 Task: Find a flat in Wroclaw, Poland for 6 guests from June 2 to June 9, with 3 bedrooms, 3 beds, 3 bathrooms, a price range of ₹6000 to ₹12000, and self check-in option.
Action: Mouse moved to (545, 91)
Screenshot: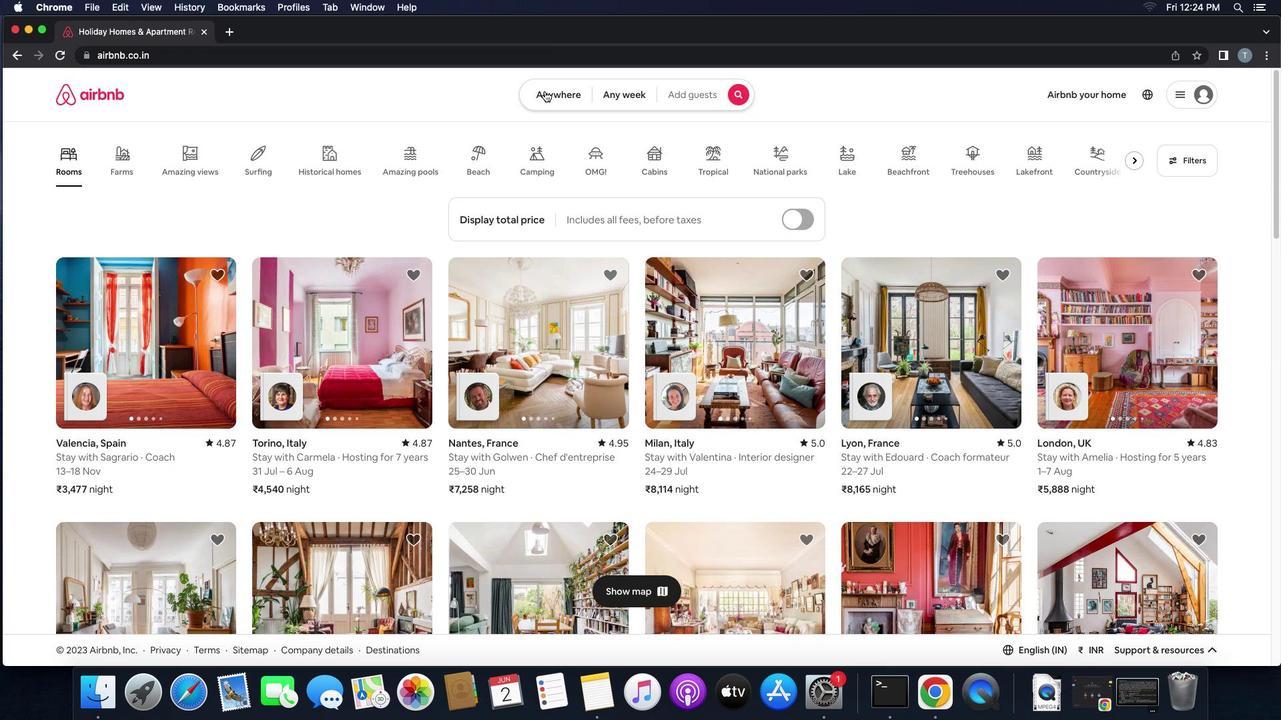 
Action: Mouse pressed left at (545, 91)
Screenshot: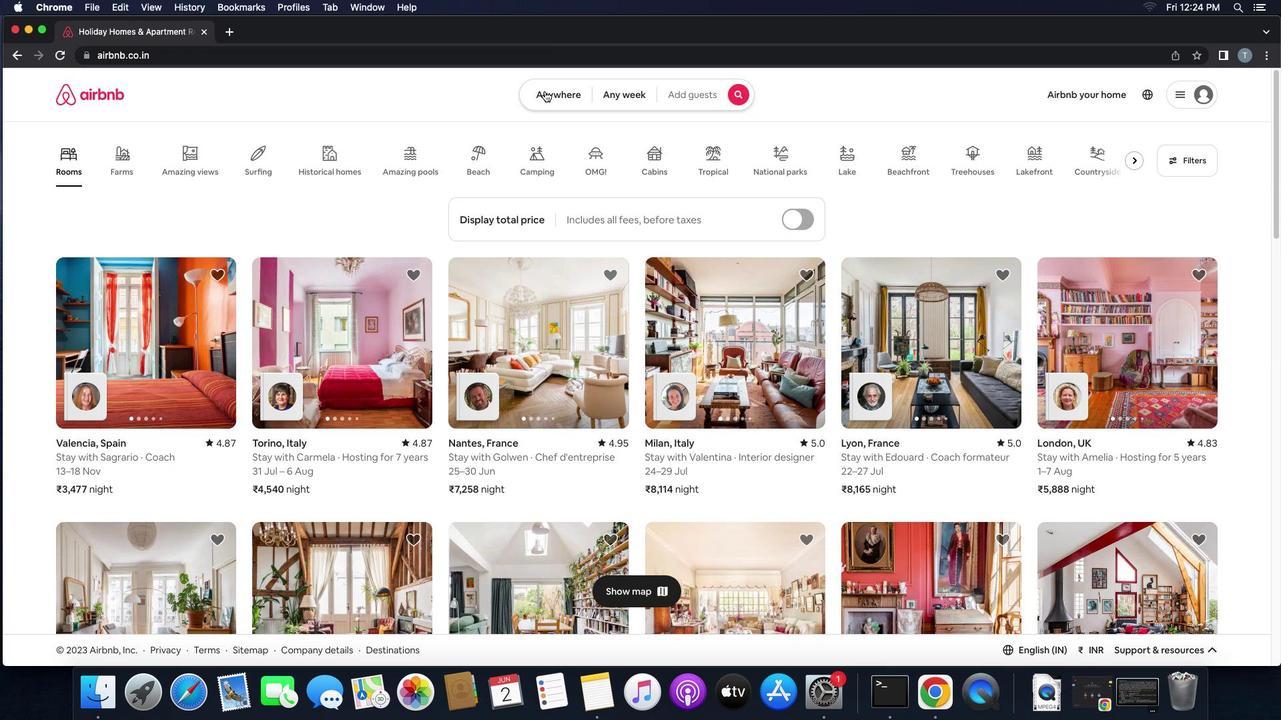 
Action: Mouse pressed left at (545, 91)
Screenshot: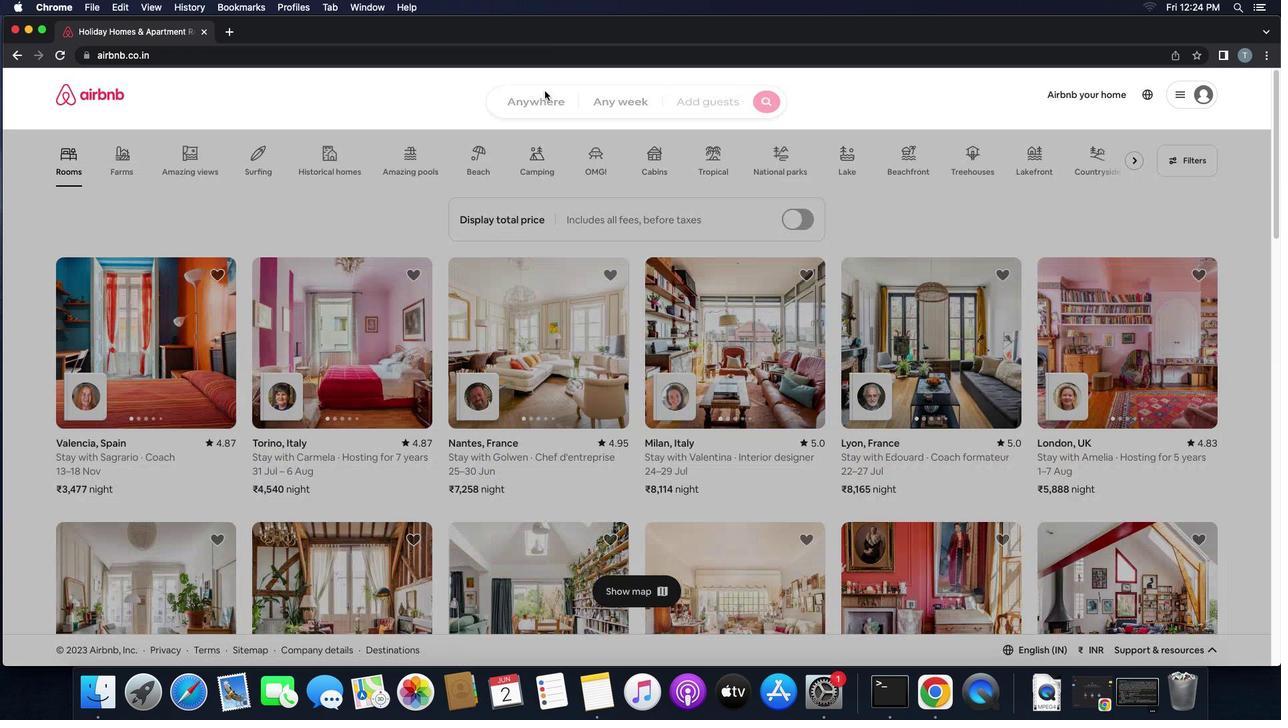 
Action: Mouse moved to (469, 142)
Screenshot: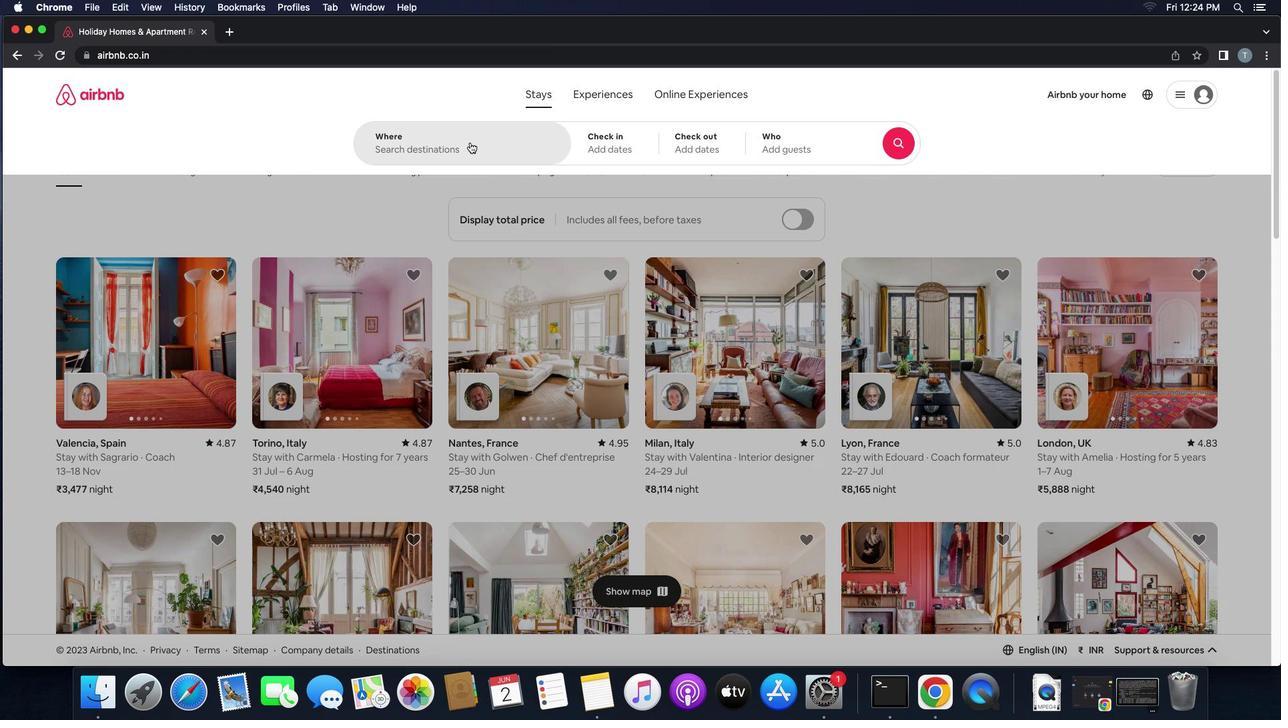 
Action: Mouse pressed left at (469, 142)
Screenshot: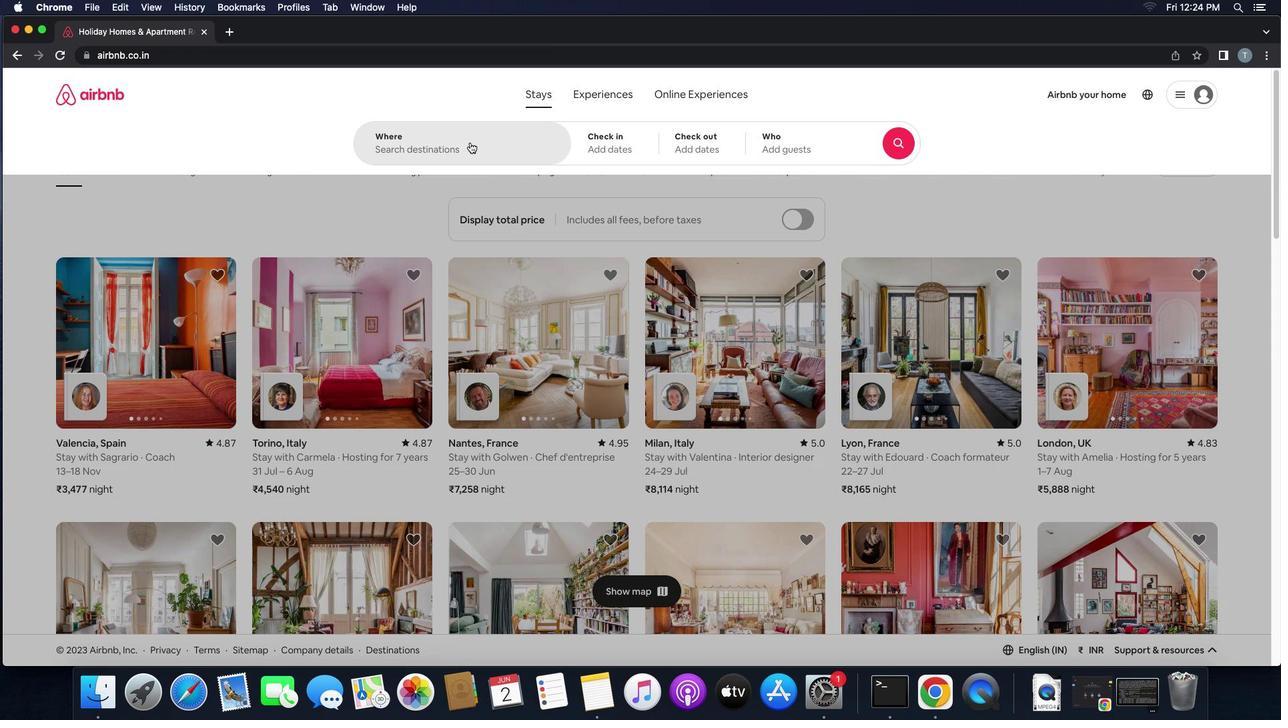 
Action: Key pressed 'w''r''o''c''t''o''w'',''p''o''l''a''n''d'
Screenshot: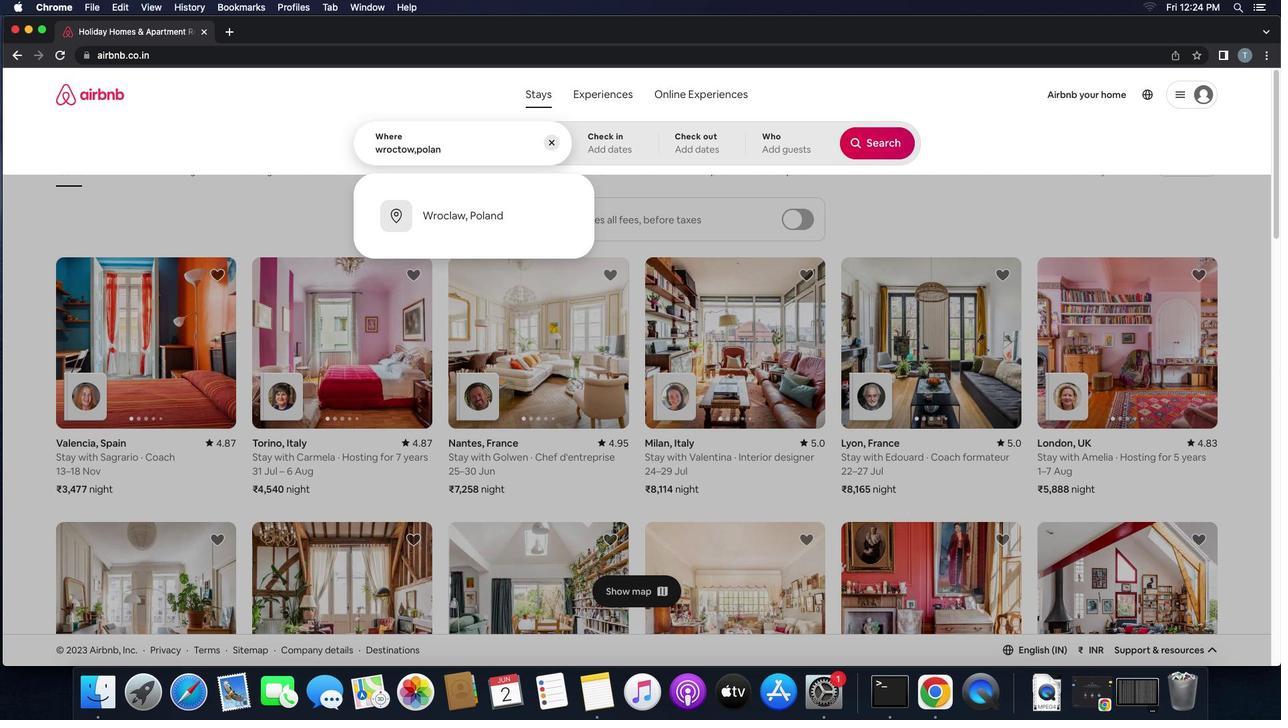 
Action: Mouse moved to (459, 227)
Screenshot: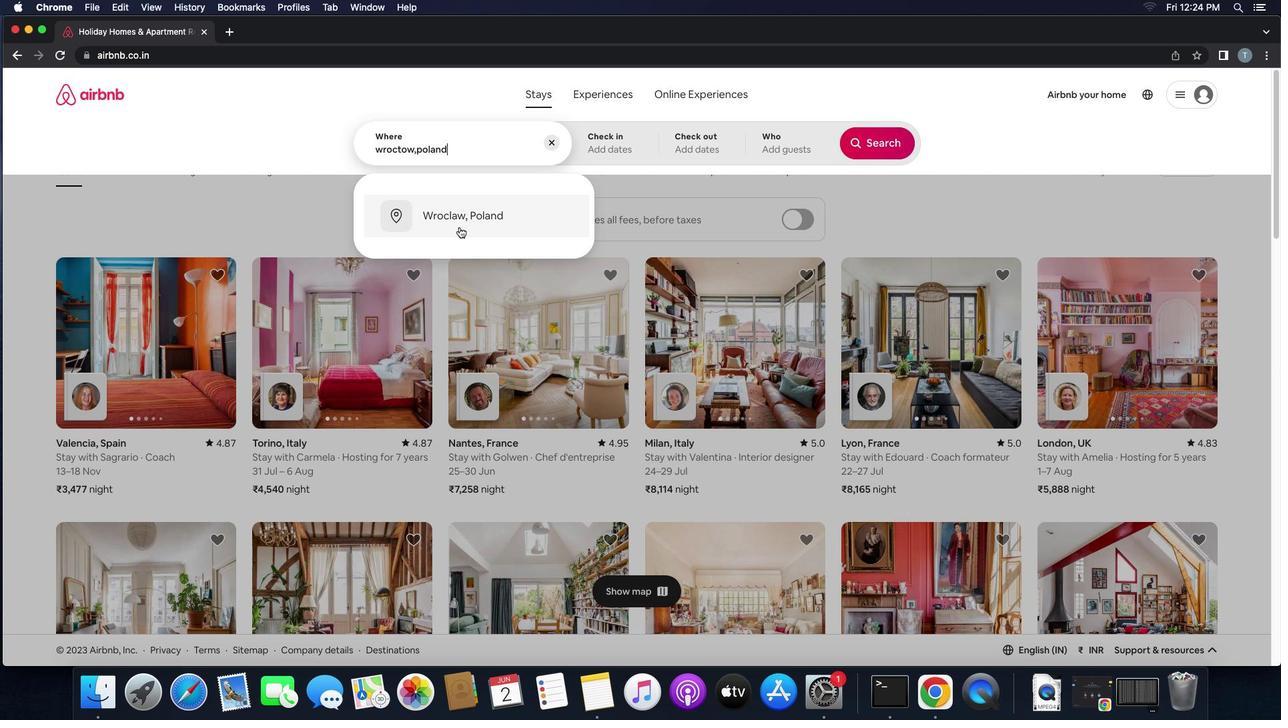 
Action: Mouse pressed left at (459, 227)
Screenshot: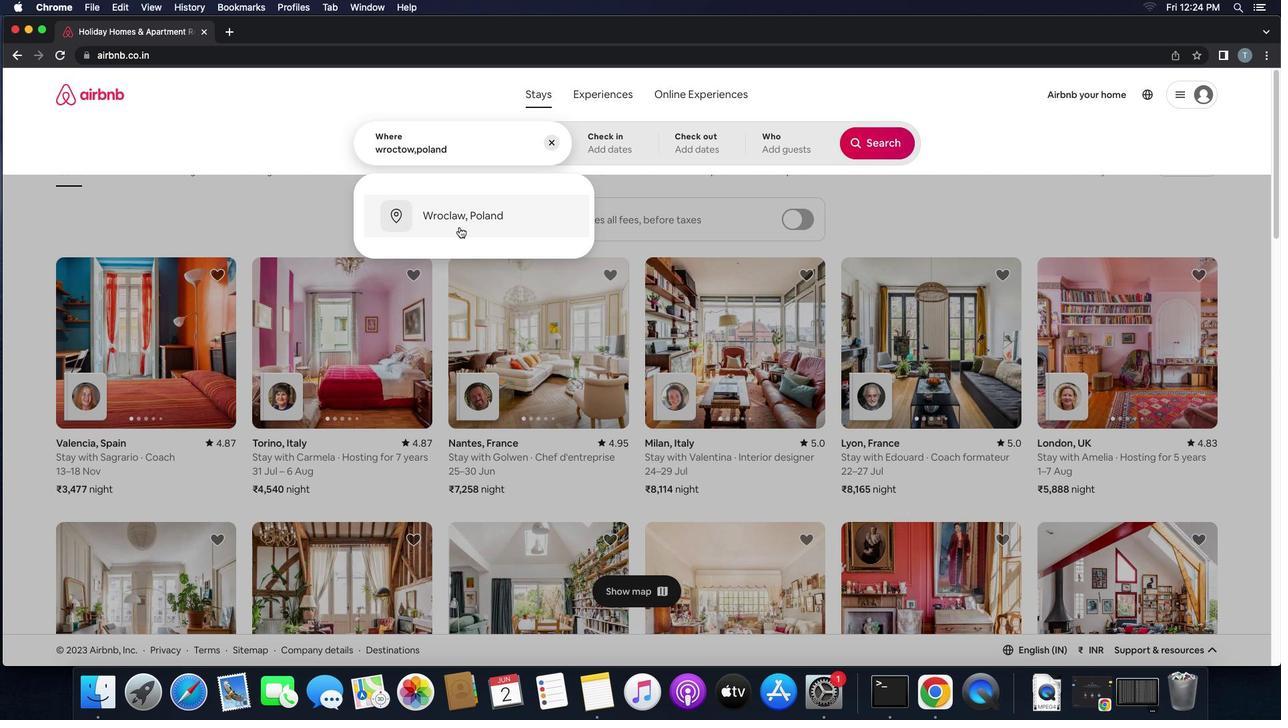 
Action: Mouse moved to (572, 304)
Screenshot: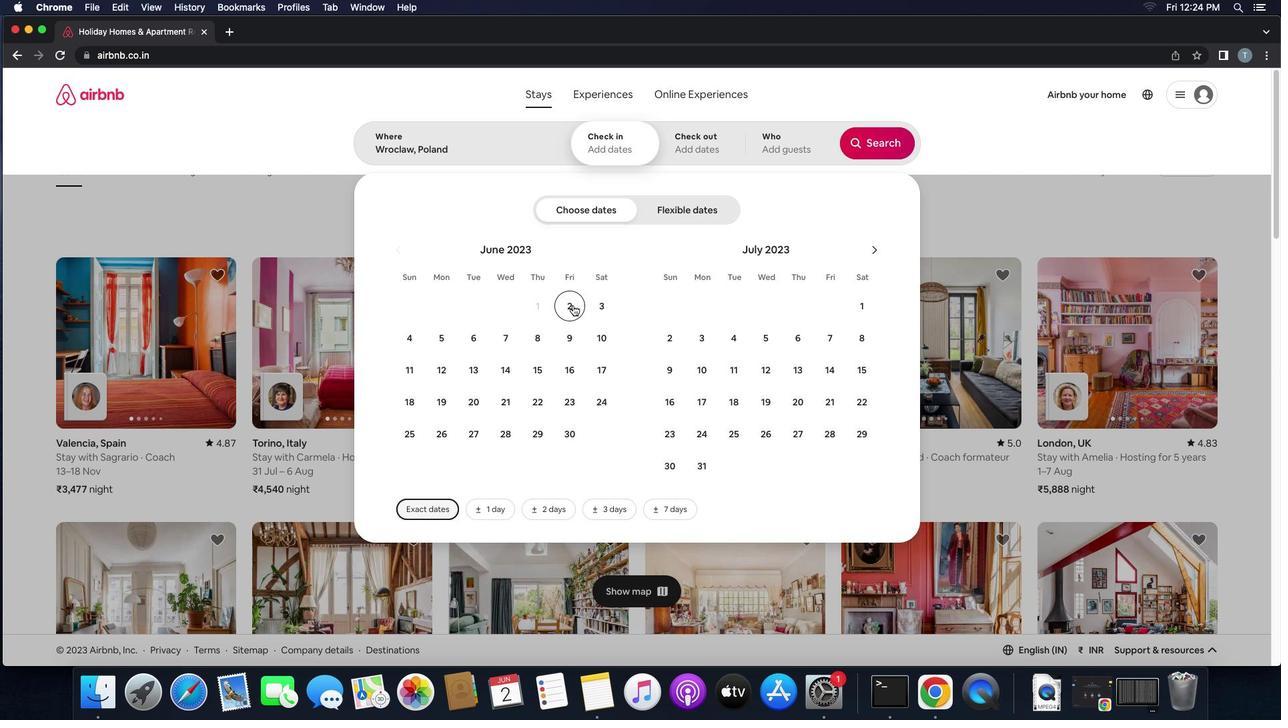 
Action: Mouse pressed left at (572, 304)
Screenshot: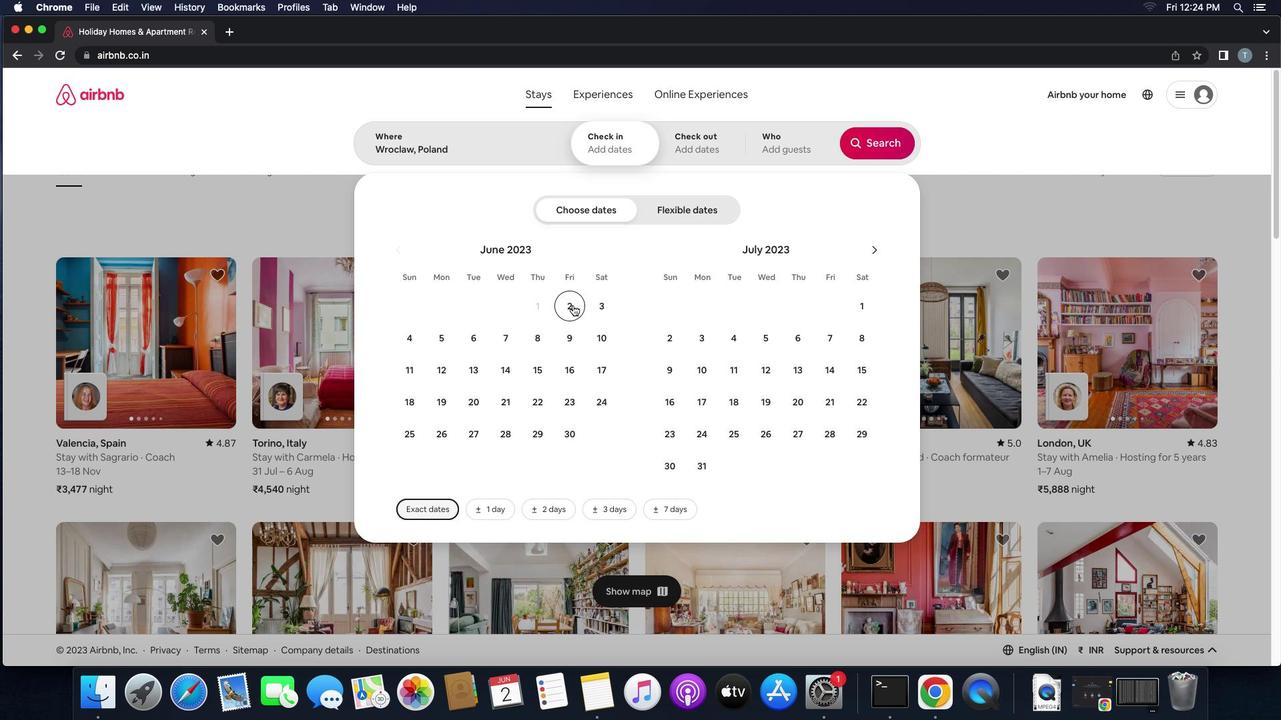 
Action: Mouse moved to (568, 341)
Screenshot: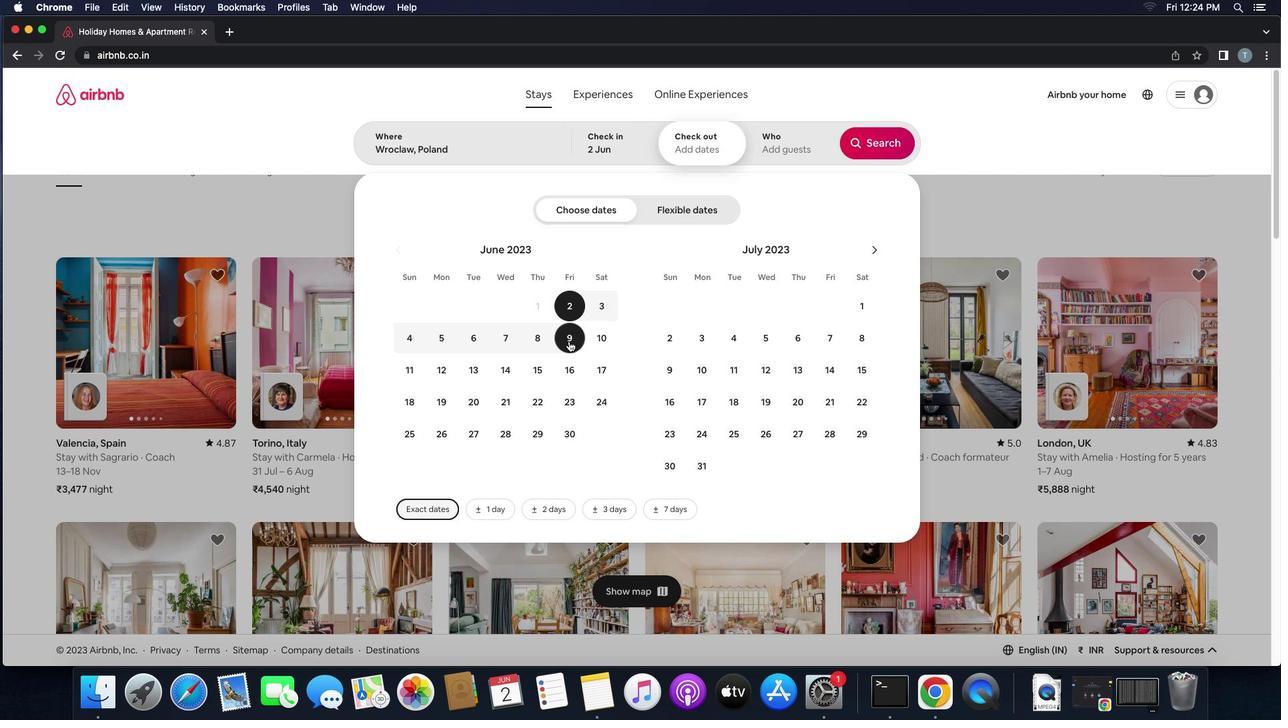
Action: Mouse pressed left at (568, 341)
Screenshot: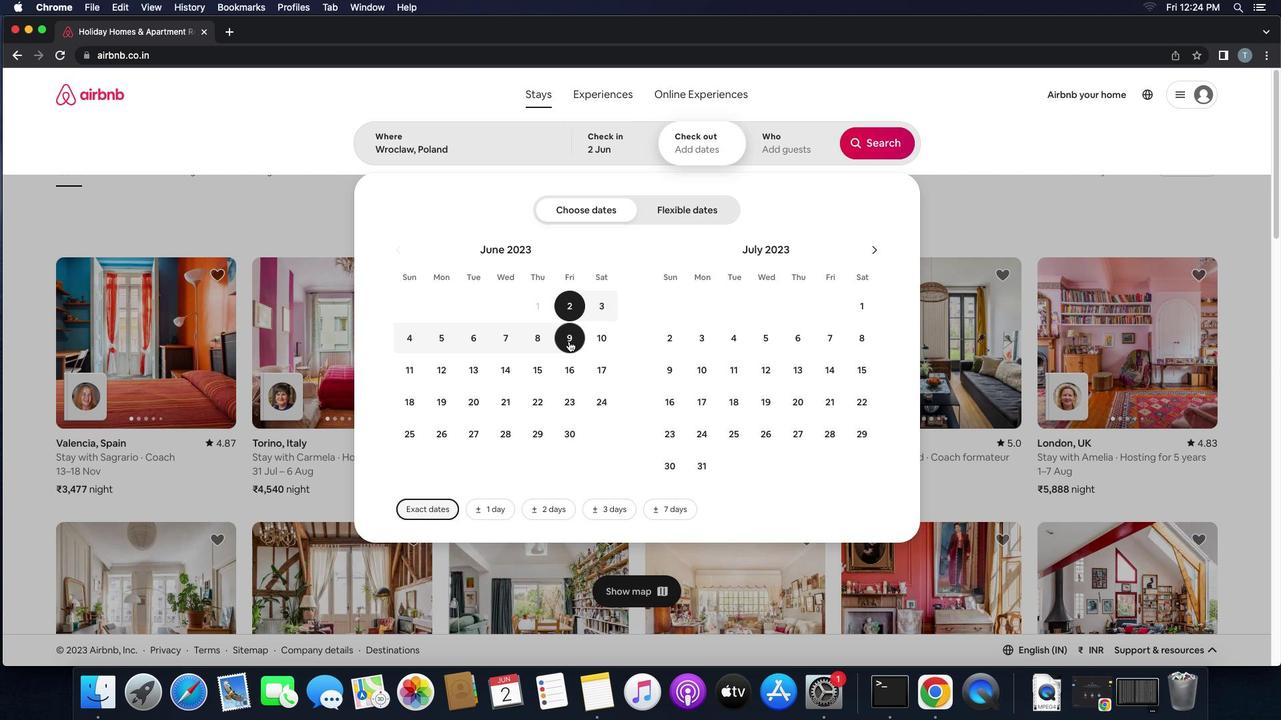 
Action: Mouse moved to (769, 145)
Screenshot: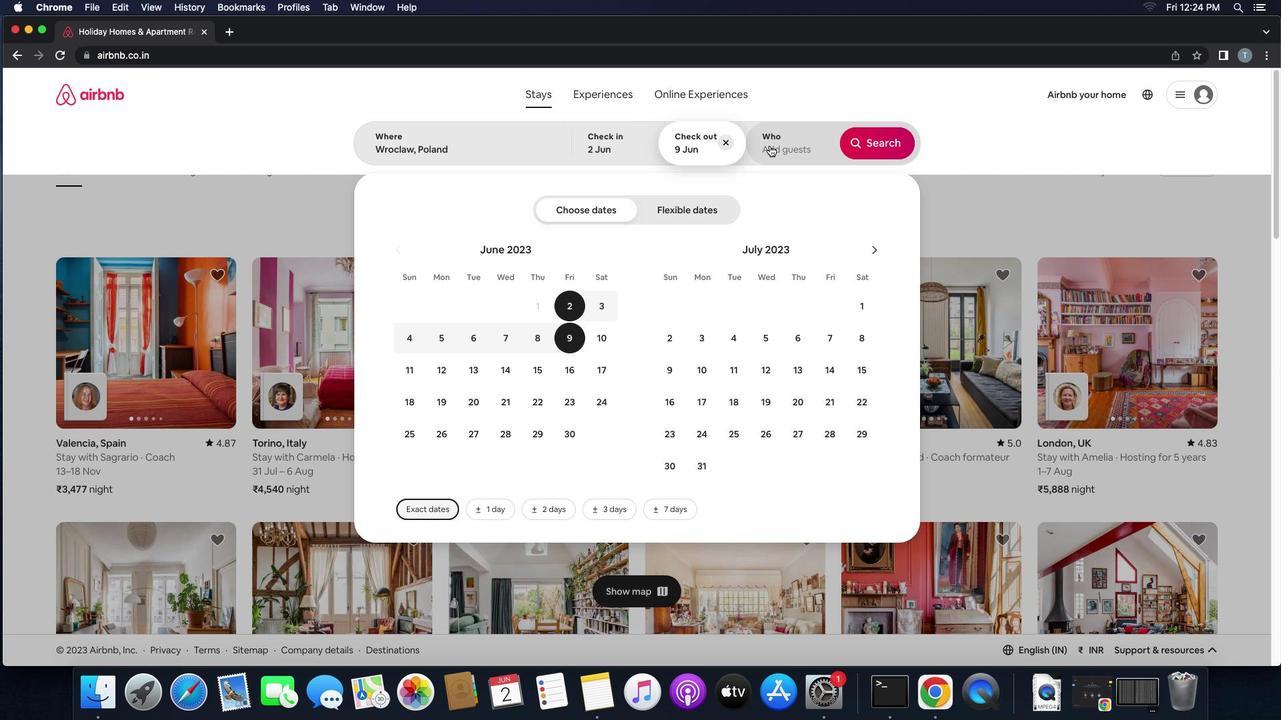 
Action: Mouse pressed left at (769, 145)
Screenshot: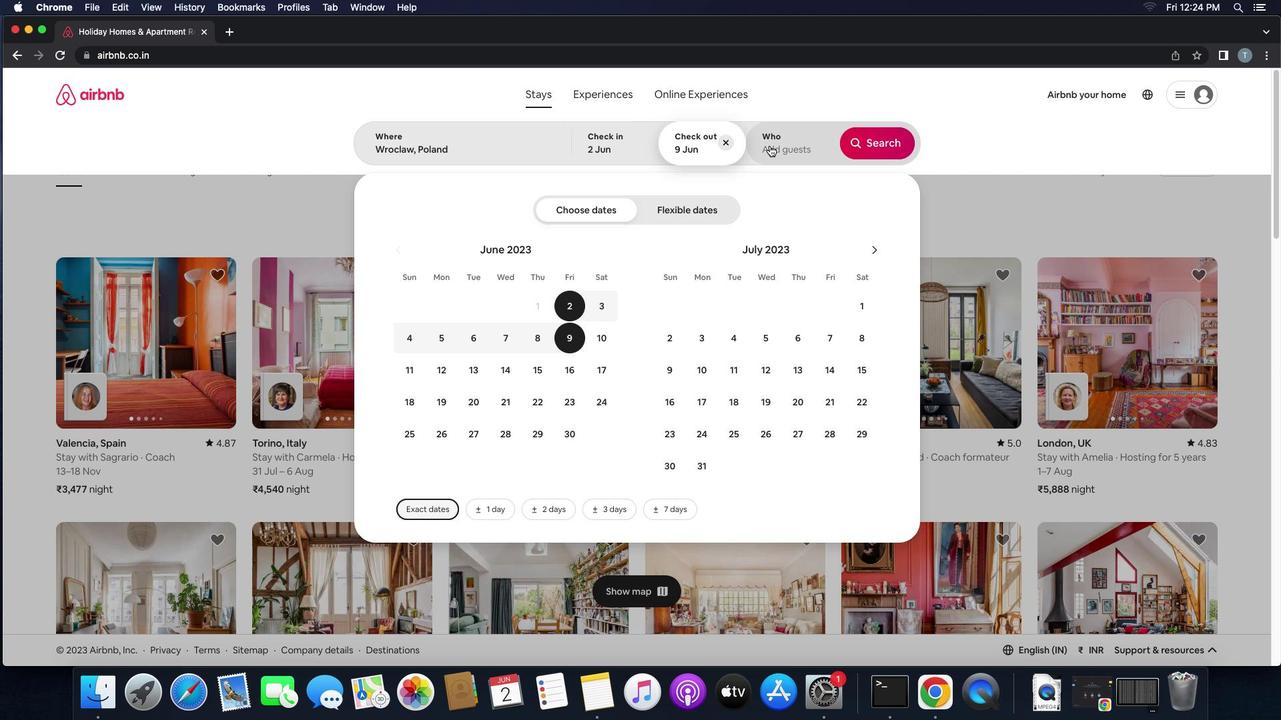 
Action: Mouse moved to (882, 215)
Screenshot: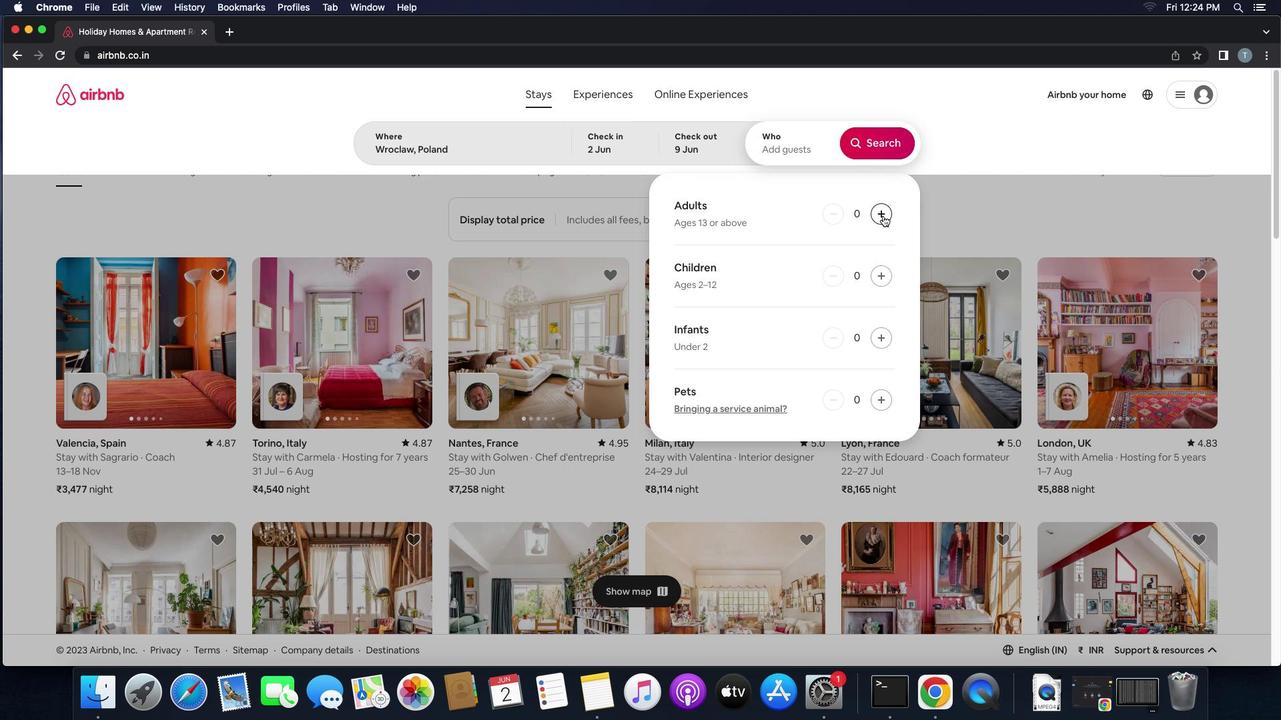 
Action: Mouse pressed left at (882, 215)
Screenshot: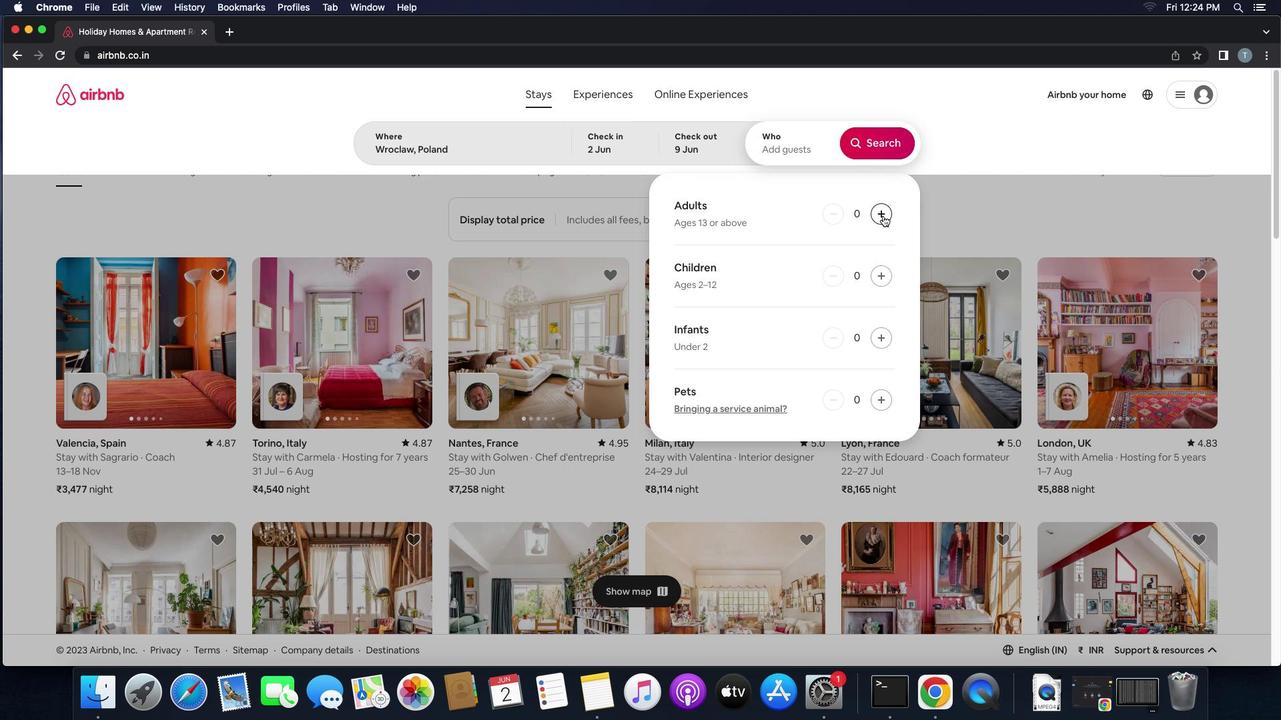 
Action: Mouse pressed left at (882, 215)
Screenshot: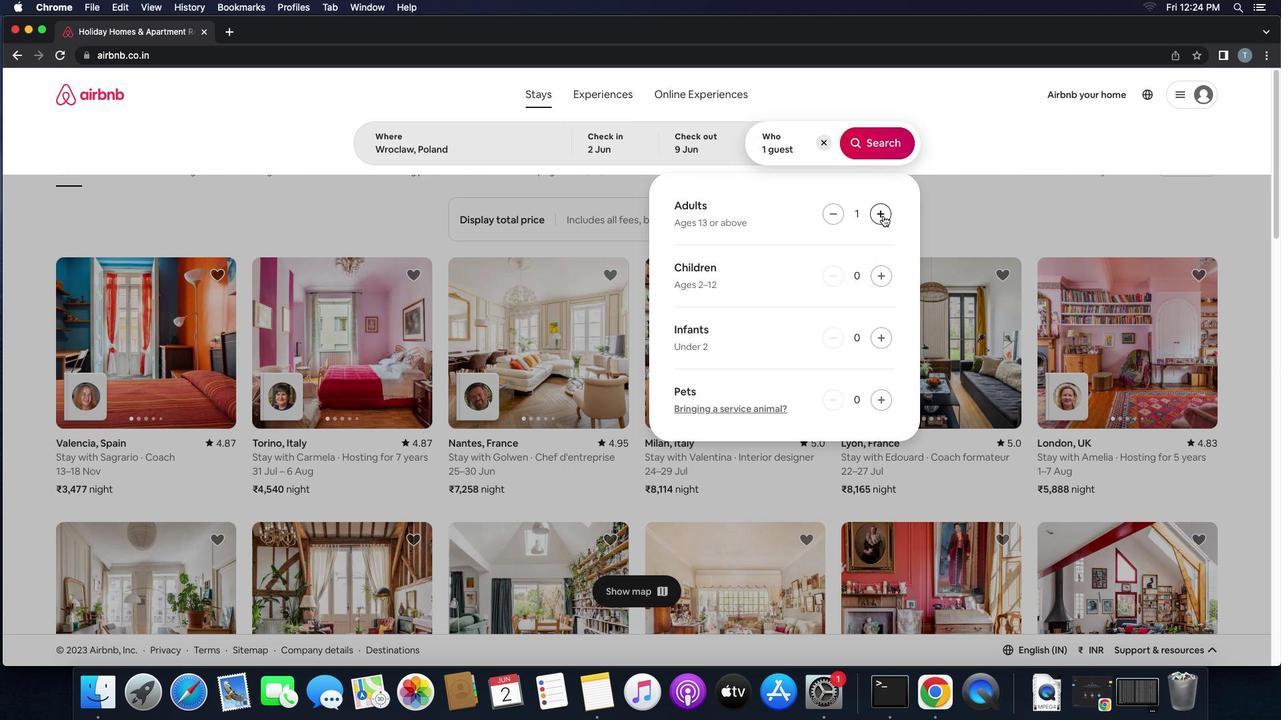 
Action: Mouse pressed left at (882, 215)
Screenshot: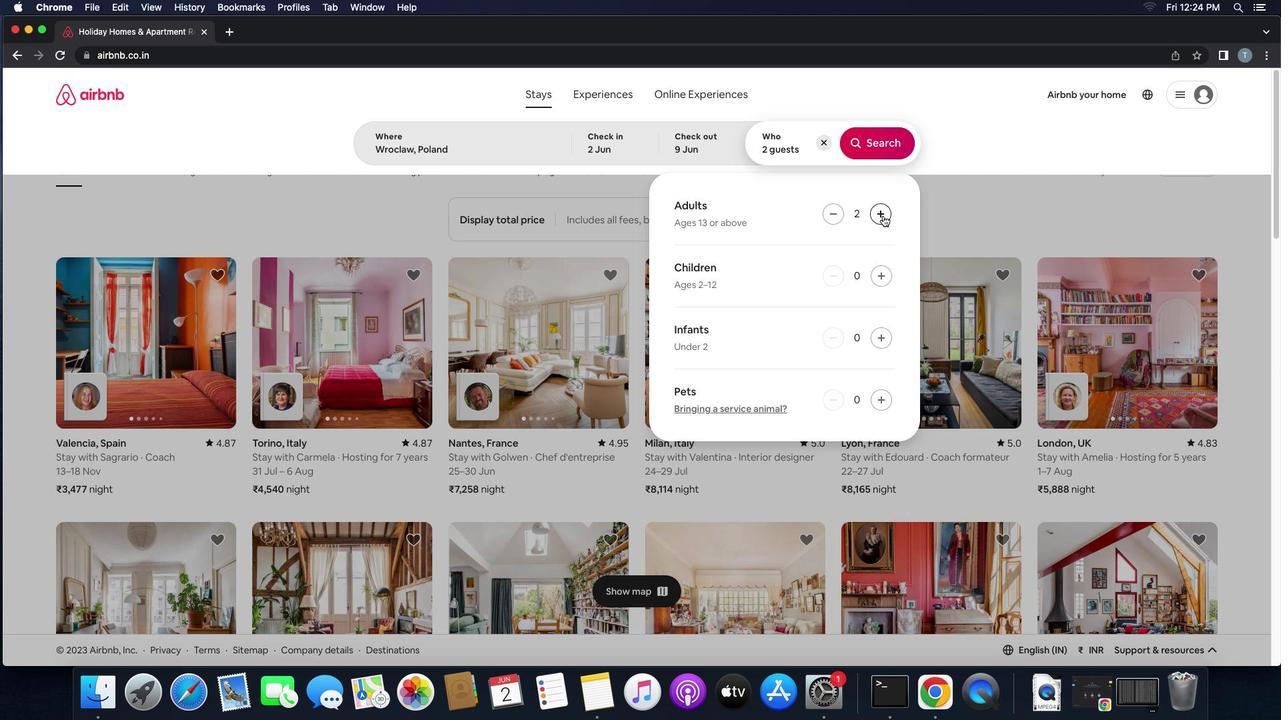 
Action: Mouse pressed left at (882, 215)
Screenshot: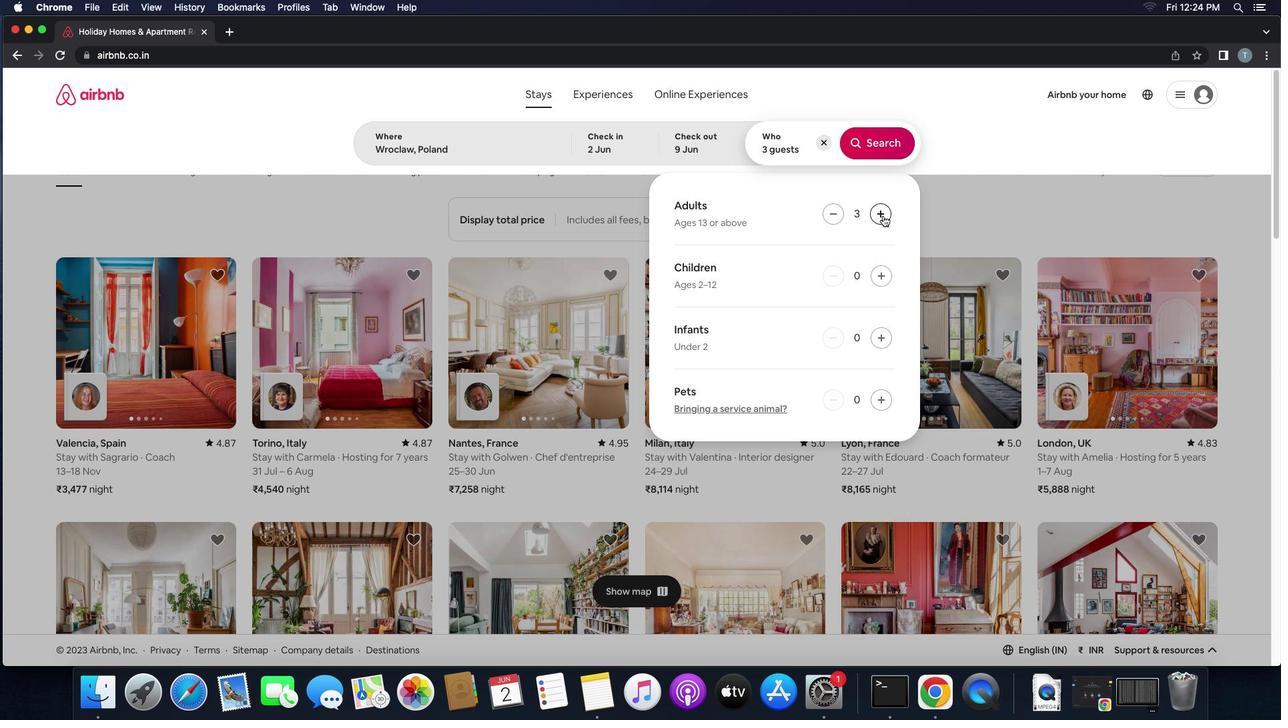 
Action: Mouse pressed left at (882, 215)
Screenshot: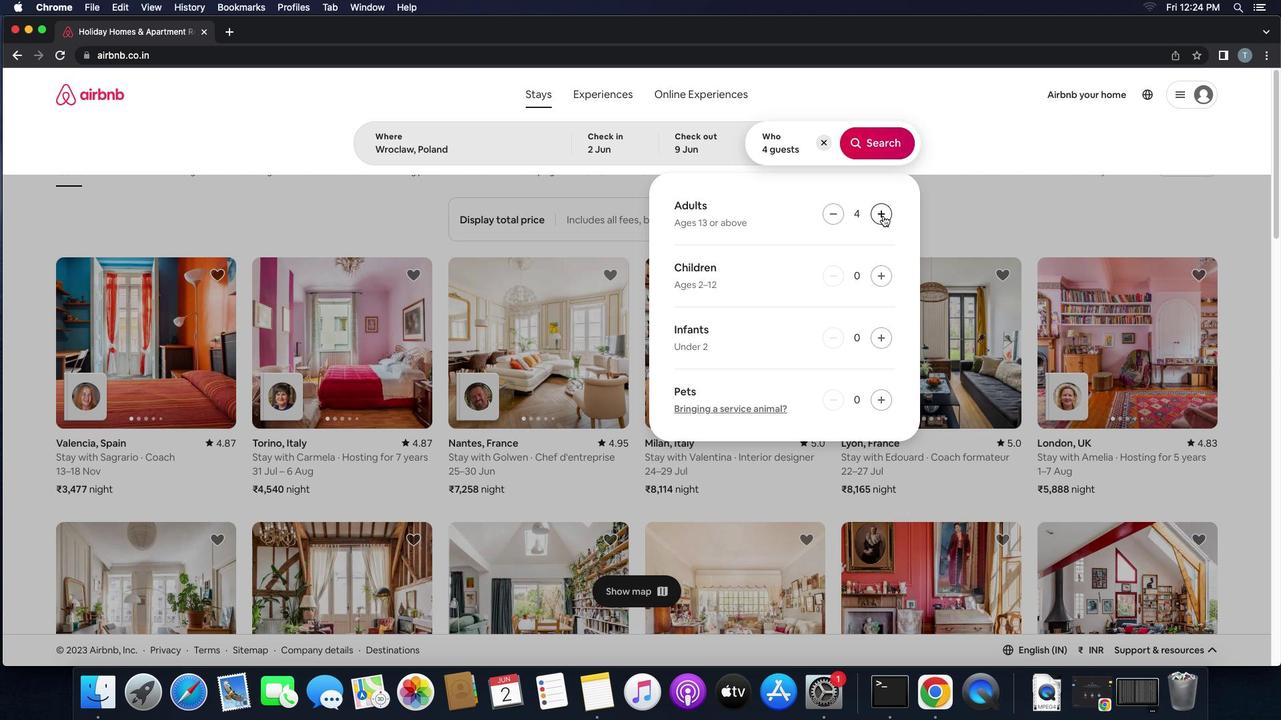 
Action: Mouse pressed left at (882, 215)
Screenshot: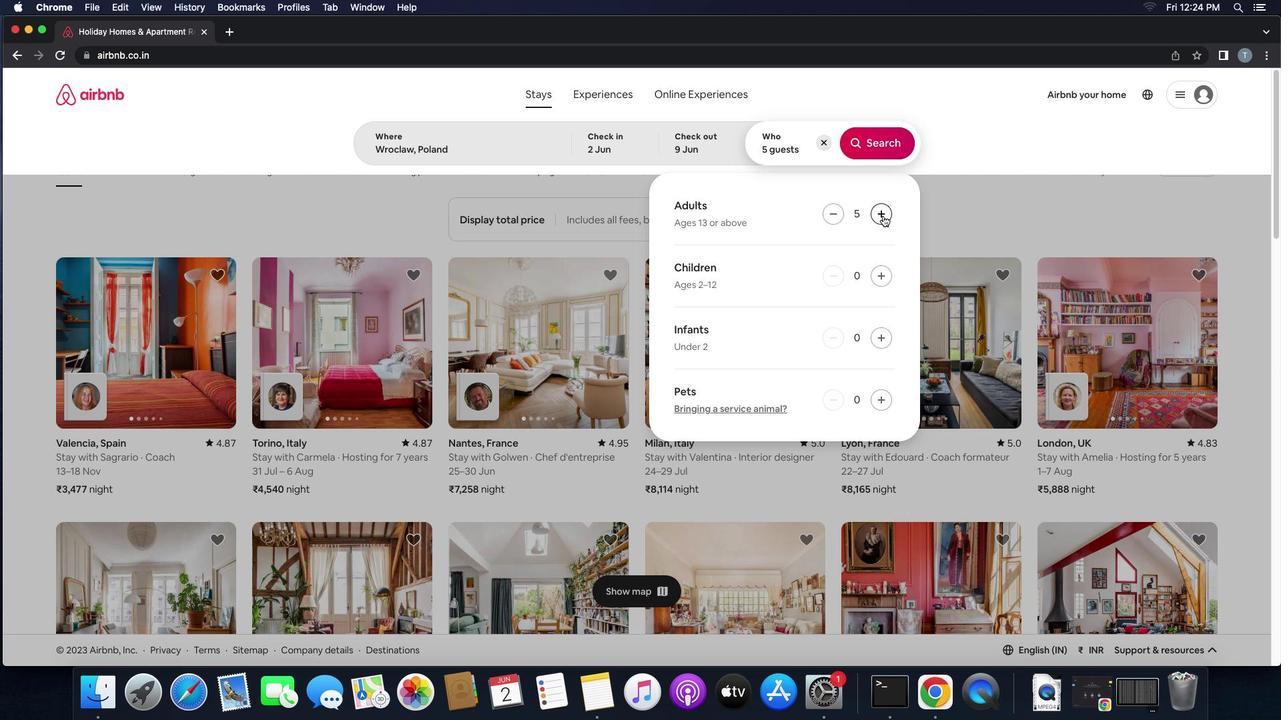 
Action: Mouse moved to (864, 142)
Screenshot: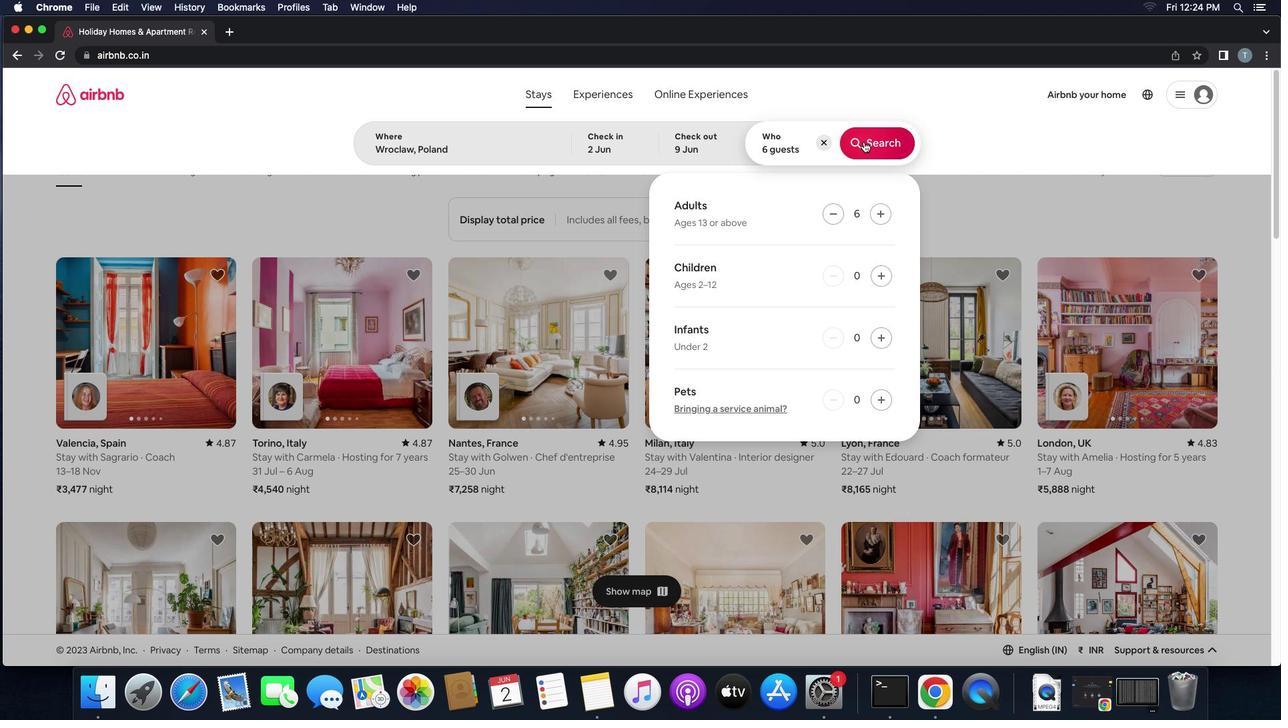 
Action: Mouse pressed left at (864, 142)
Screenshot: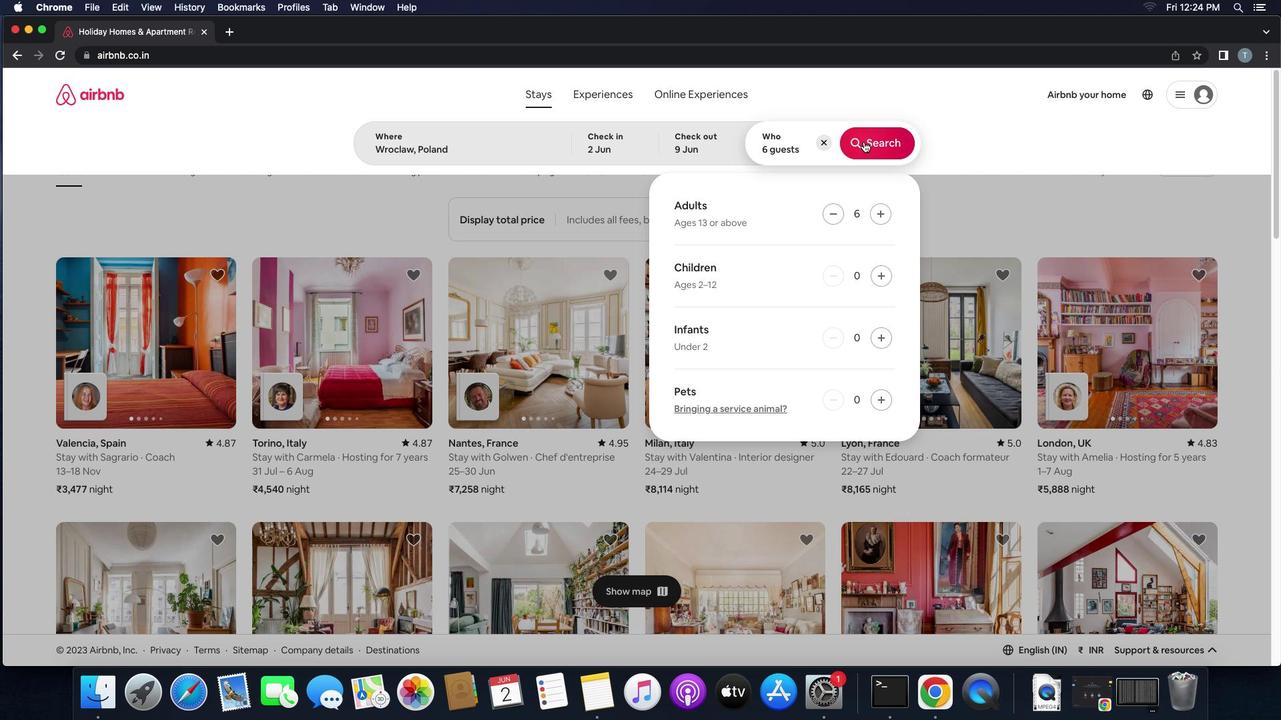 
Action: Mouse moved to (1229, 140)
Screenshot: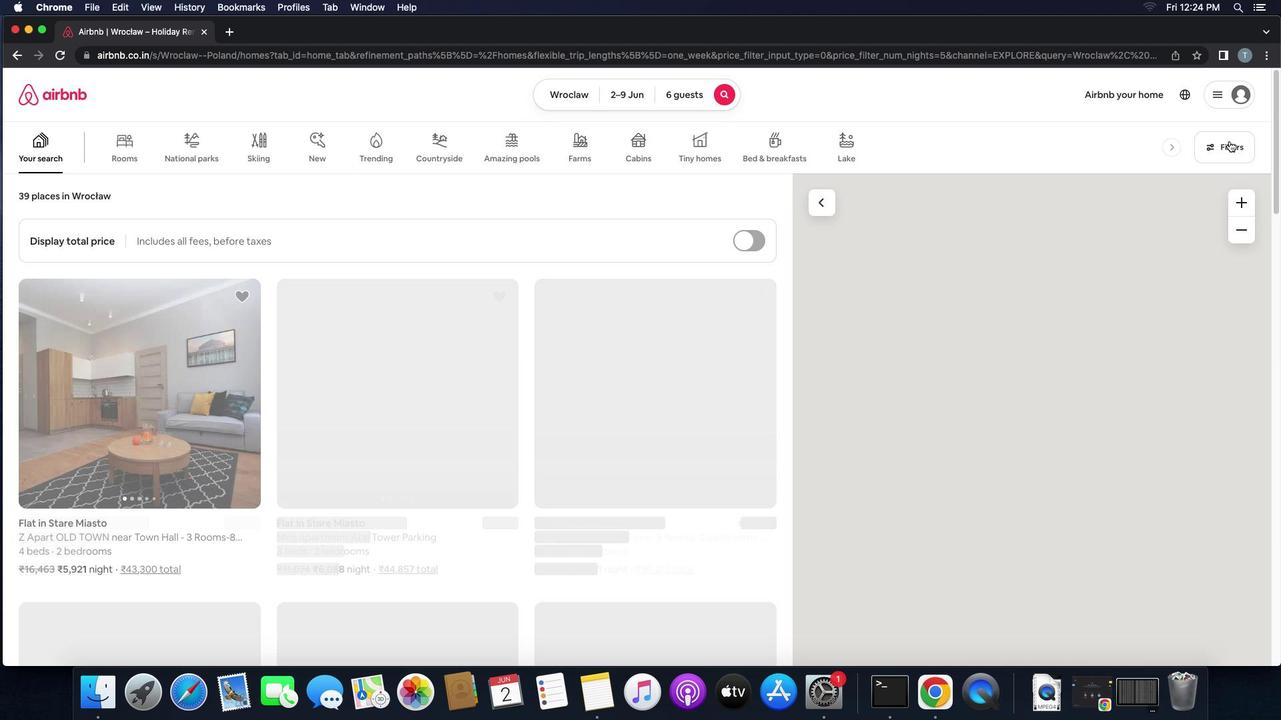 
Action: Mouse pressed left at (1229, 140)
Screenshot: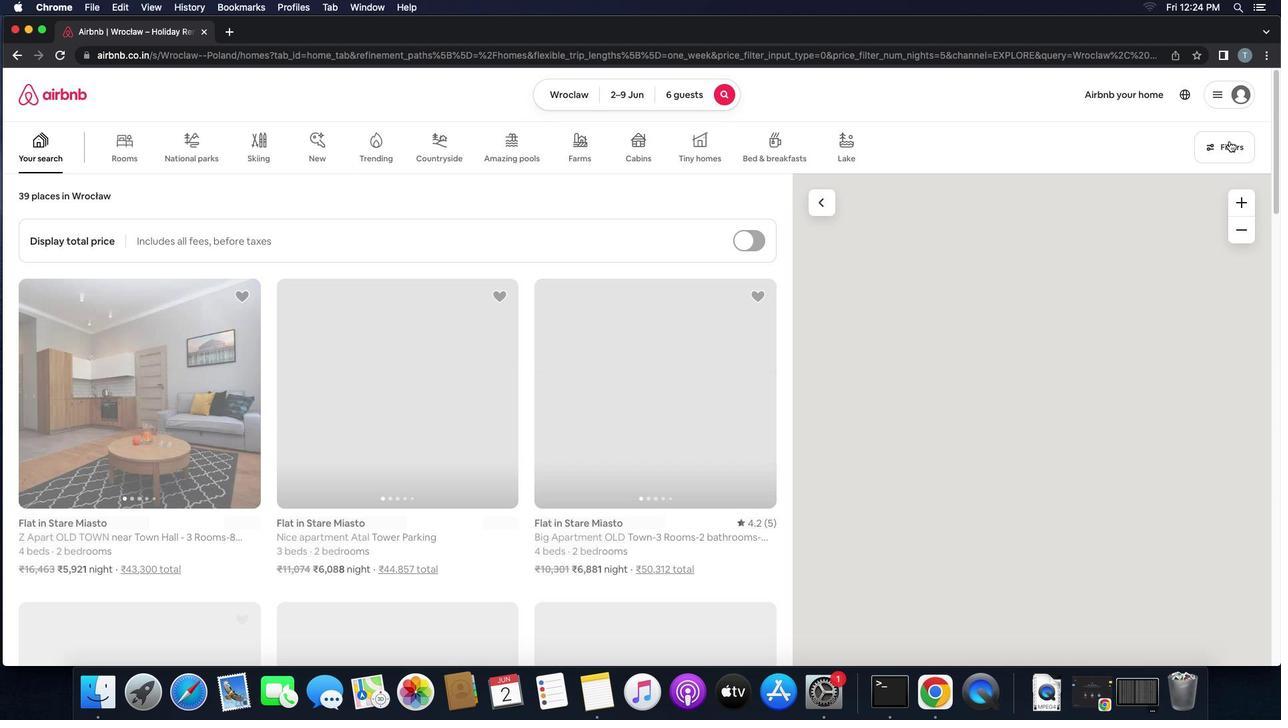 
Action: Mouse moved to (496, 475)
Screenshot: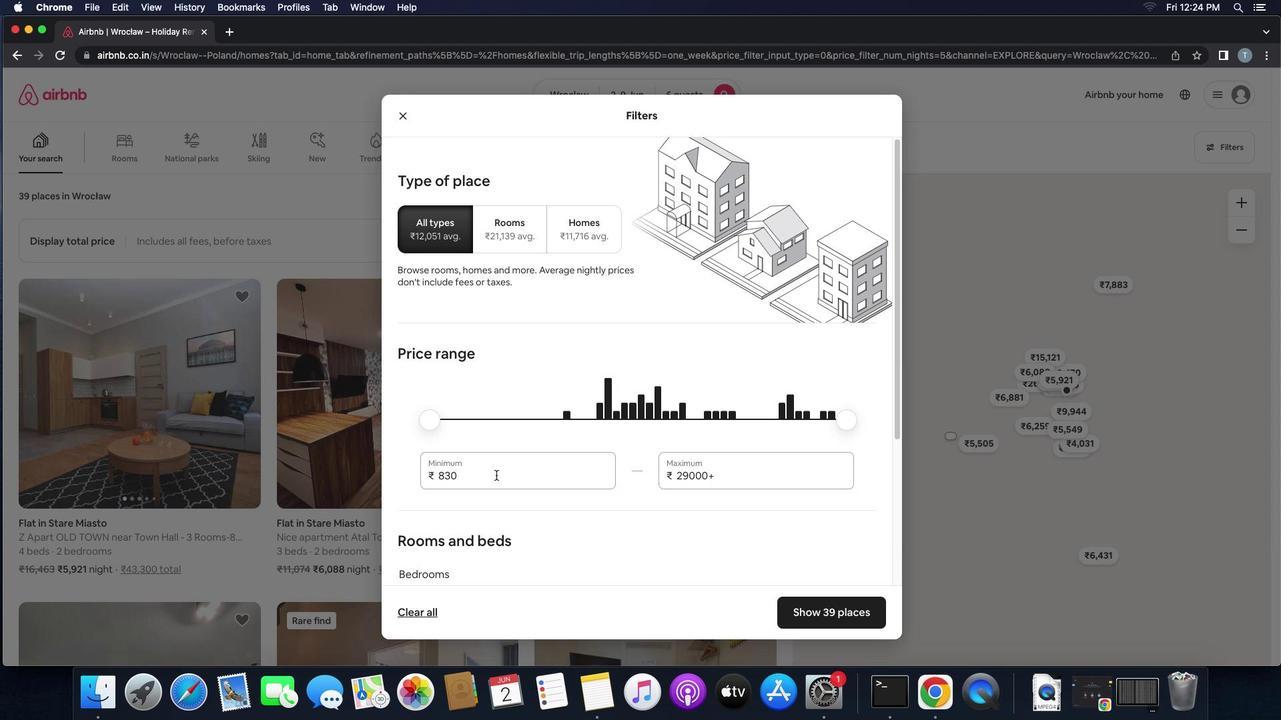 
Action: Mouse pressed left at (496, 475)
Screenshot: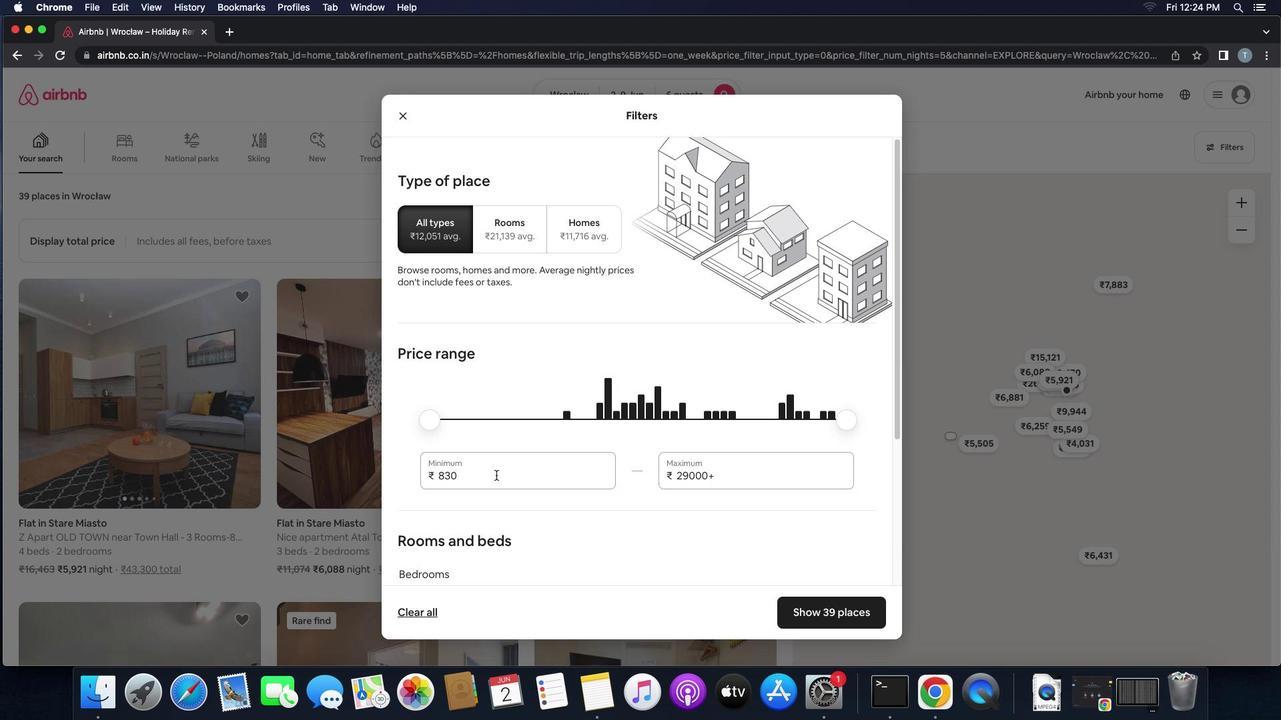 
Action: Key pressed Key.backspaceKey.backspaceKey.backspace'6''0''0''0'
Screenshot: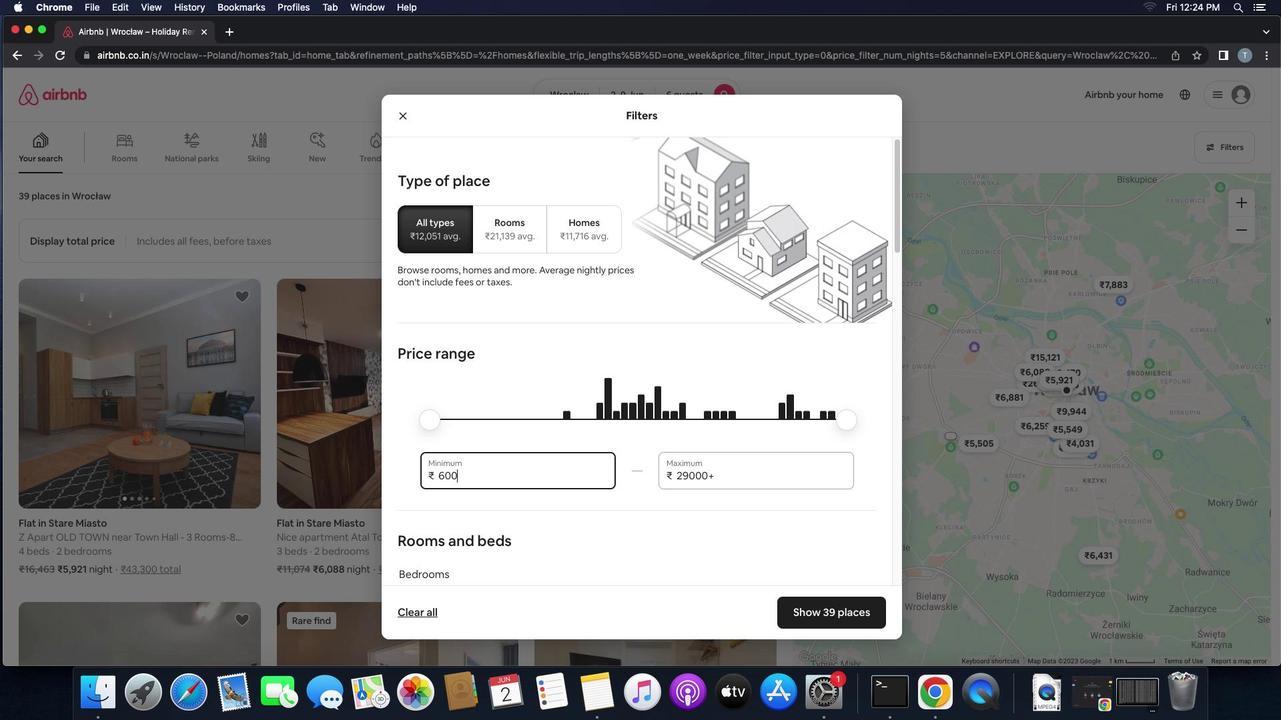 
Action: Mouse moved to (760, 475)
Screenshot: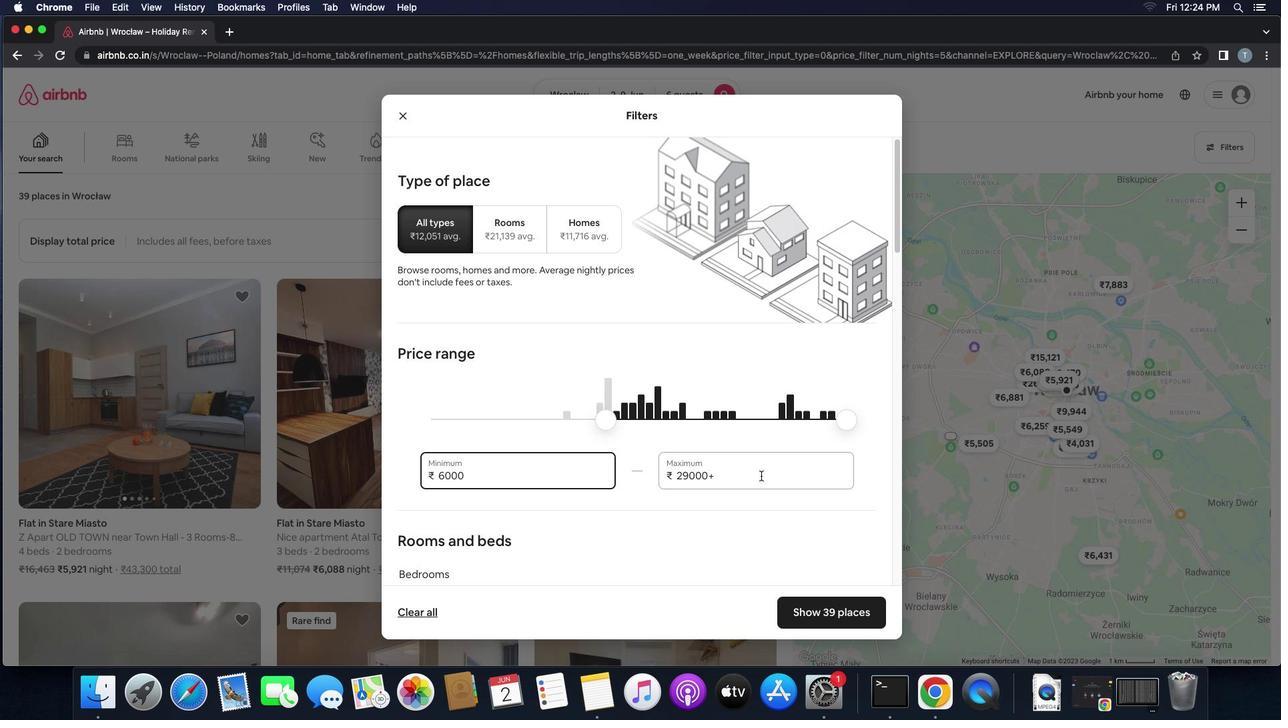 
Action: Mouse pressed left at (760, 475)
Screenshot: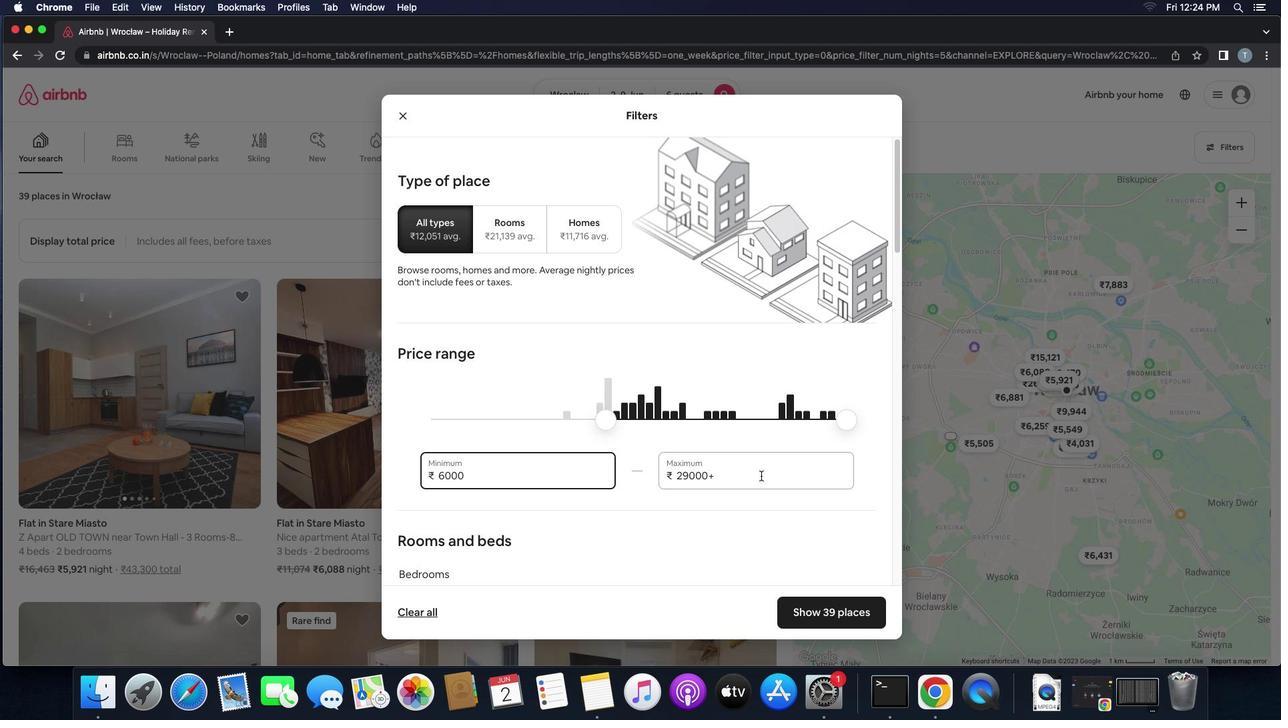 
Action: Key pressed Key.backspaceKey.backspaceKey.backspaceKey.backspaceKey.backspaceKey.backspaceKey.backspaceKey.backspace'1''2''0''0''0'
Screenshot: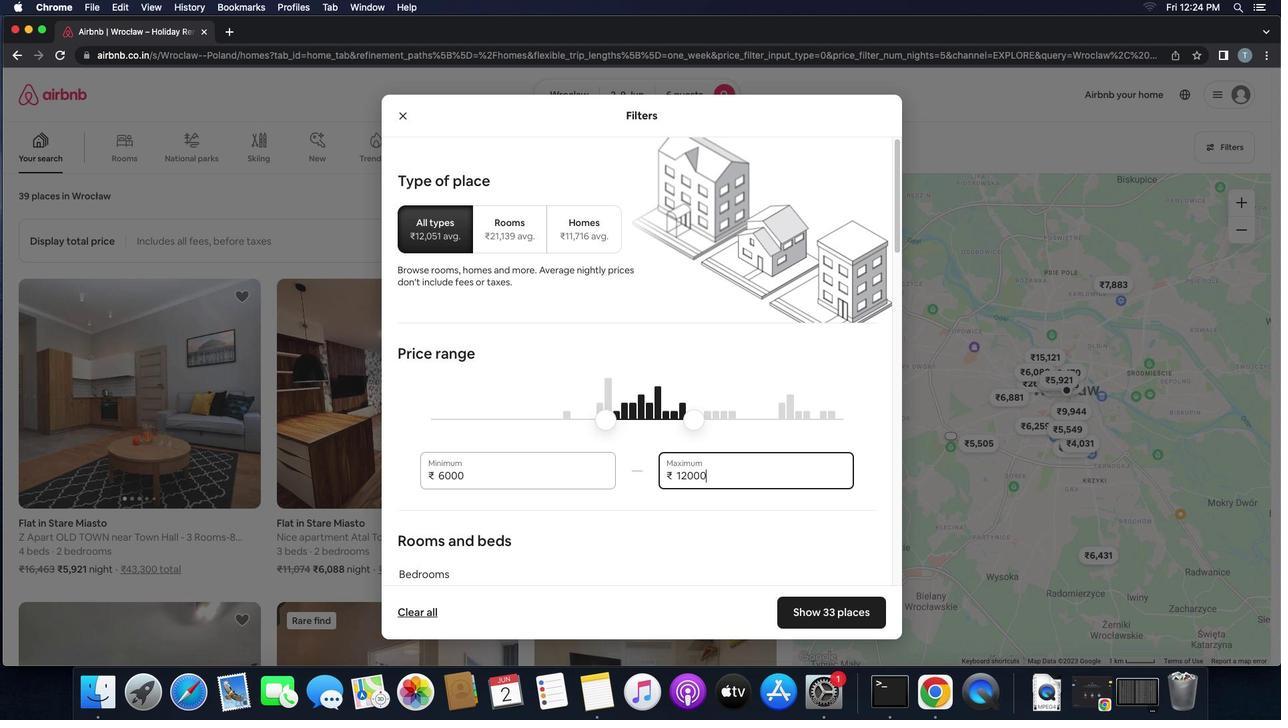 
Action: Mouse moved to (704, 515)
Screenshot: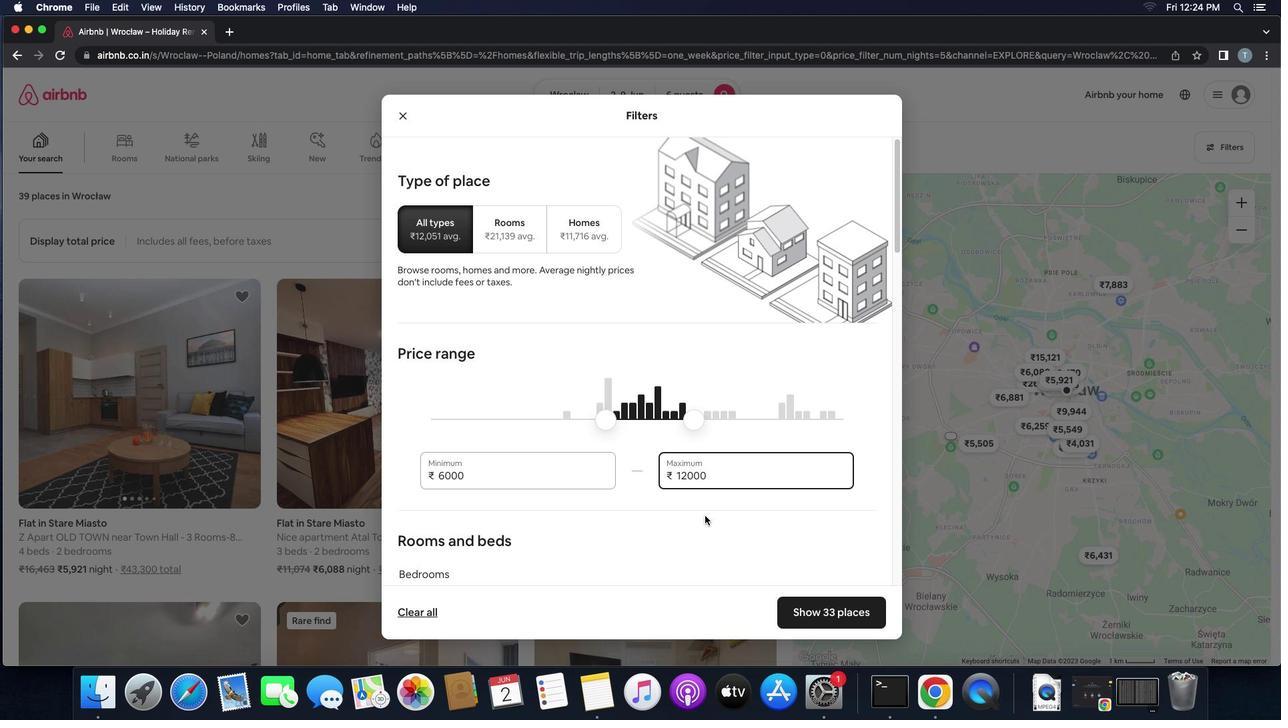 
Action: Mouse scrolled (704, 515) with delta (0, 0)
Screenshot: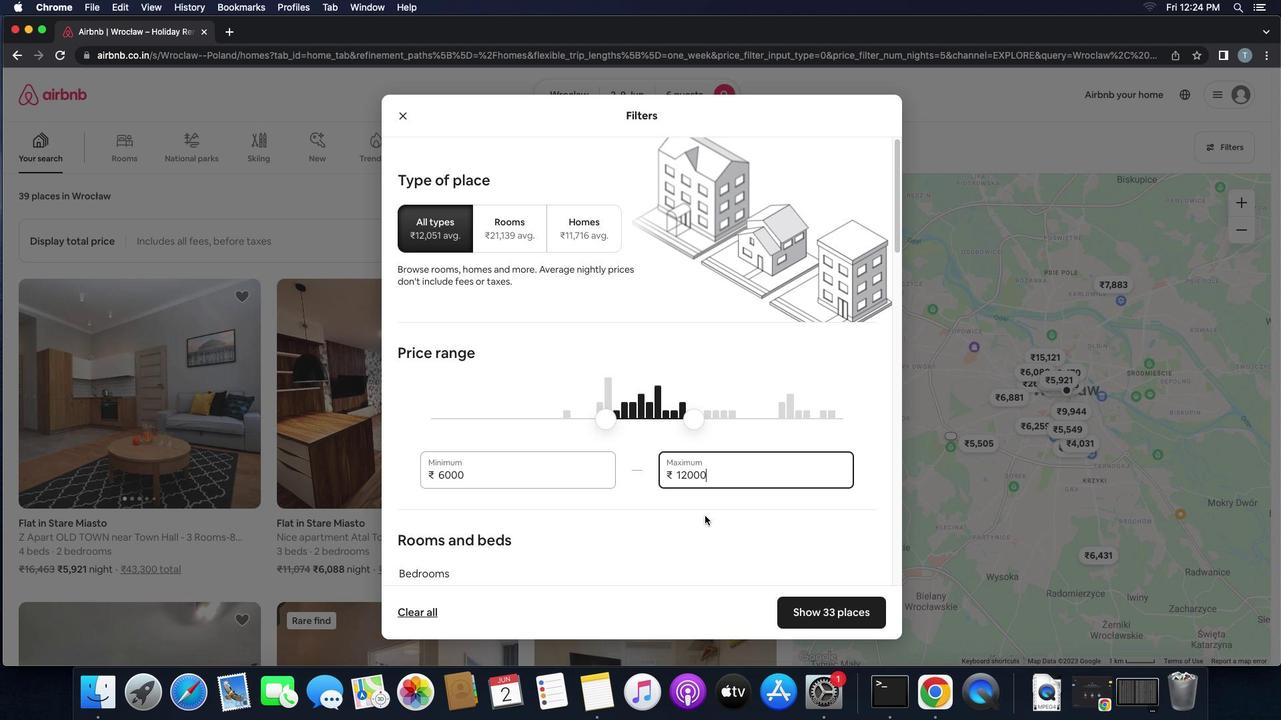 
Action: Mouse scrolled (704, 515) with delta (0, 0)
Screenshot: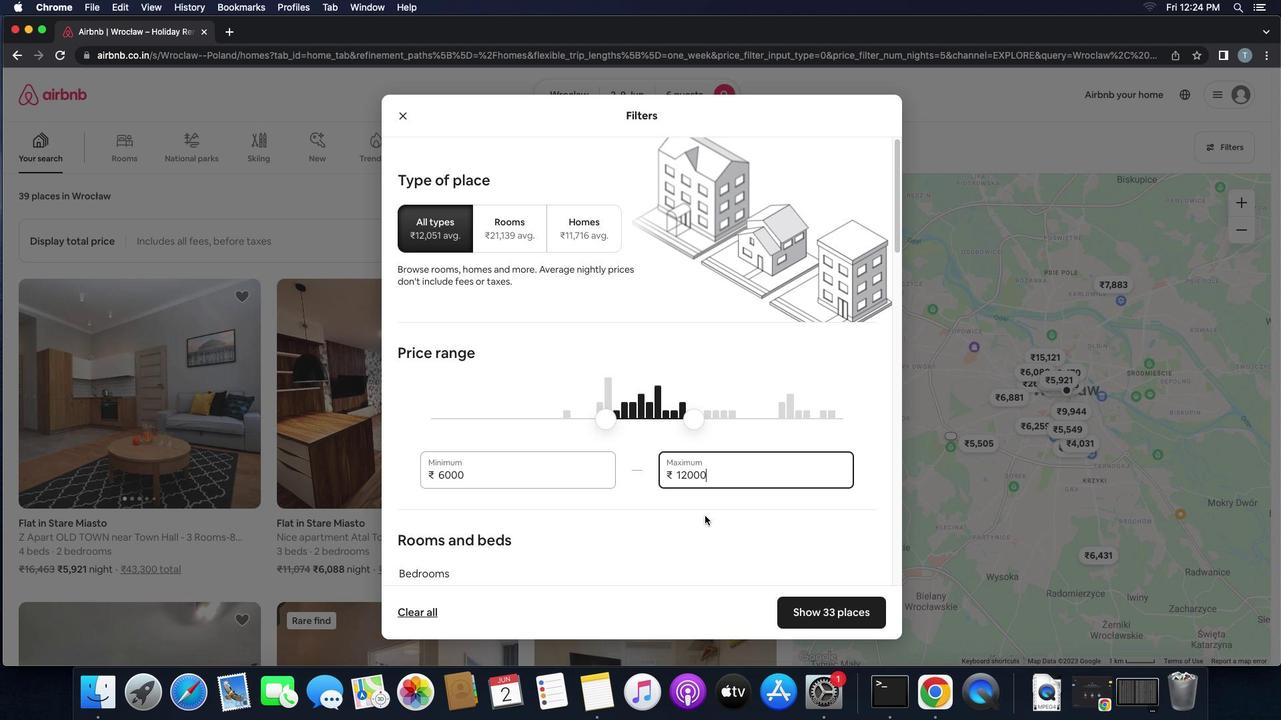 
Action: Mouse scrolled (704, 515) with delta (0, -1)
Screenshot: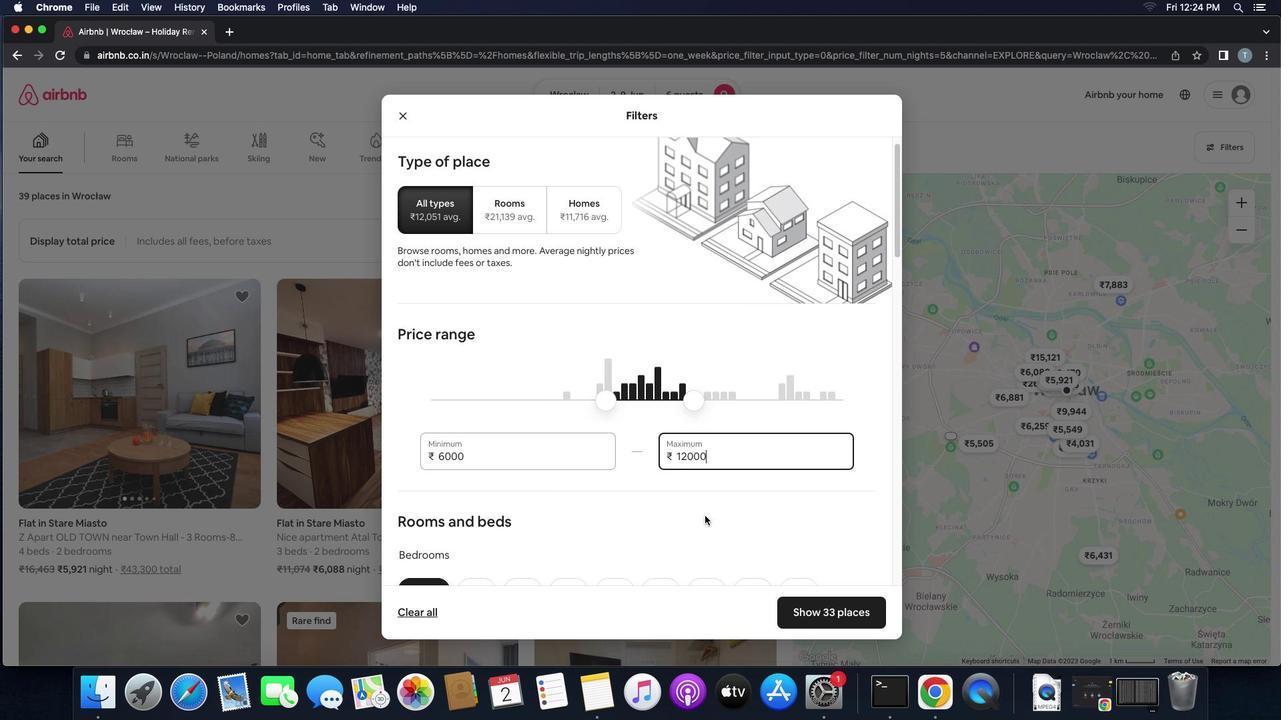 
Action: Mouse scrolled (704, 515) with delta (0, 0)
Screenshot: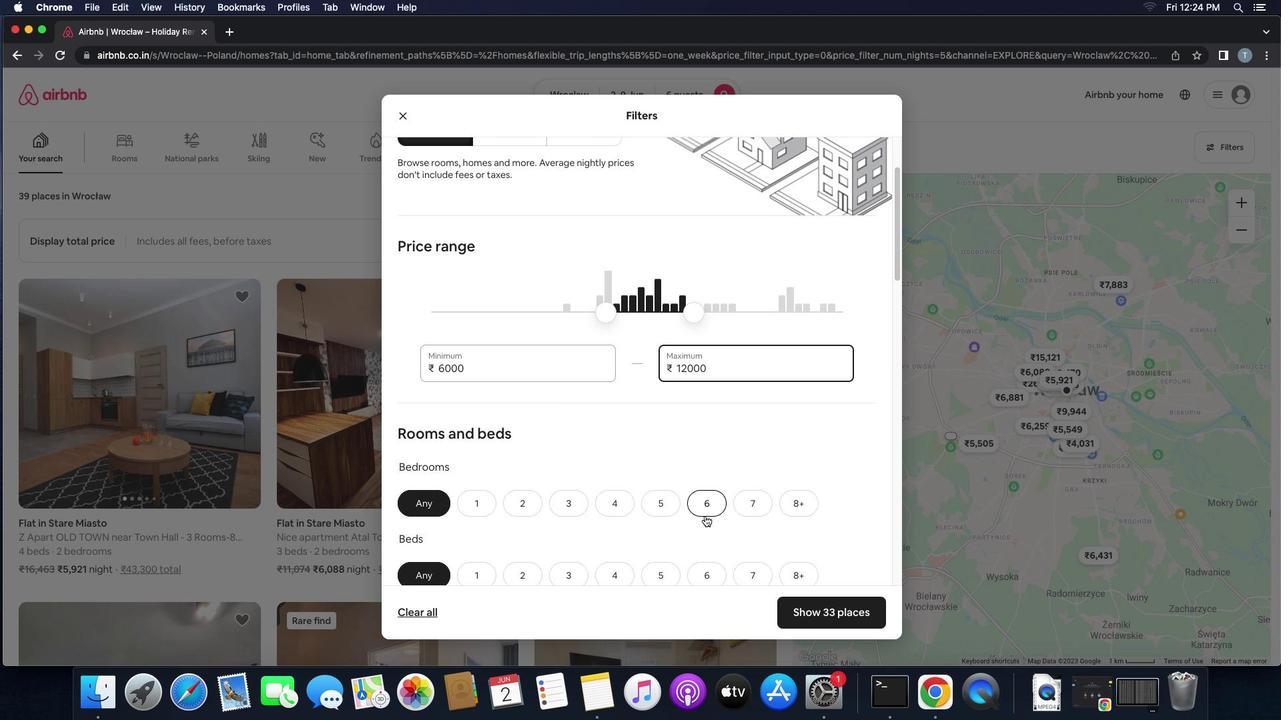 
Action: Mouse scrolled (704, 515) with delta (0, 0)
Screenshot: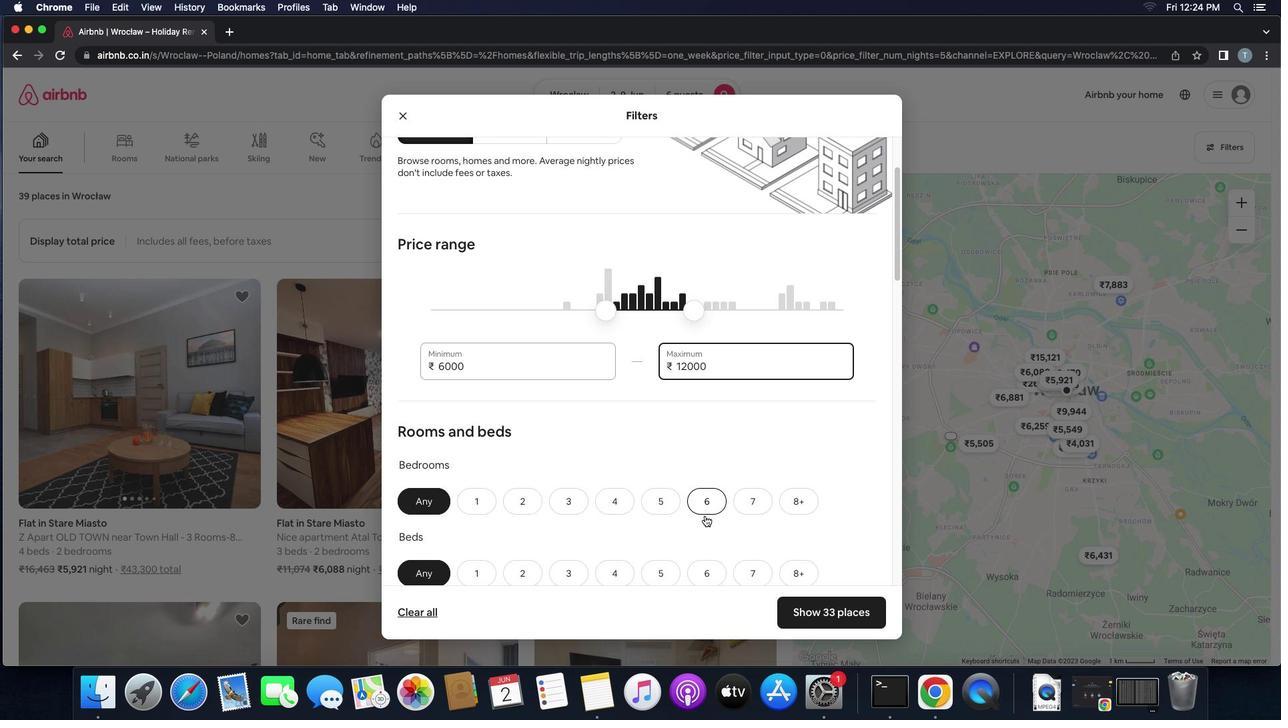 
Action: Mouse scrolled (704, 515) with delta (0, 0)
Screenshot: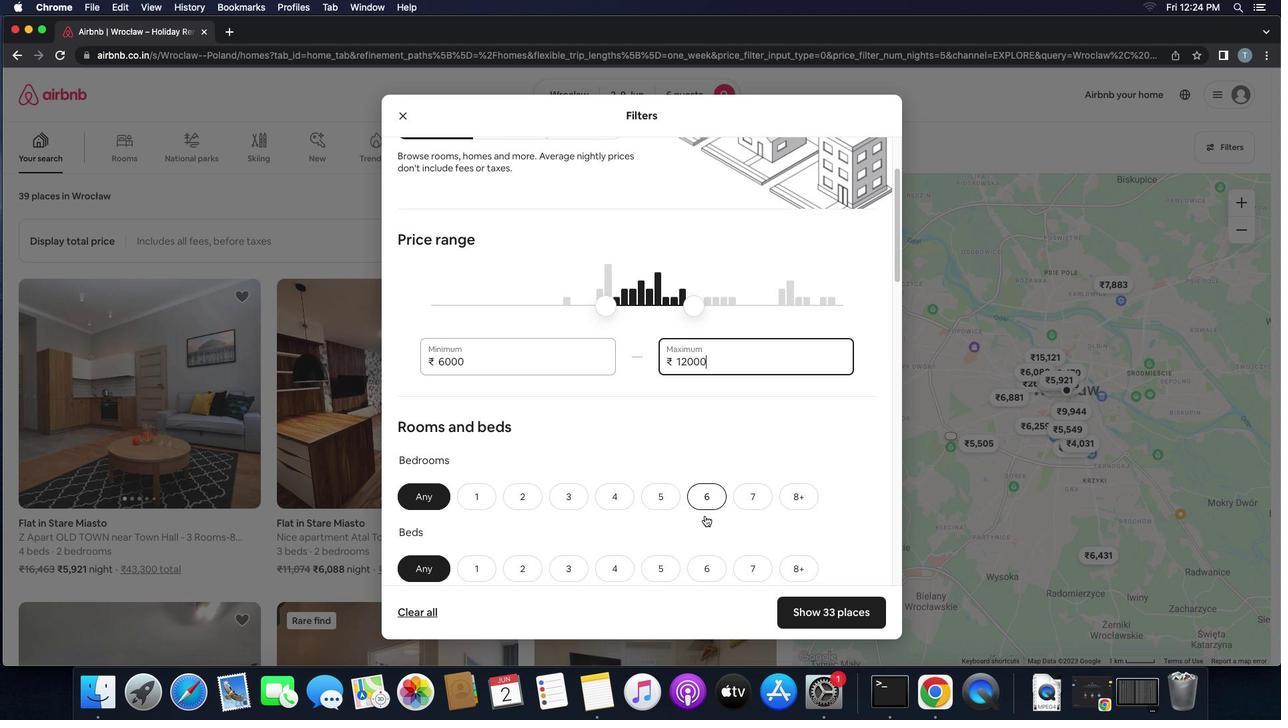 
Action: Mouse scrolled (704, 515) with delta (0, 0)
Screenshot: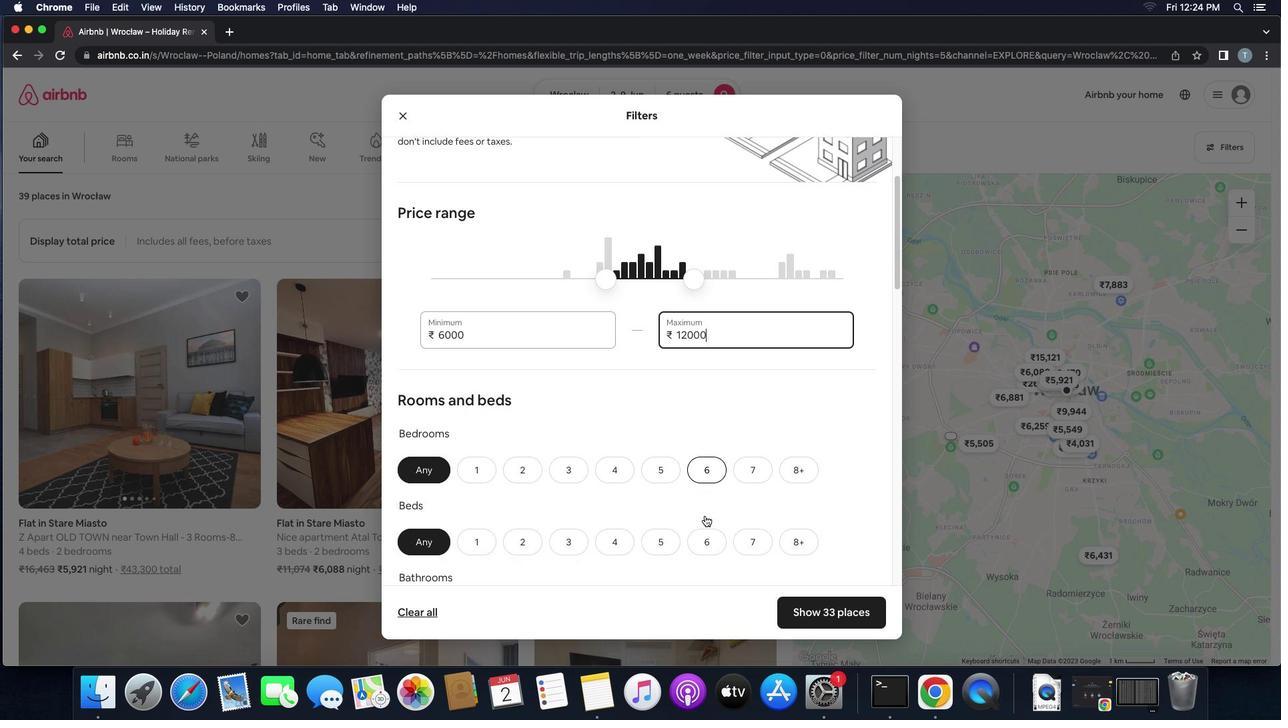 
Action: Mouse scrolled (704, 515) with delta (0, 0)
Screenshot: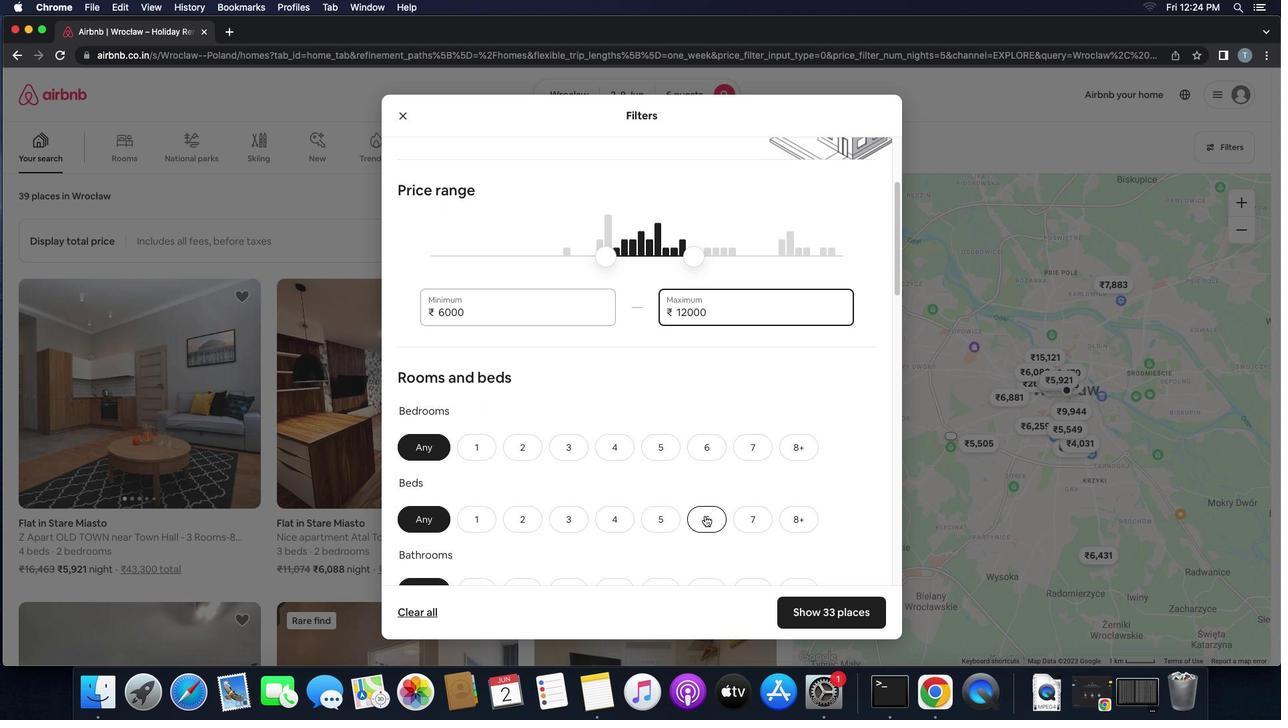 
Action: Mouse scrolled (704, 515) with delta (0, 0)
Screenshot: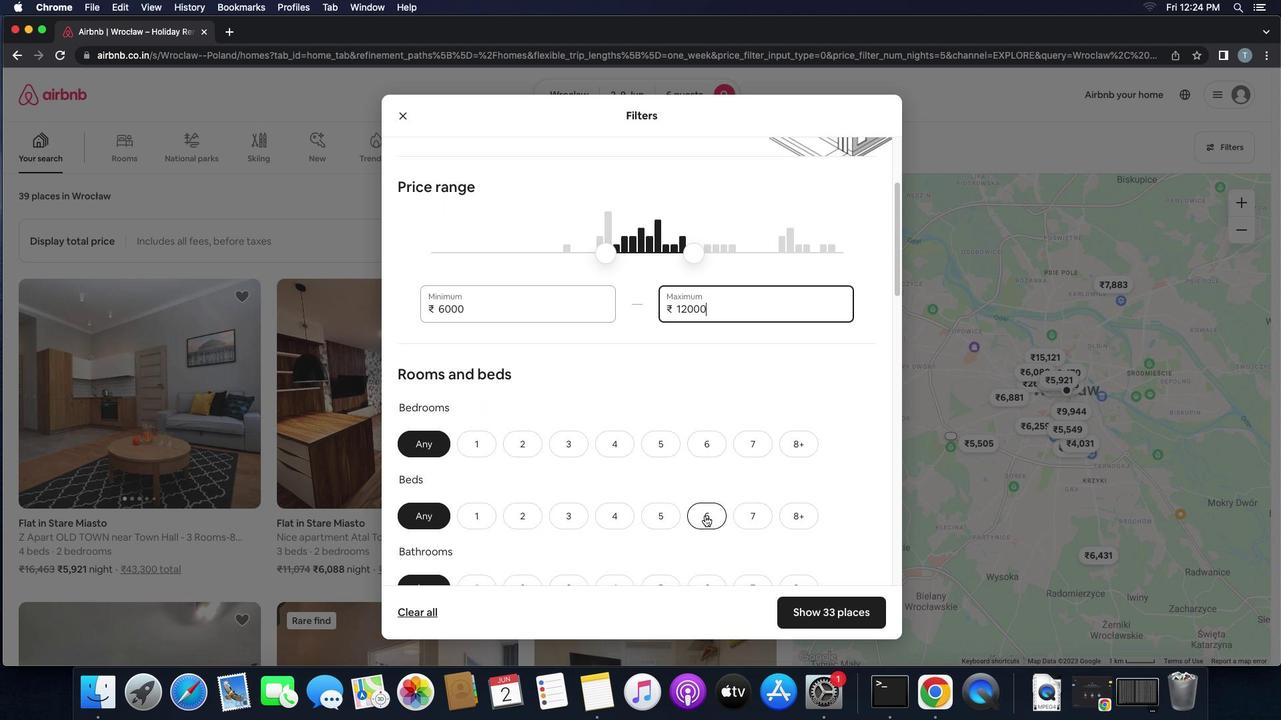 
Action: Mouse scrolled (704, 515) with delta (0, 0)
Screenshot: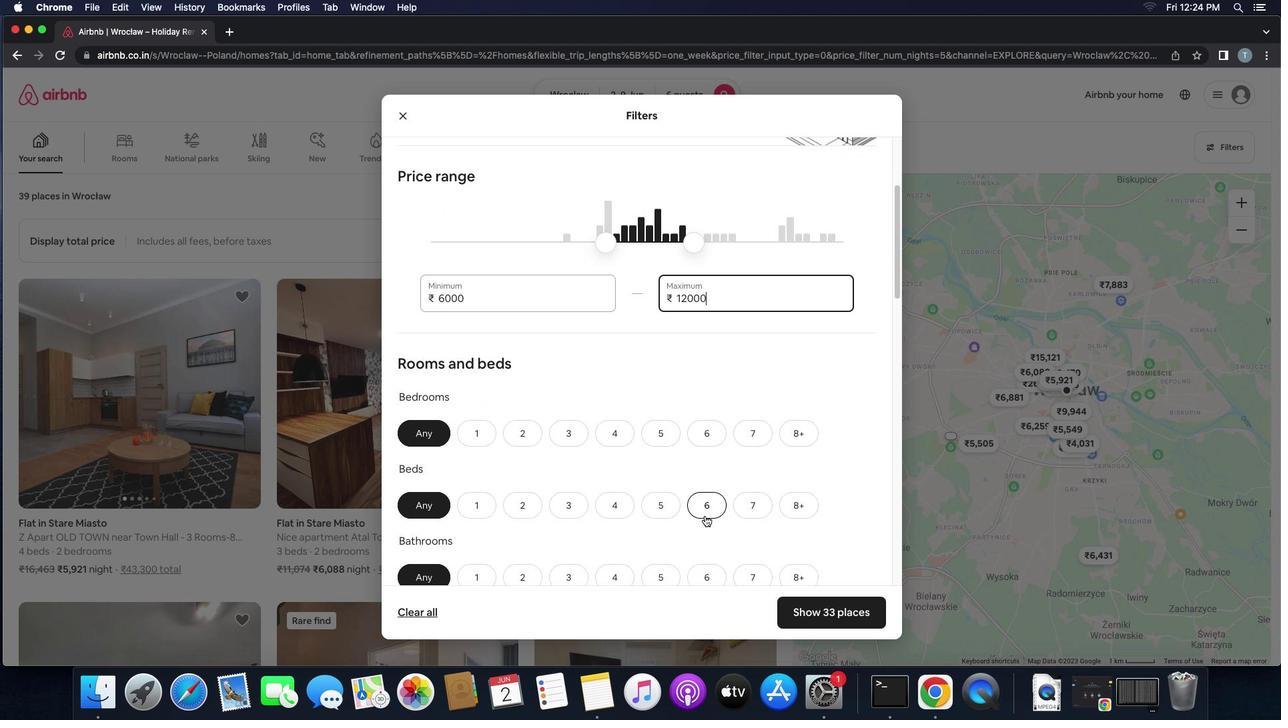 
Action: Mouse scrolled (704, 515) with delta (0, 0)
Screenshot: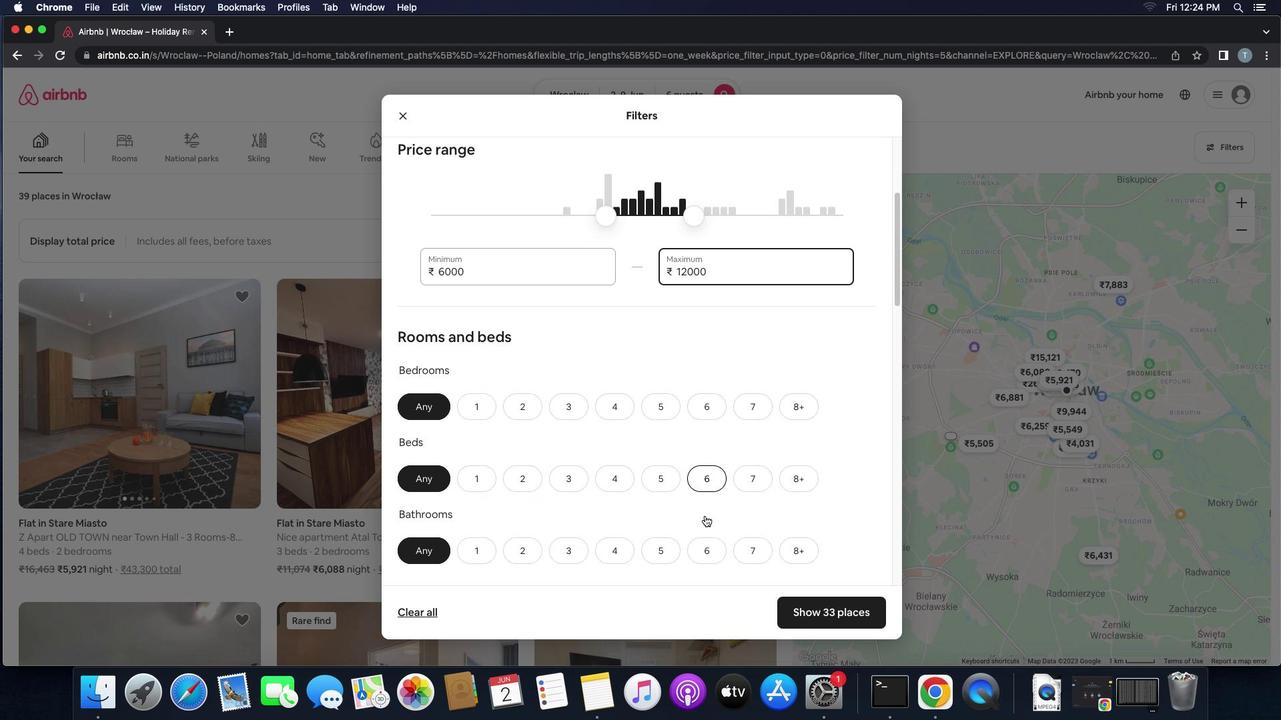 
Action: Mouse scrolled (704, 515) with delta (0, 0)
Screenshot: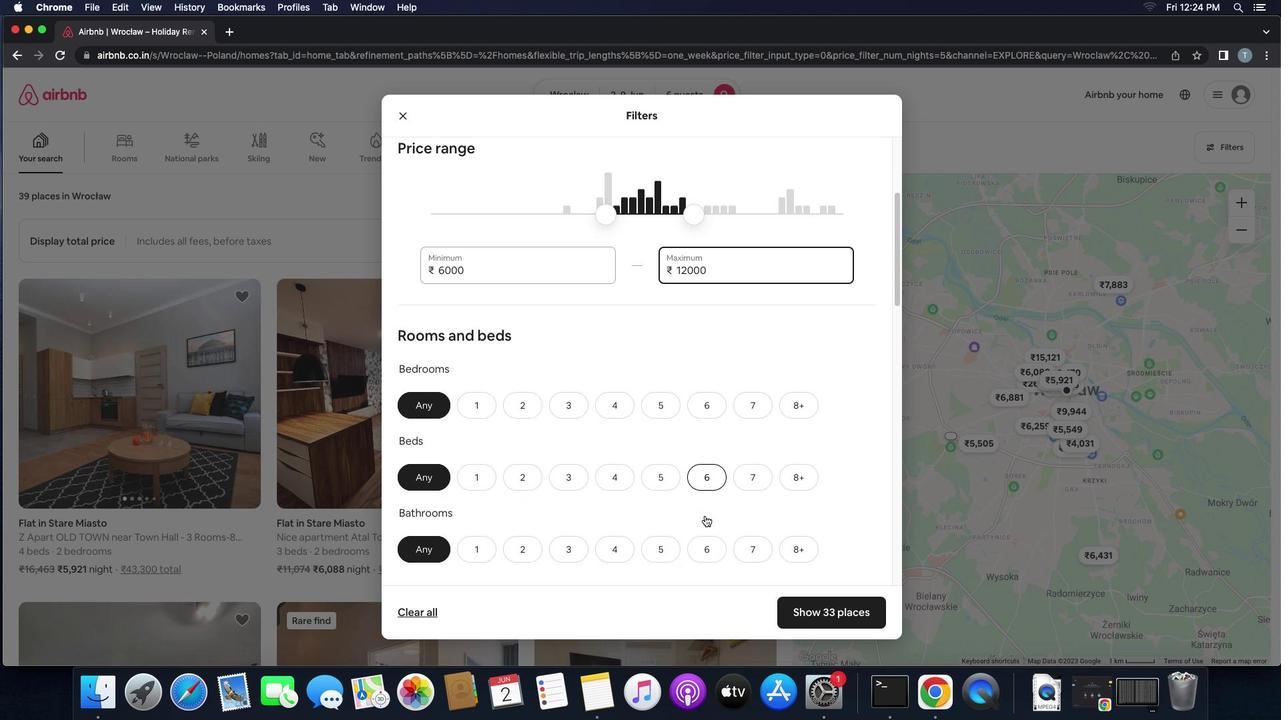 
Action: Mouse scrolled (704, 515) with delta (0, 0)
Screenshot: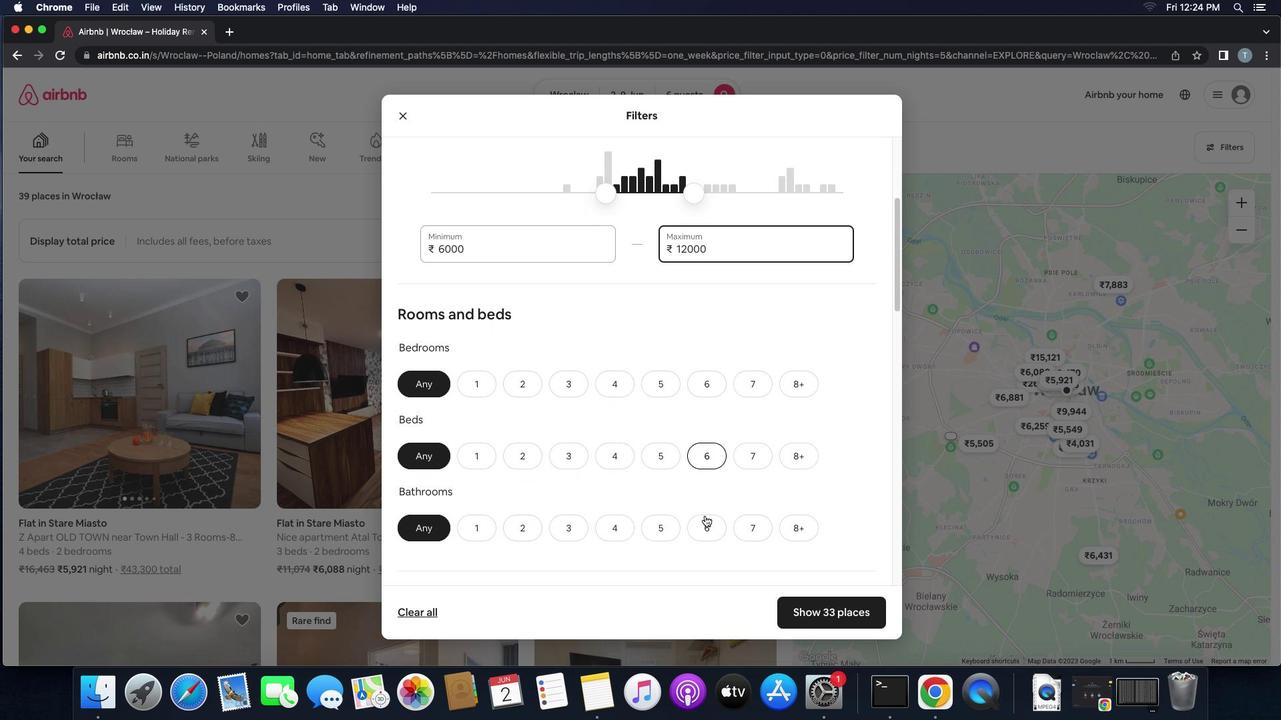 
Action: Mouse scrolled (704, 515) with delta (0, 0)
Screenshot: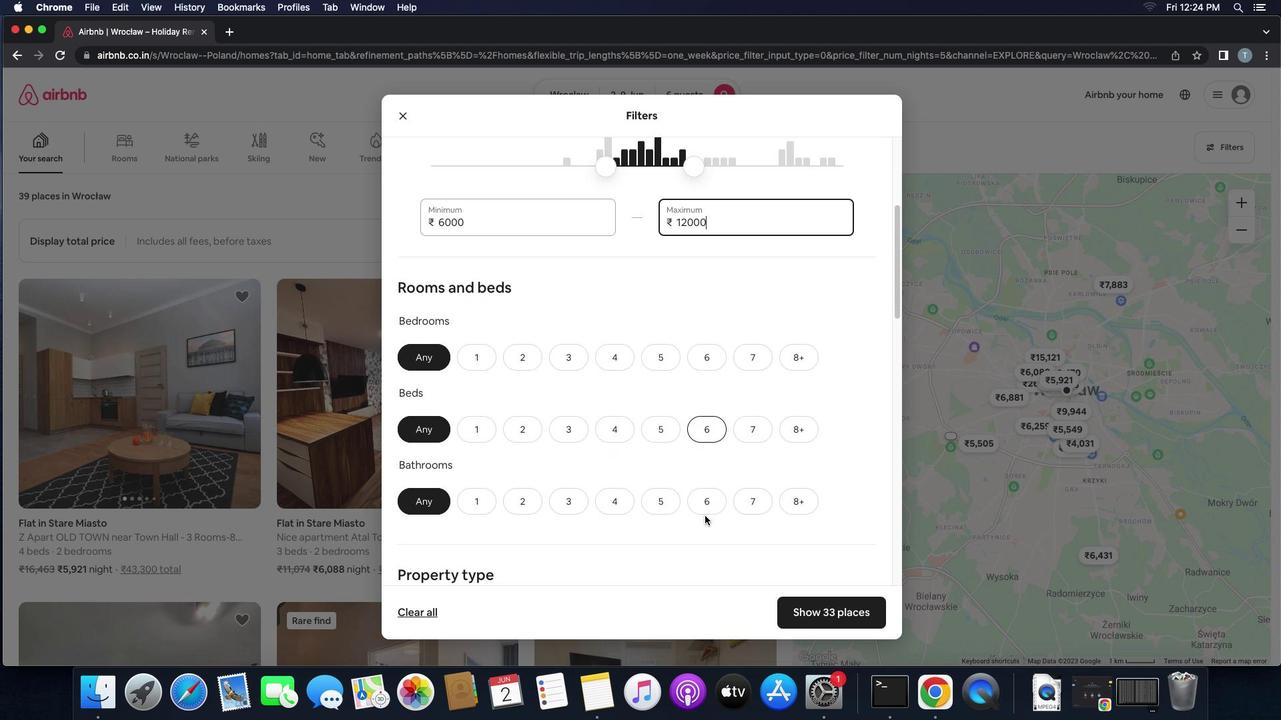 
Action: Mouse scrolled (704, 515) with delta (0, 0)
Screenshot: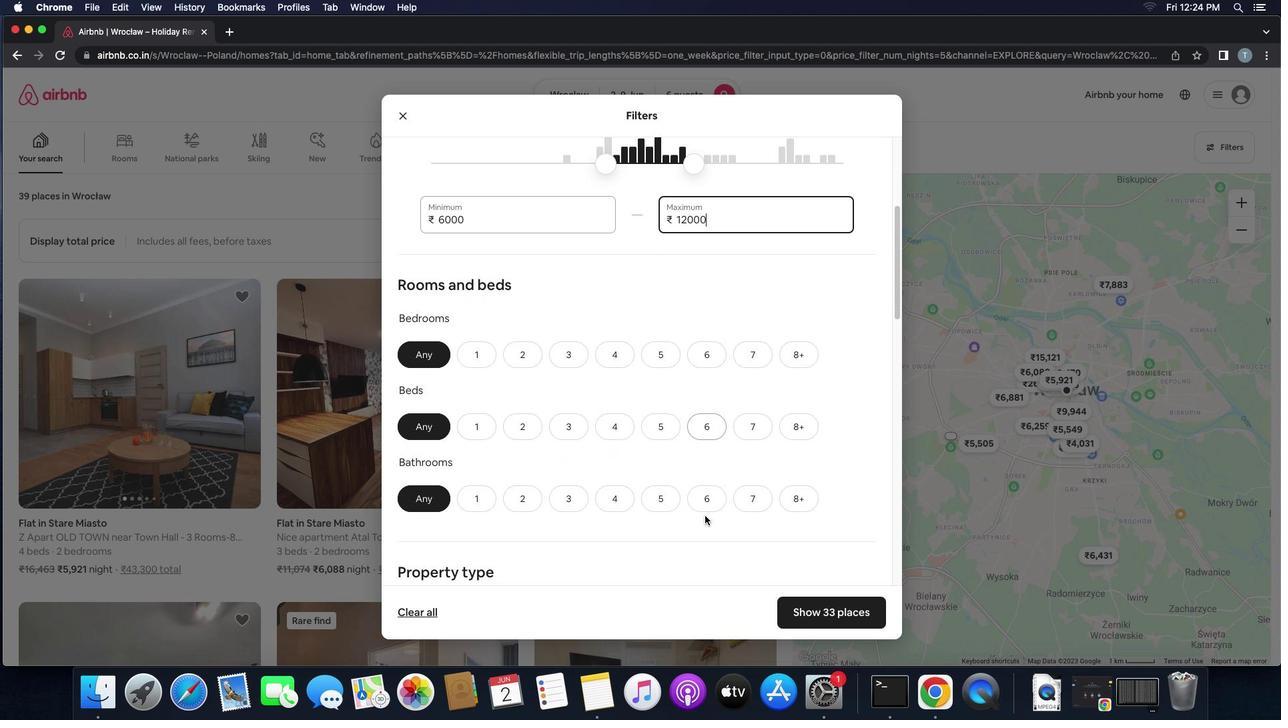 
Action: Mouse moved to (595, 348)
Screenshot: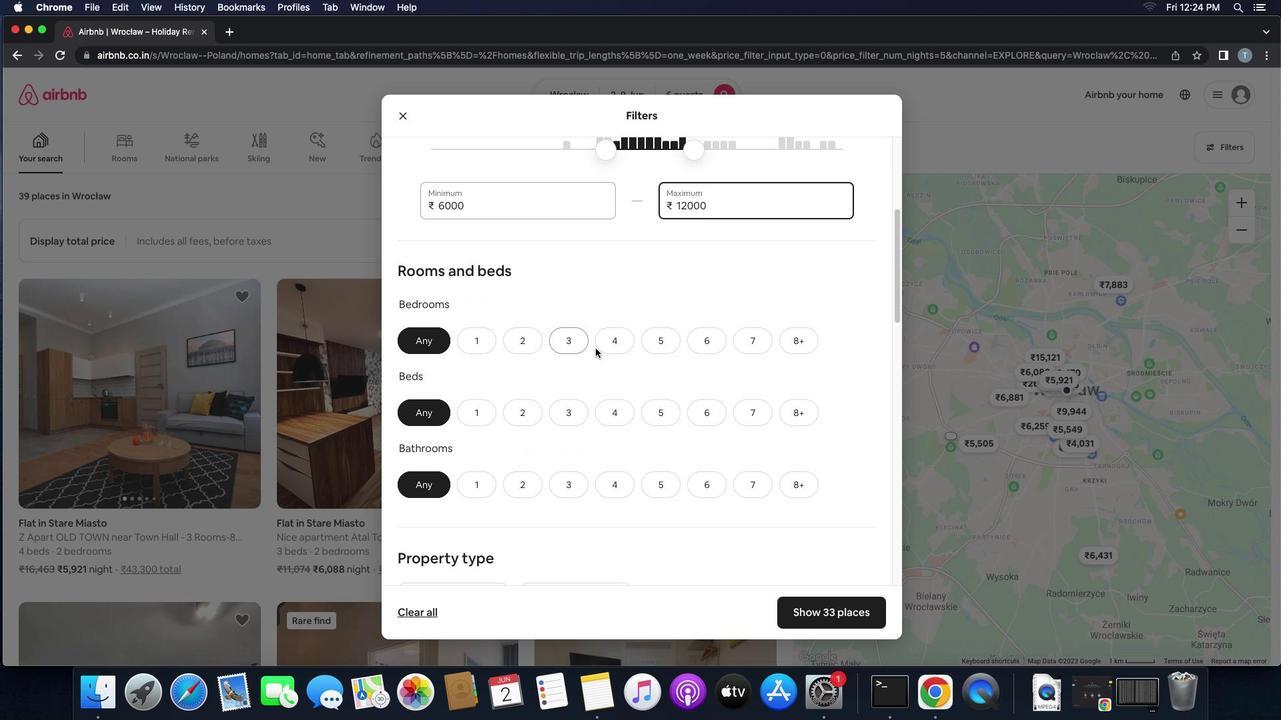 
Action: Mouse pressed left at (595, 348)
Screenshot: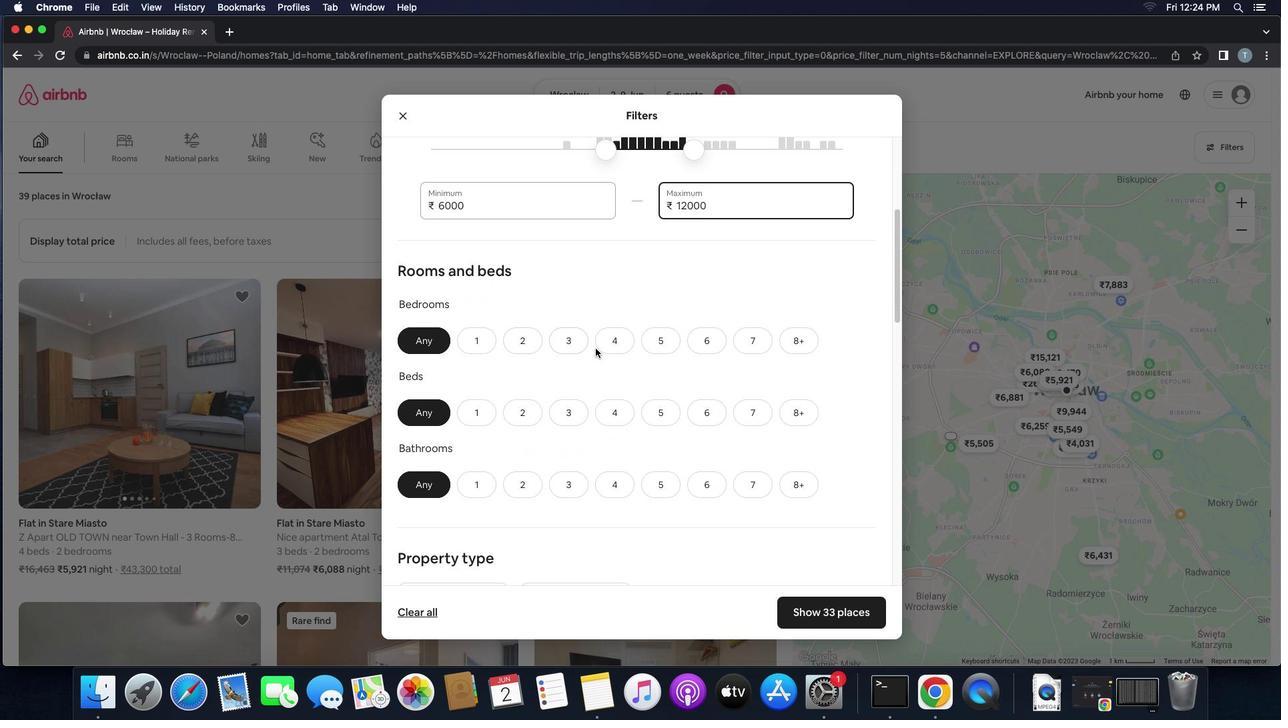 
Action: Mouse moved to (583, 345)
Screenshot: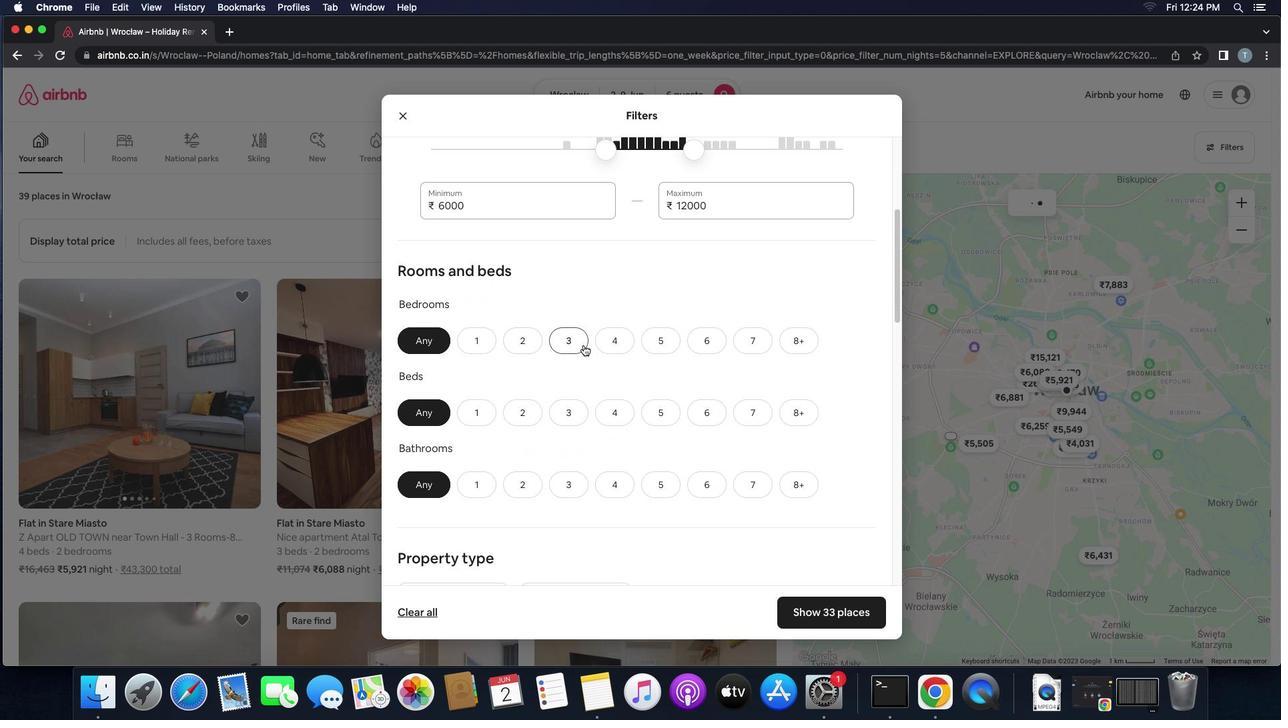 
Action: Mouse pressed left at (583, 345)
Screenshot: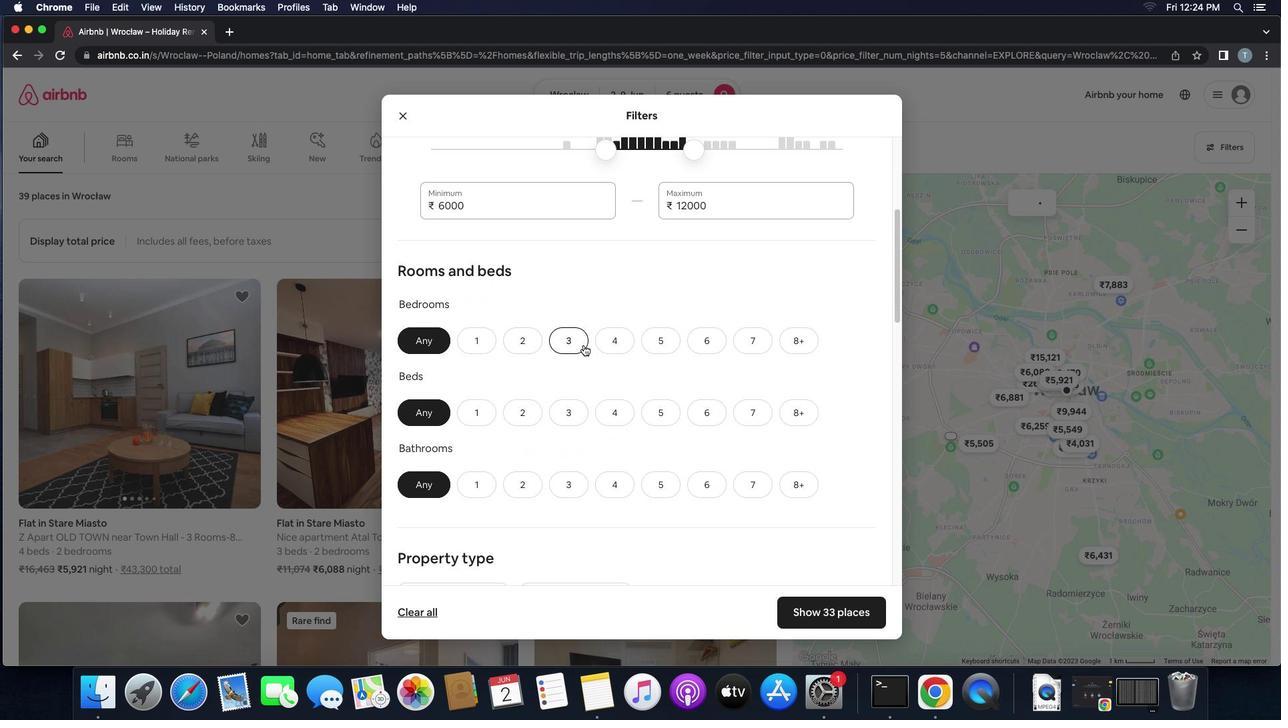 
Action: Mouse moved to (571, 416)
Screenshot: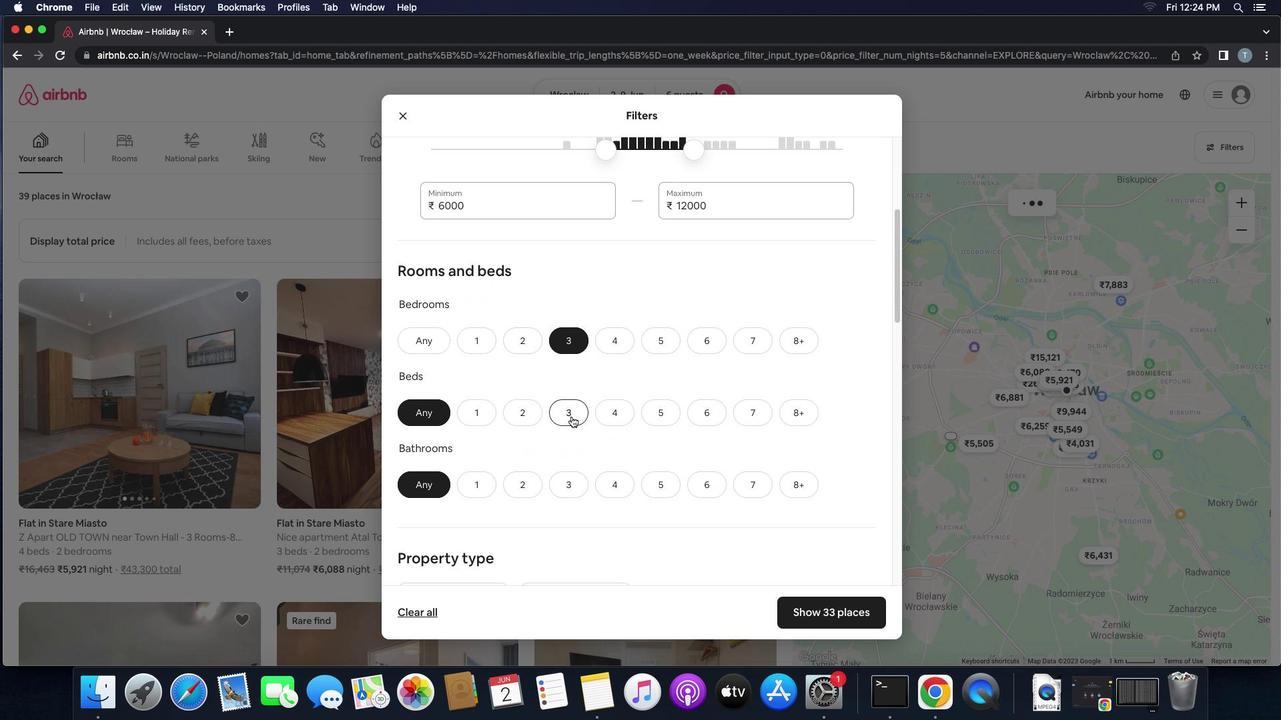 
Action: Mouse pressed left at (571, 416)
Screenshot: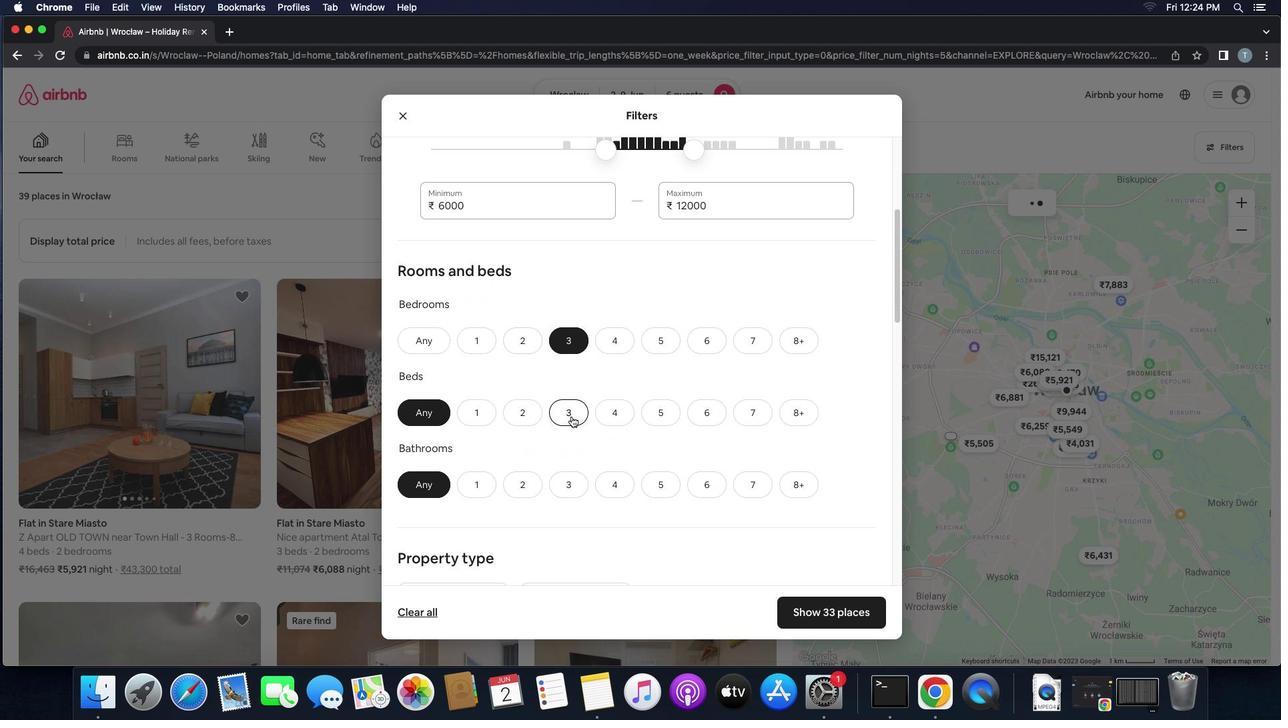 
Action: Mouse moved to (565, 488)
Screenshot: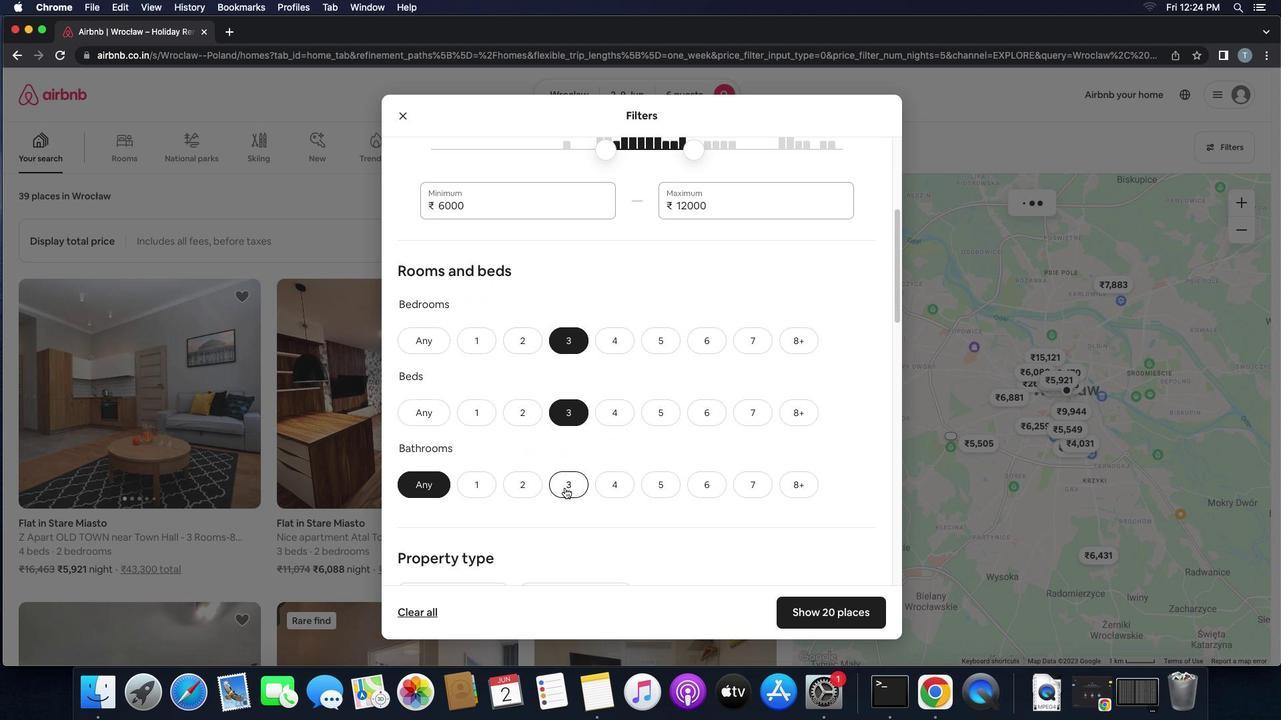 
Action: Mouse pressed left at (565, 488)
Screenshot: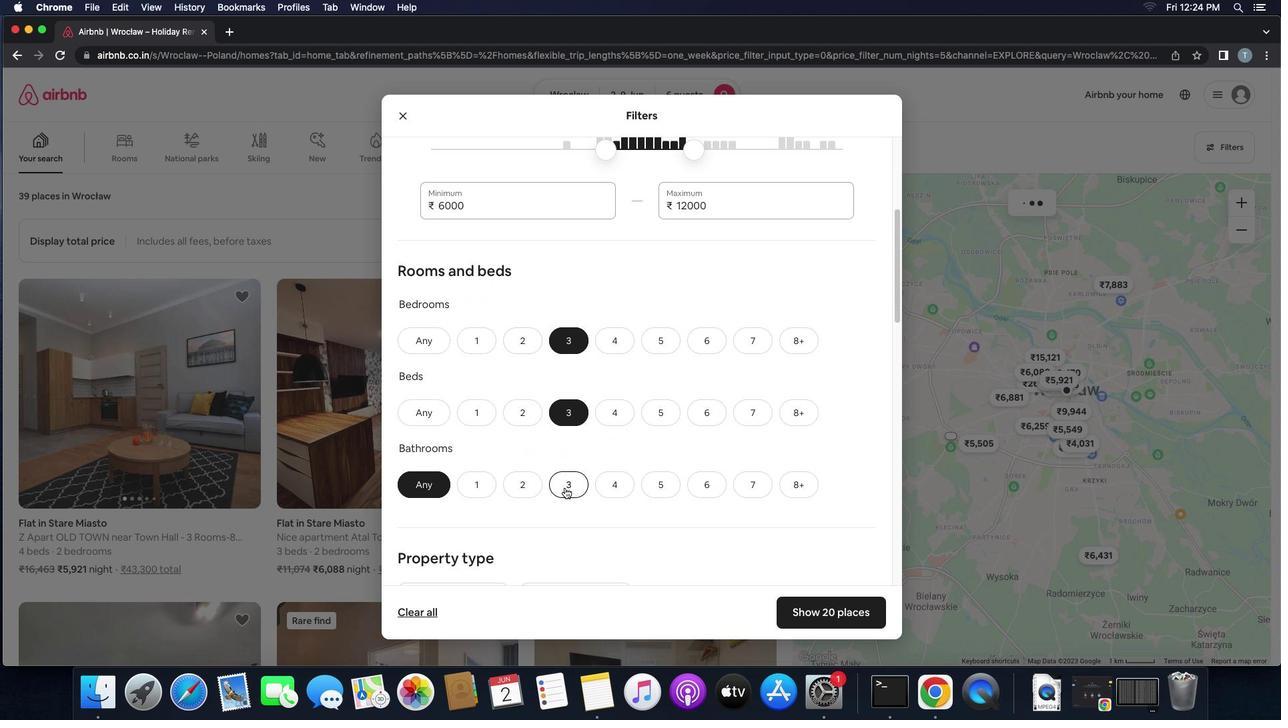 
Action: Mouse moved to (632, 496)
Screenshot: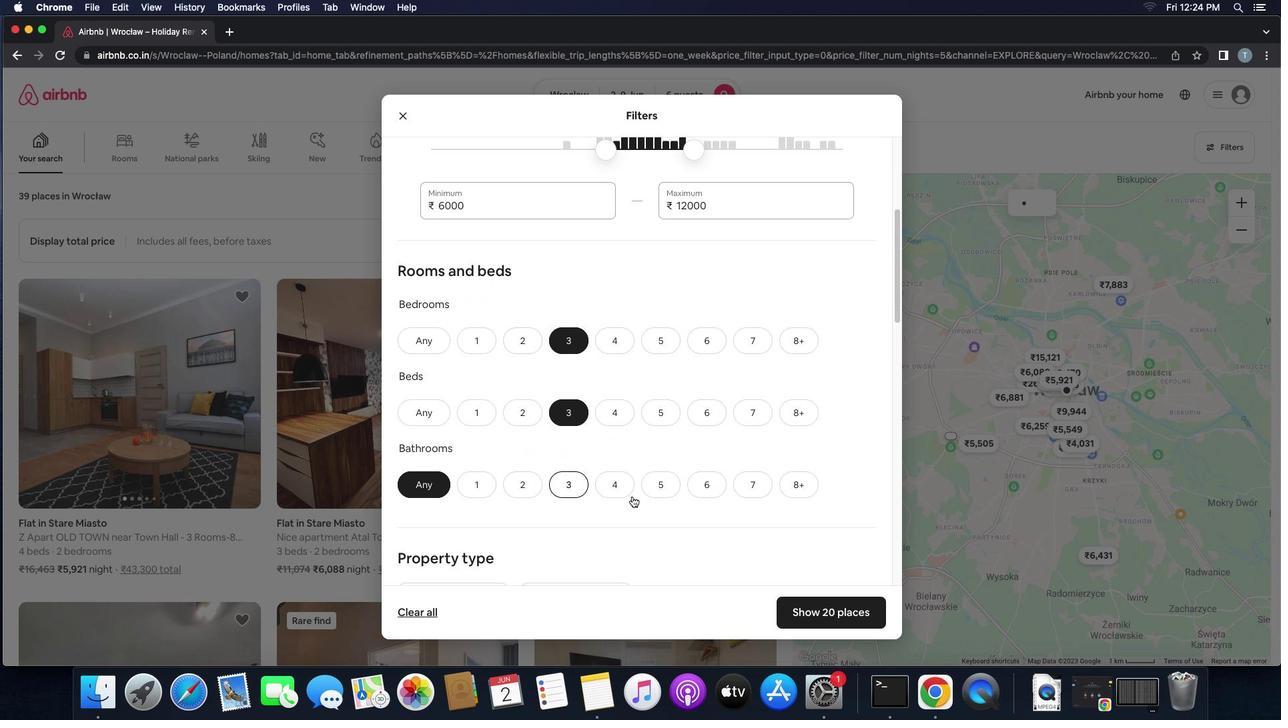 
Action: Mouse scrolled (632, 496) with delta (0, 0)
Screenshot: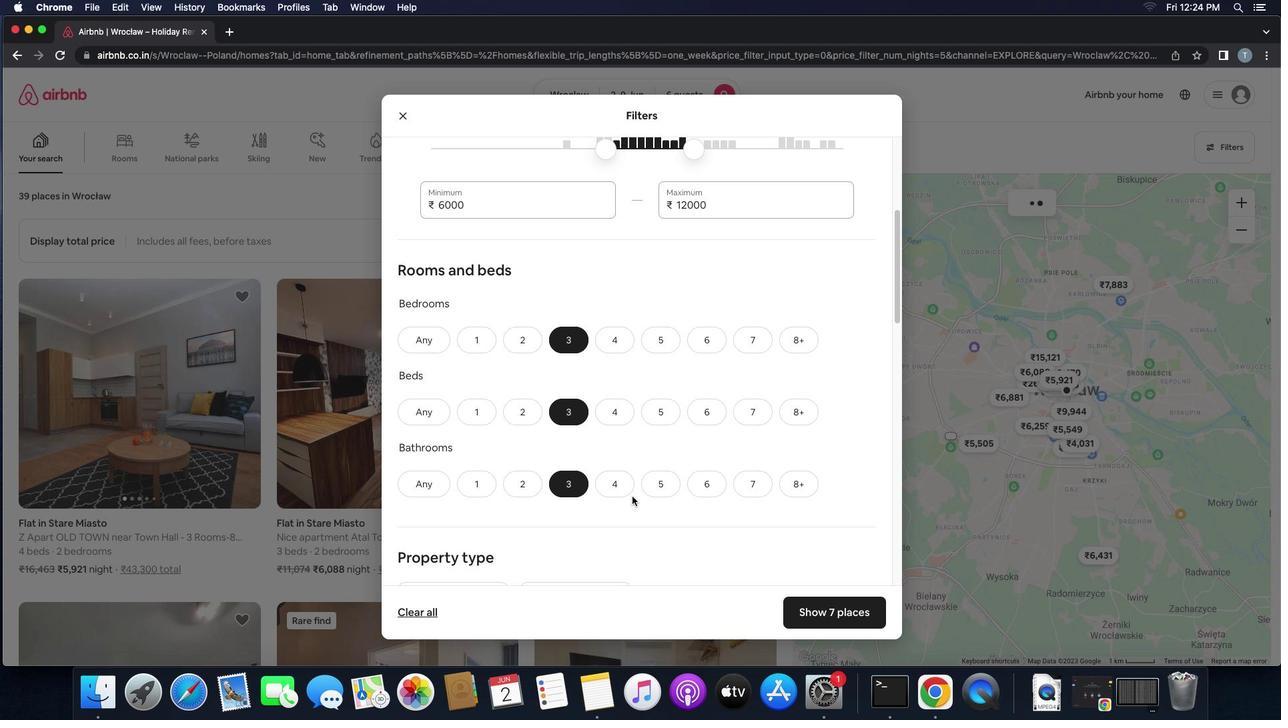 
Action: Mouse scrolled (632, 496) with delta (0, 0)
Screenshot: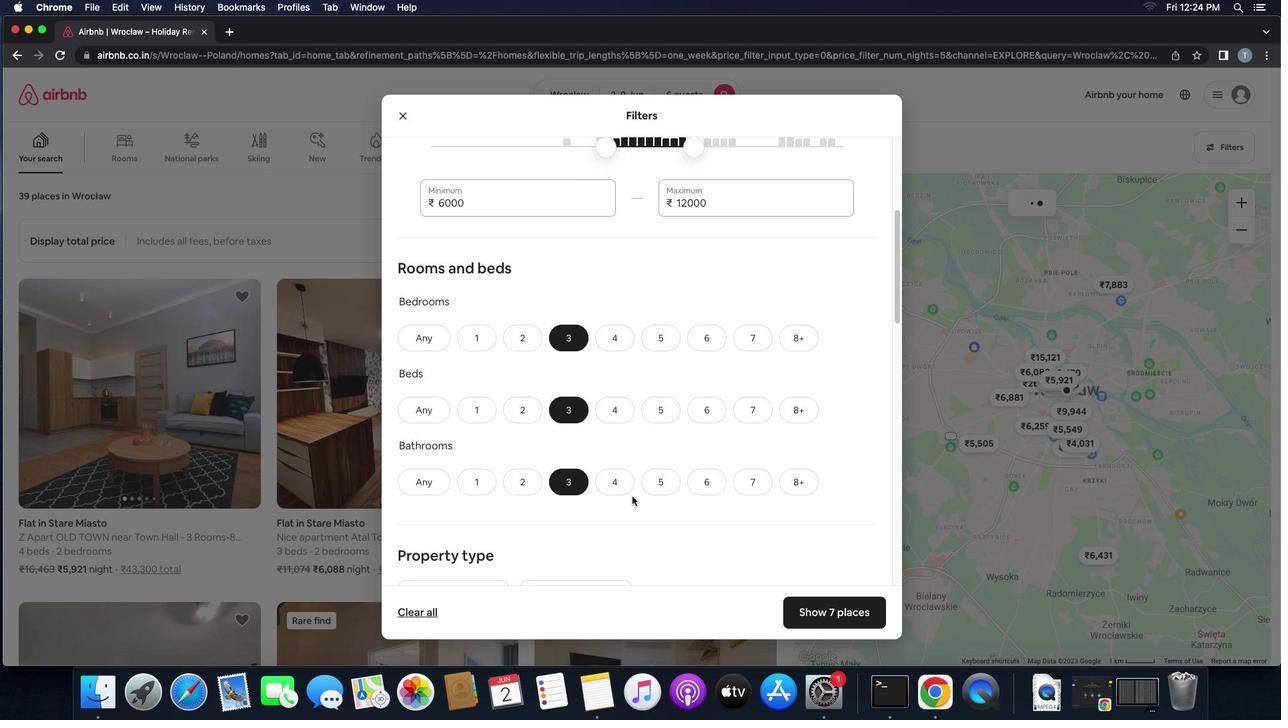 
Action: Mouse scrolled (632, 496) with delta (0, 0)
Screenshot: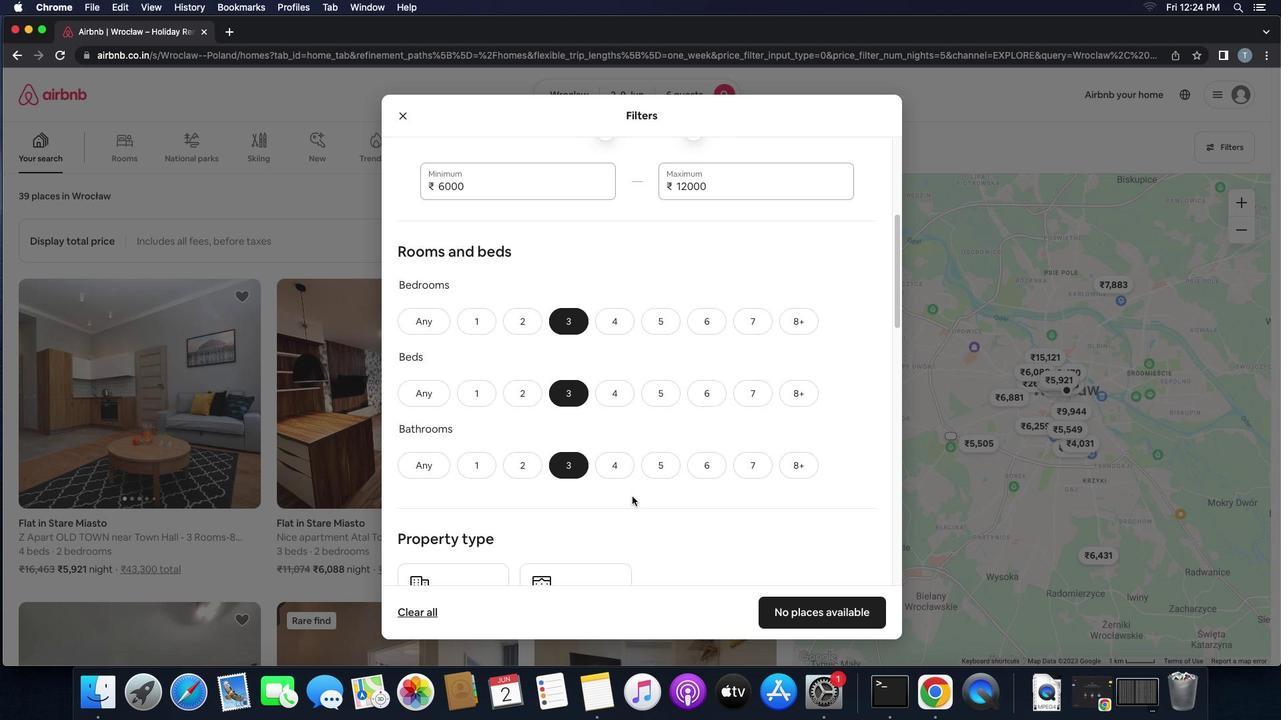 
Action: Mouse scrolled (632, 496) with delta (0, 0)
Screenshot: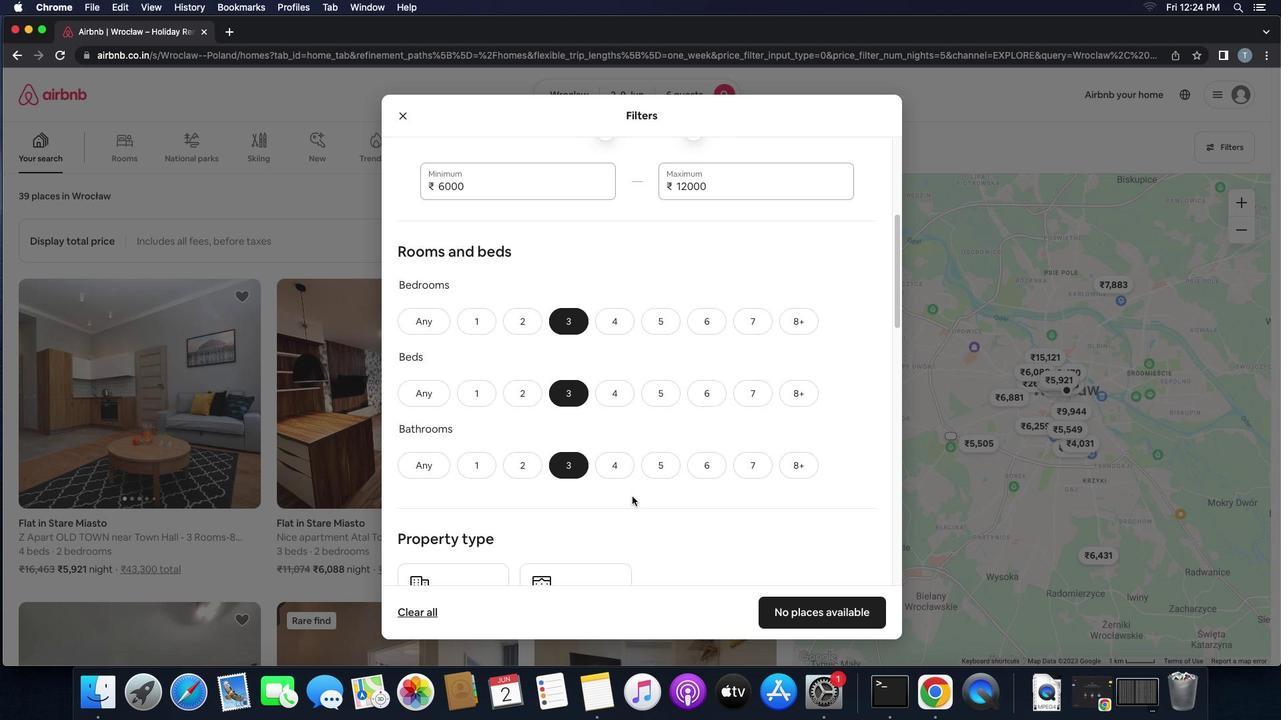 
Action: Mouse scrolled (632, 496) with delta (0, -1)
Screenshot: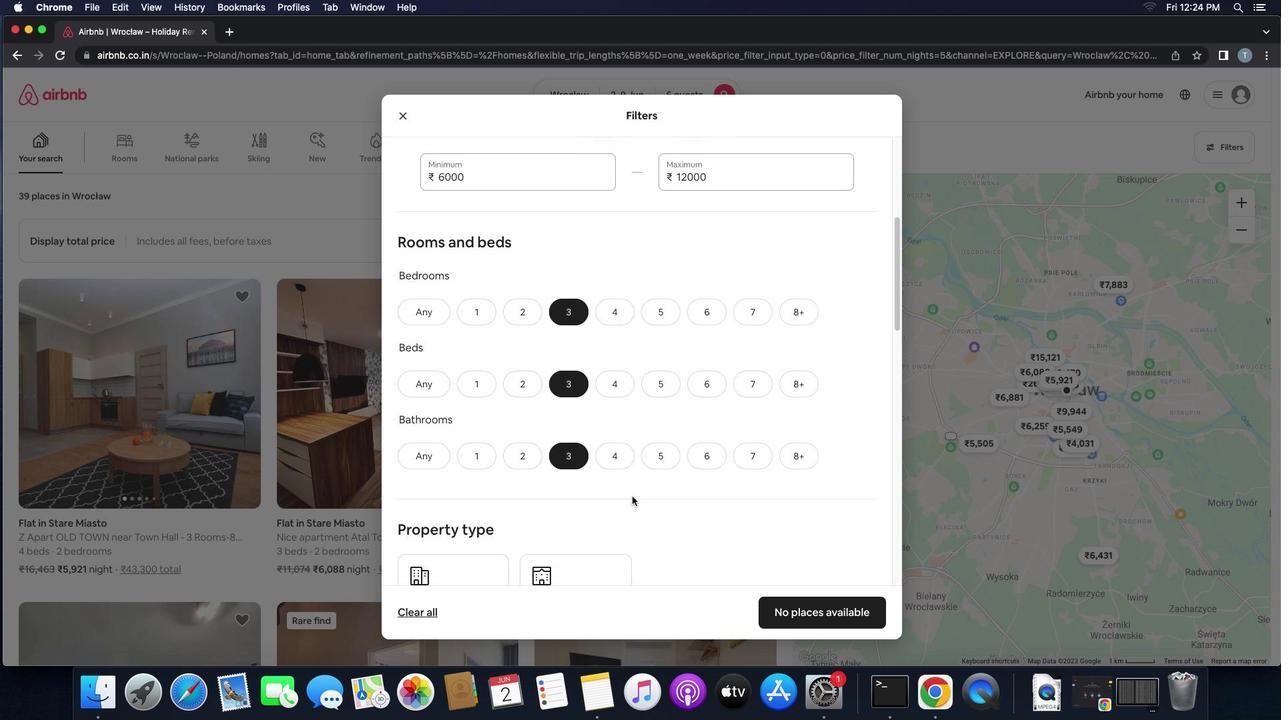 
Action: Mouse scrolled (632, 496) with delta (0, 0)
Screenshot: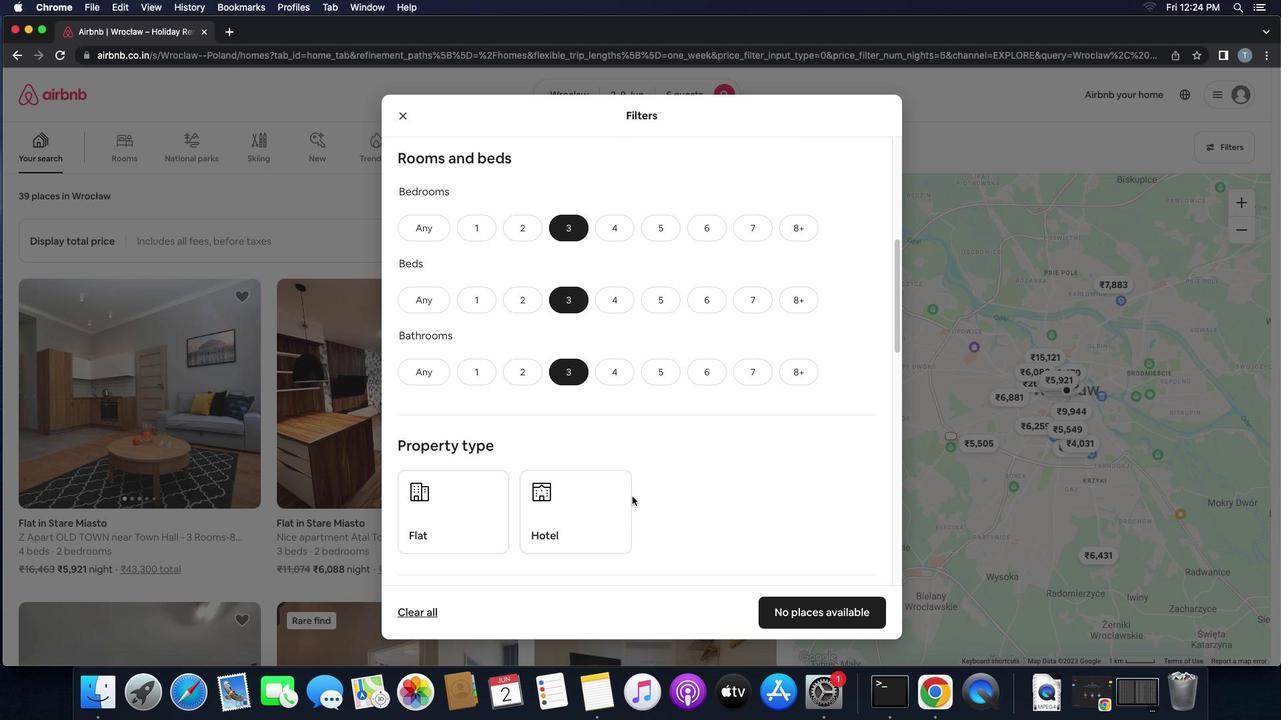 
Action: Mouse scrolled (632, 496) with delta (0, 0)
Screenshot: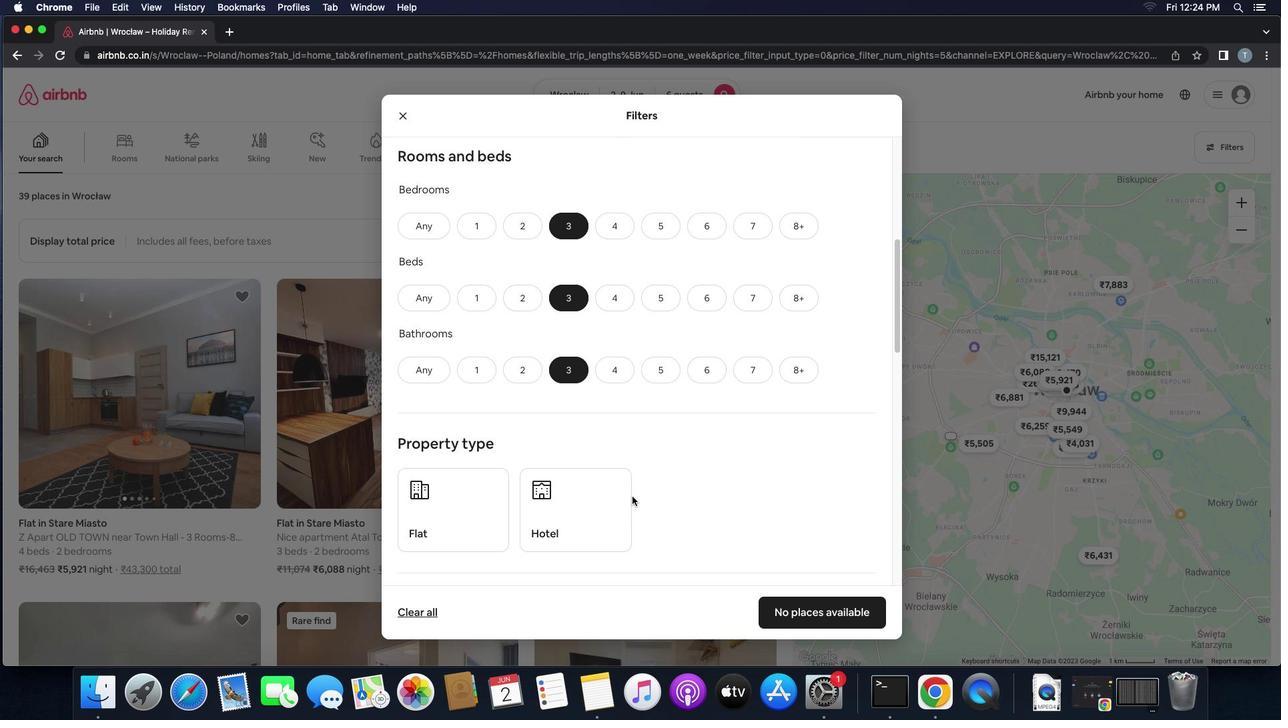 
Action: Mouse scrolled (632, 496) with delta (0, 0)
Screenshot: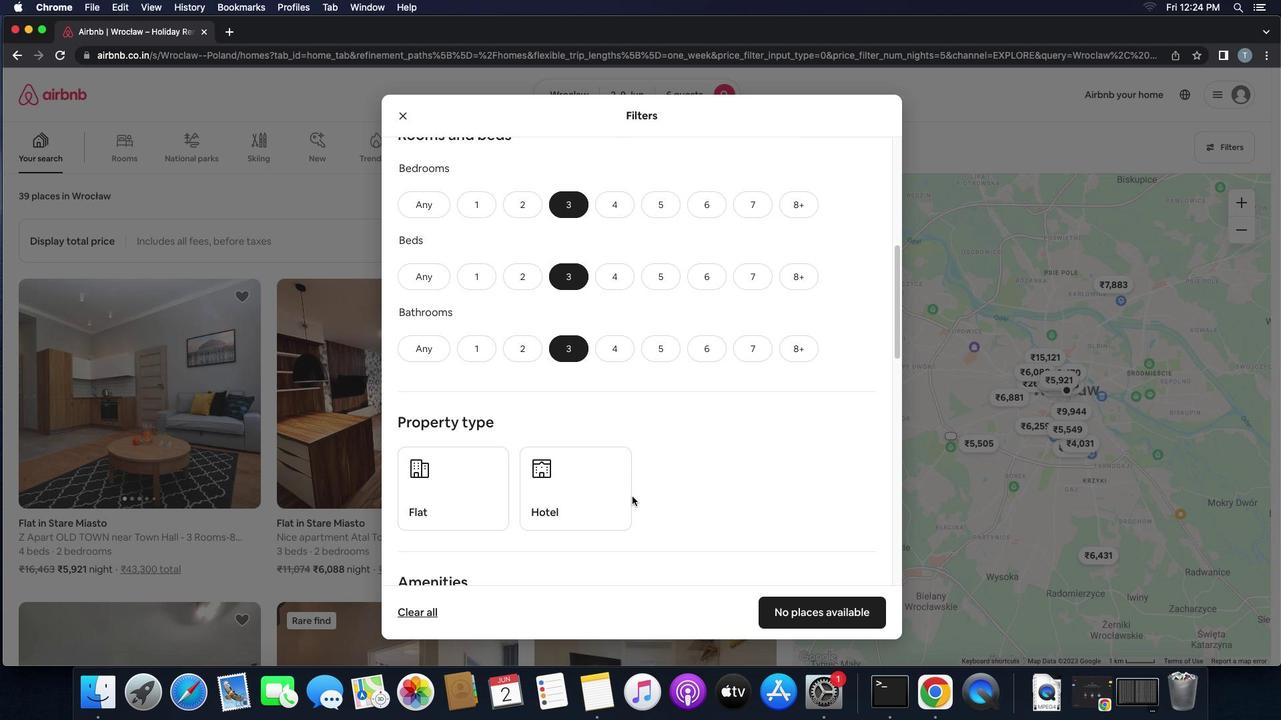 
Action: Mouse scrolled (632, 496) with delta (0, 0)
Screenshot: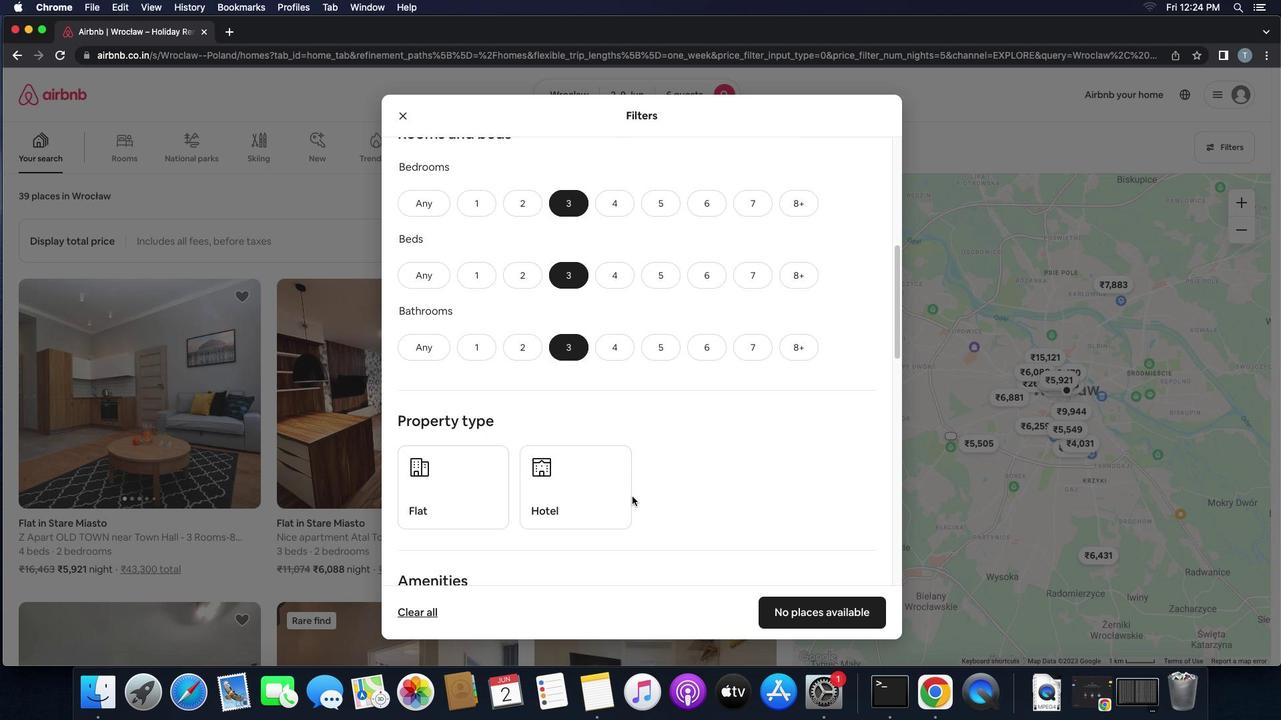 
Action: Mouse scrolled (632, 496) with delta (0, 0)
Screenshot: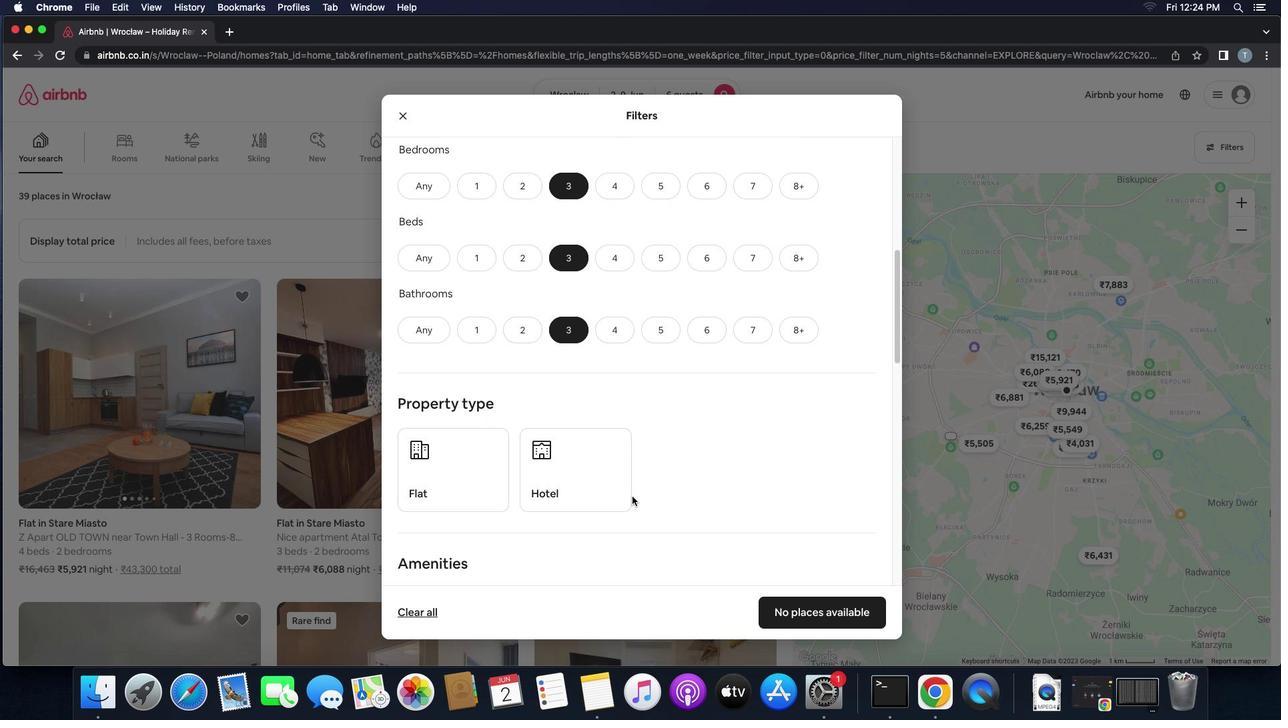 
Action: Mouse scrolled (632, 496) with delta (0, 0)
Screenshot: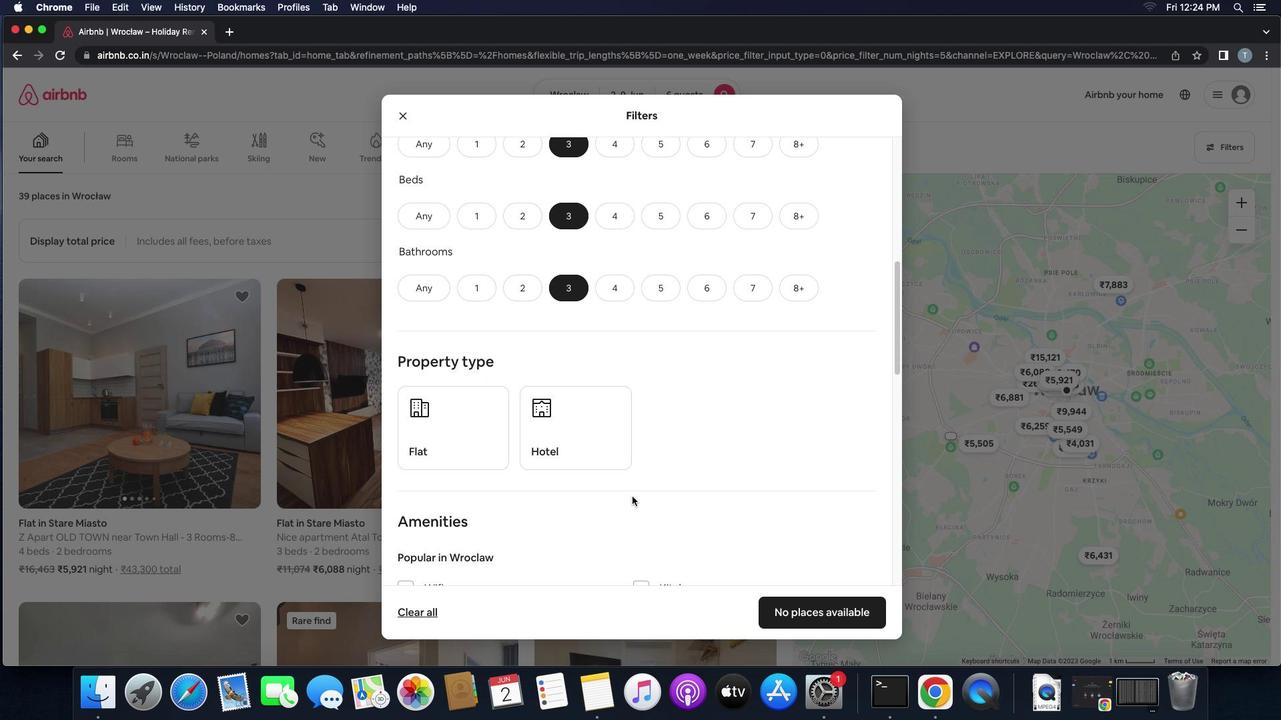 
Action: Mouse scrolled (632, 496) with delta (0, 0)
Screenshot: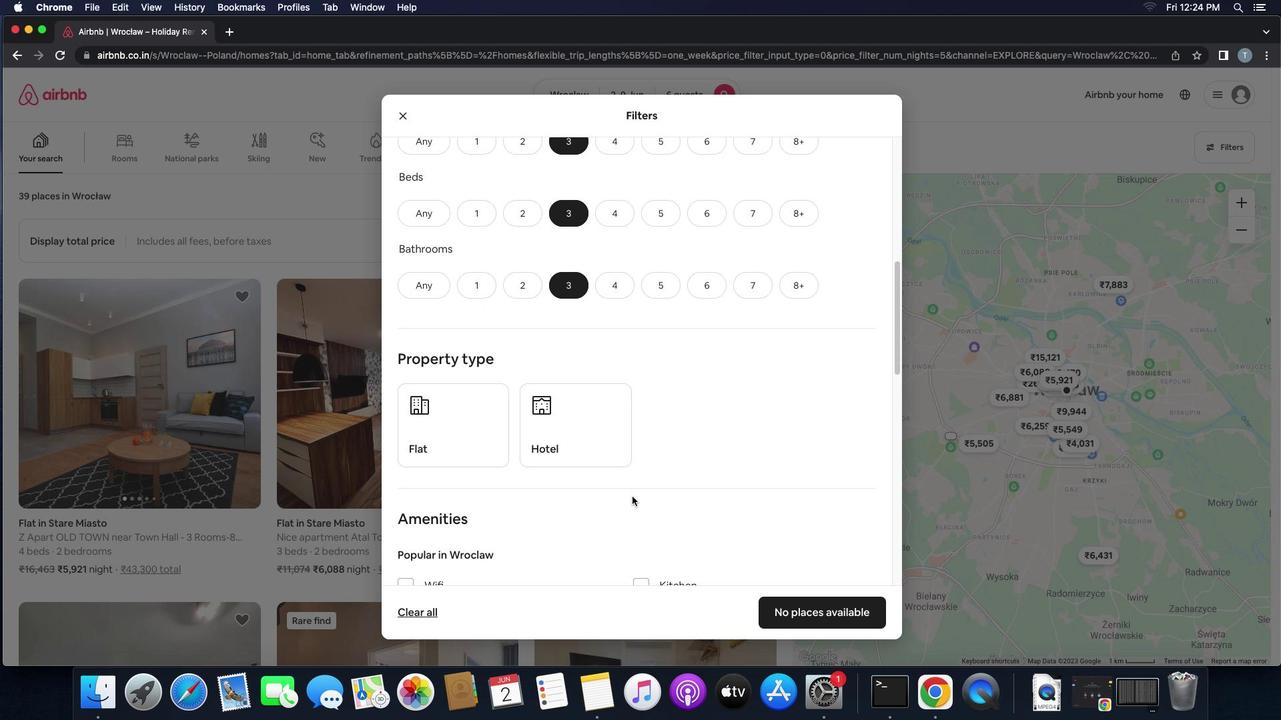 
Action: Mouse moved to (695, 478)
Screenshot: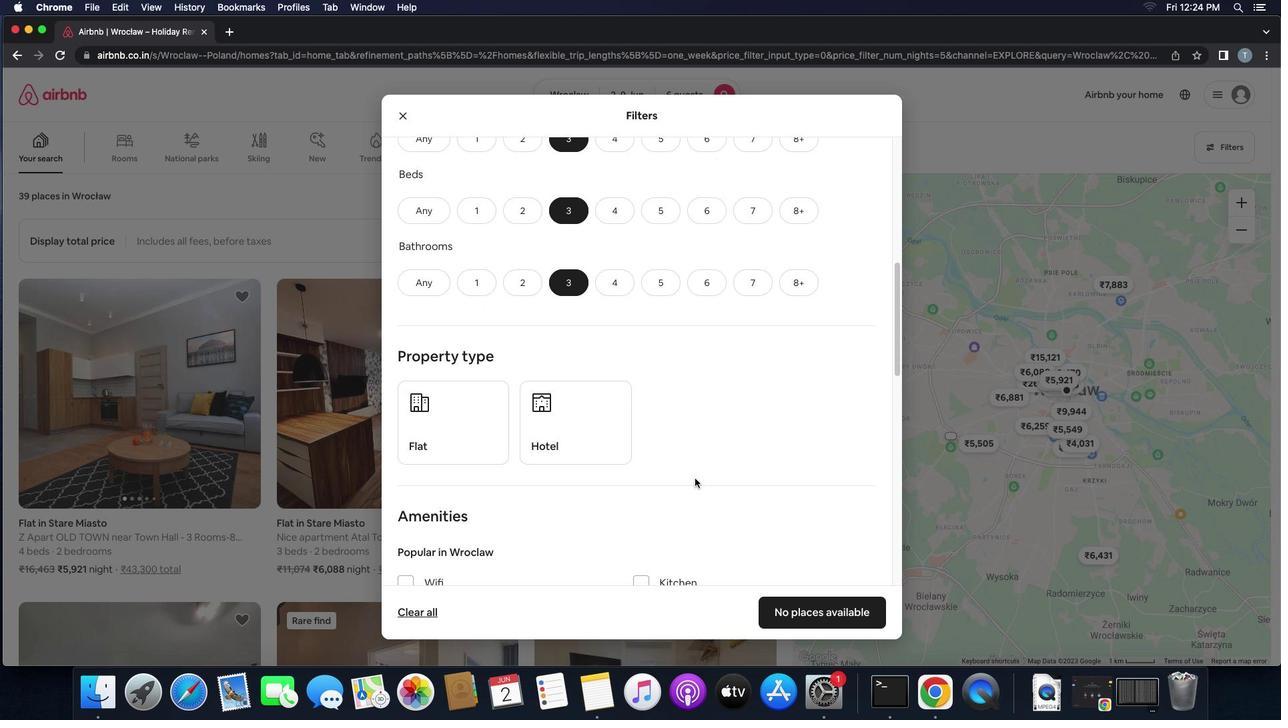 
Action: Mouse scrolled (695, 478) with delta (0, 0)
Screenshot: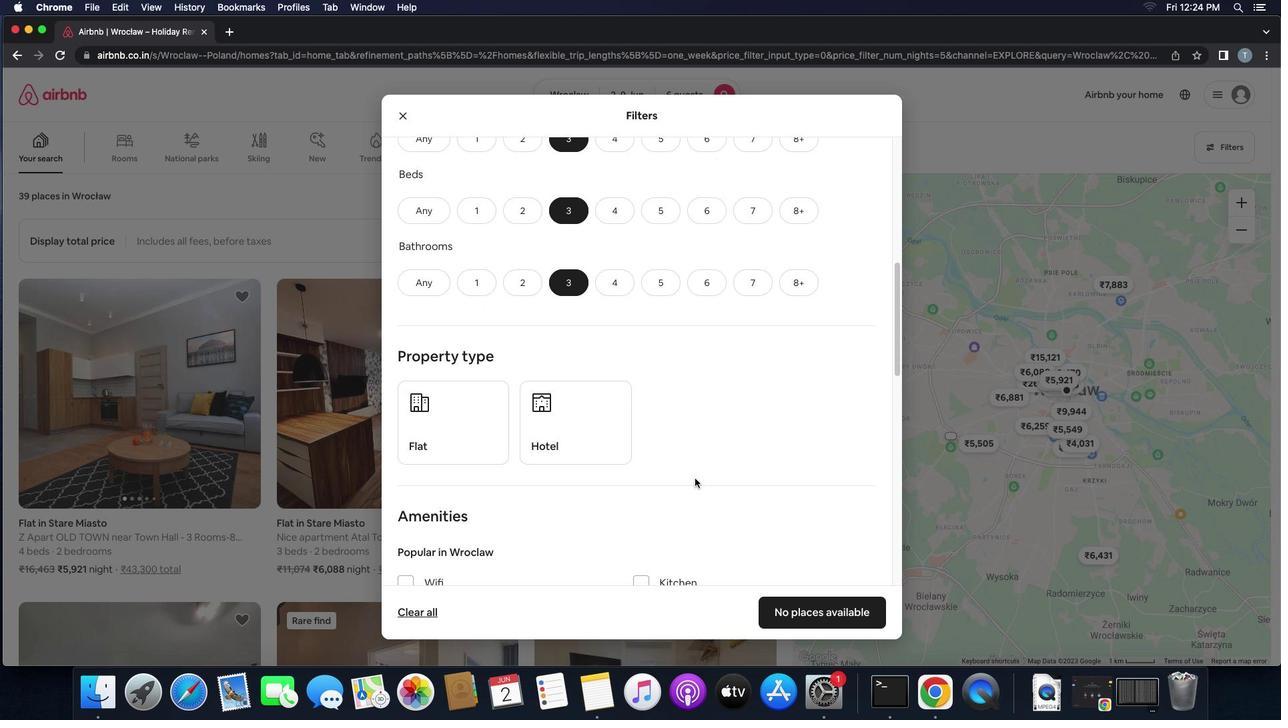 
Action: Mouse scrolled (695, 478) with delta (0, 0)
Screenshot: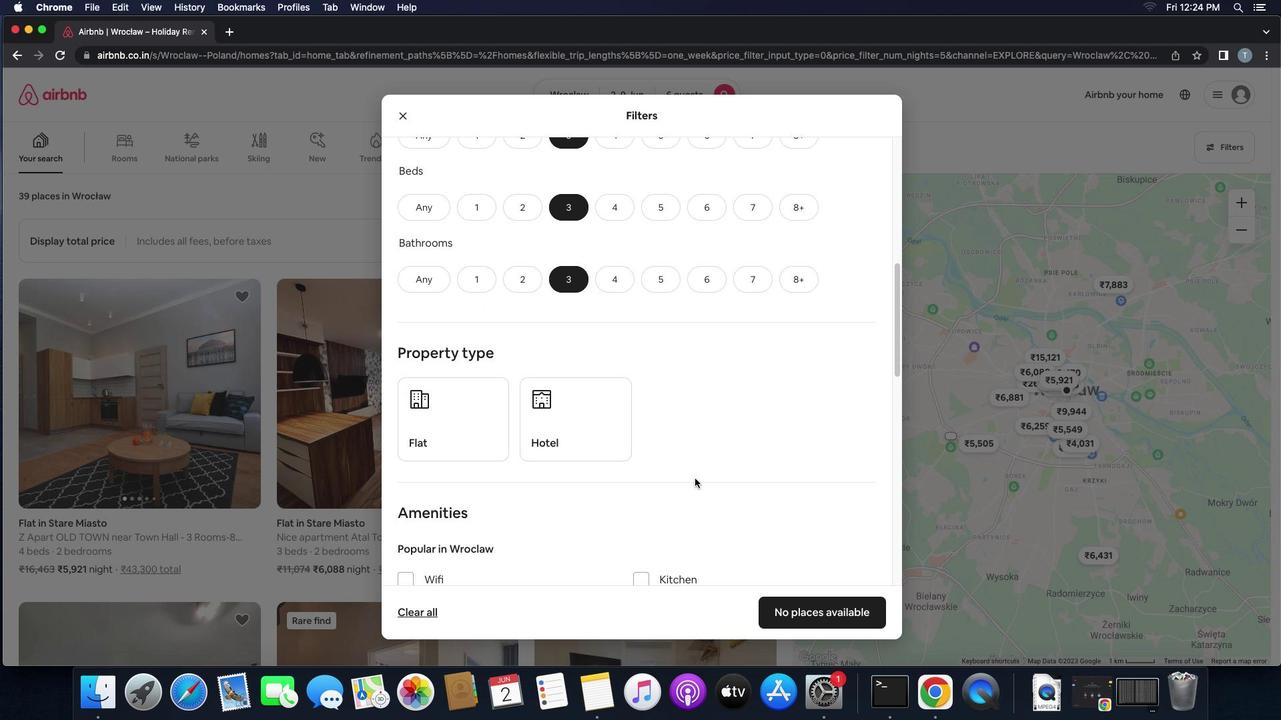 
Action: Mouse moved to (640, 464)
Screenshot: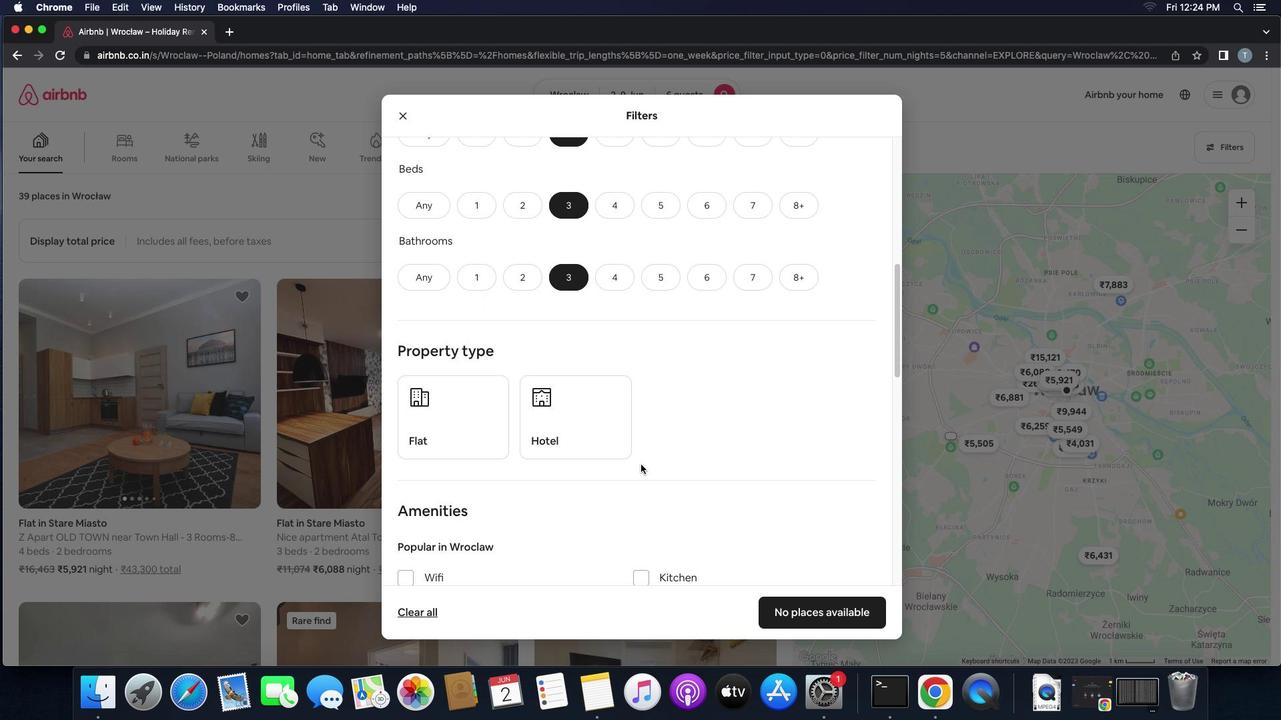 
Action: Mouse scrolled (640, 464) with delta (0, 0)
Screenshot: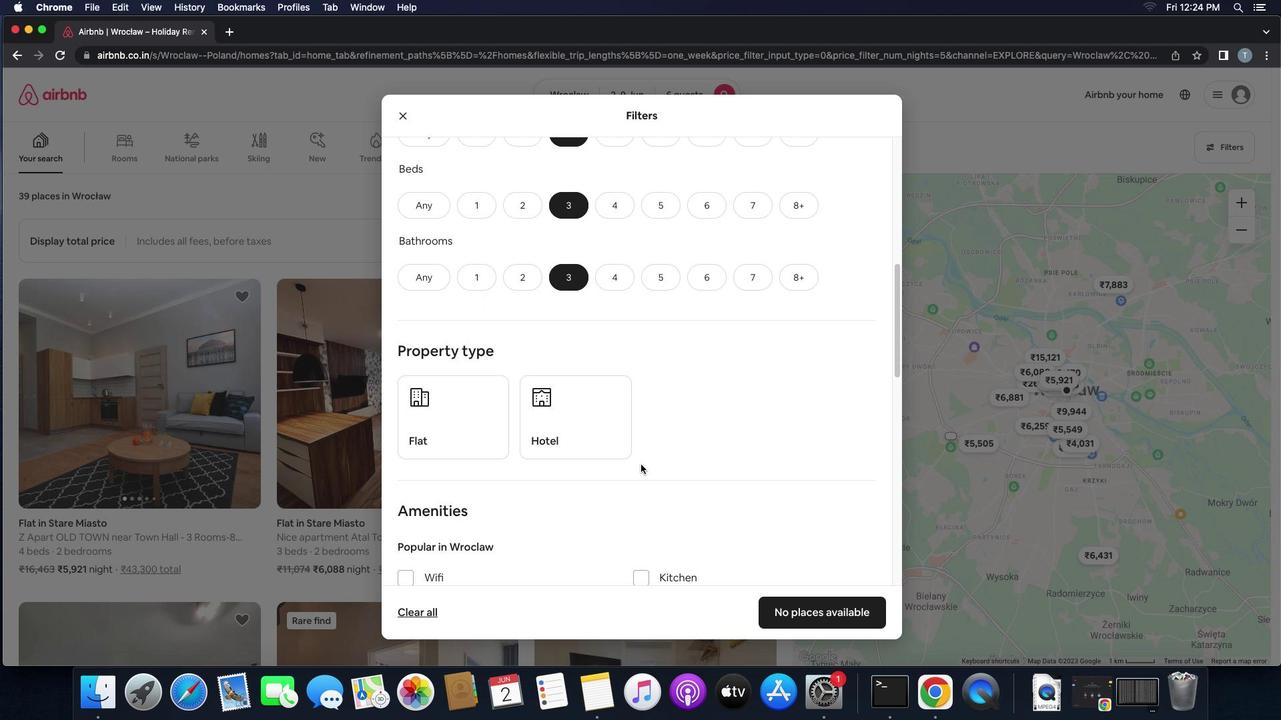 
Action: Mouse scrolled (640, 464) with delta (0, 0)
Screenshot: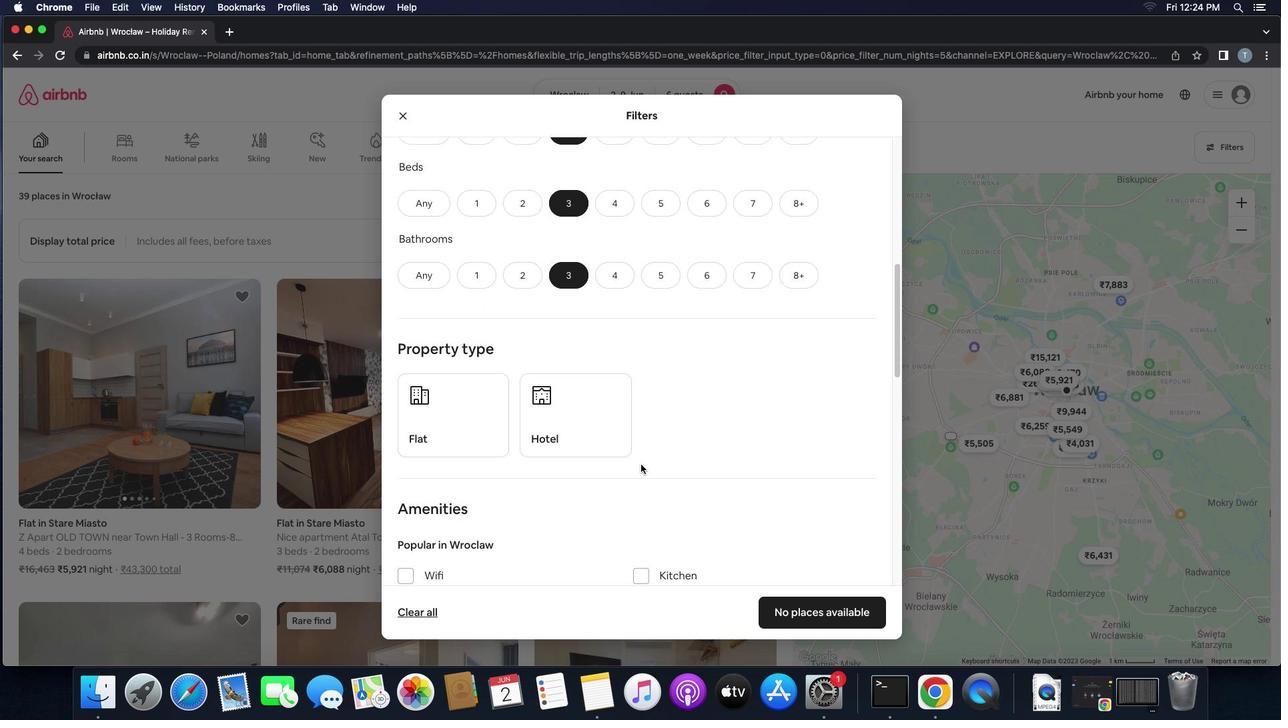 
Action: Mouse moved to (484, 423)
Screenshot: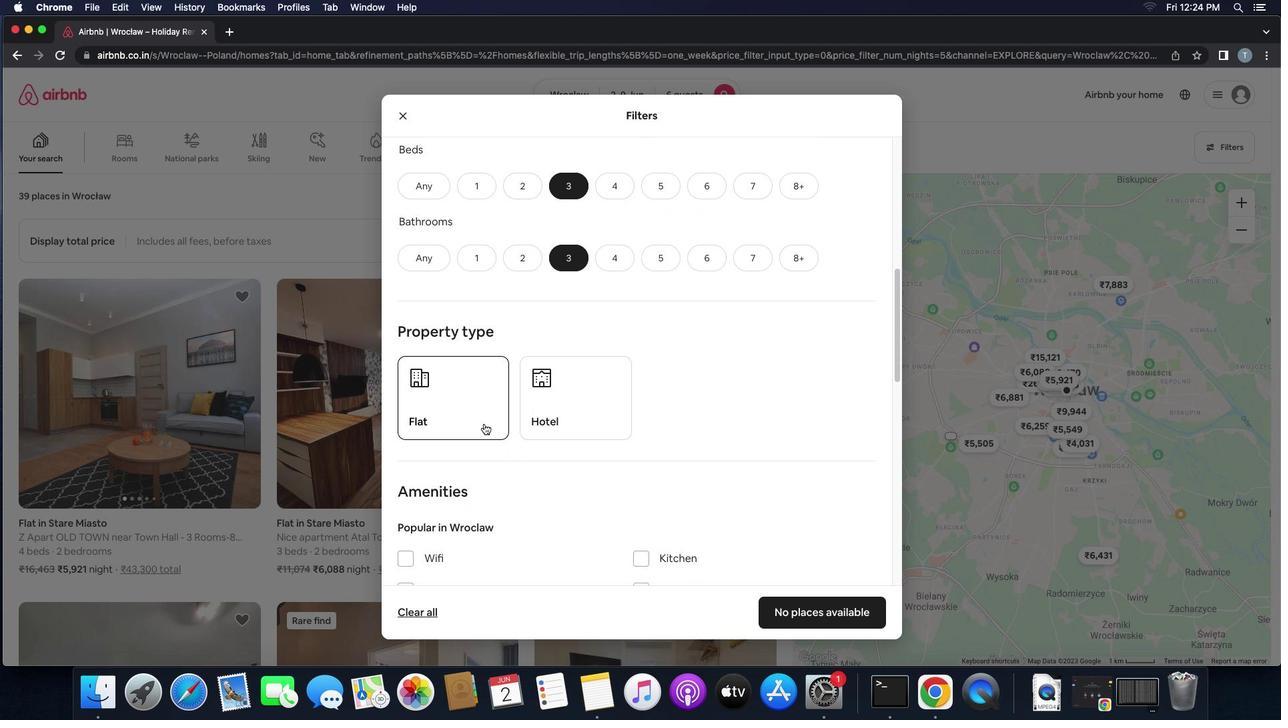 
Action: Mouse pressed left at (484, 423)
Screenshot: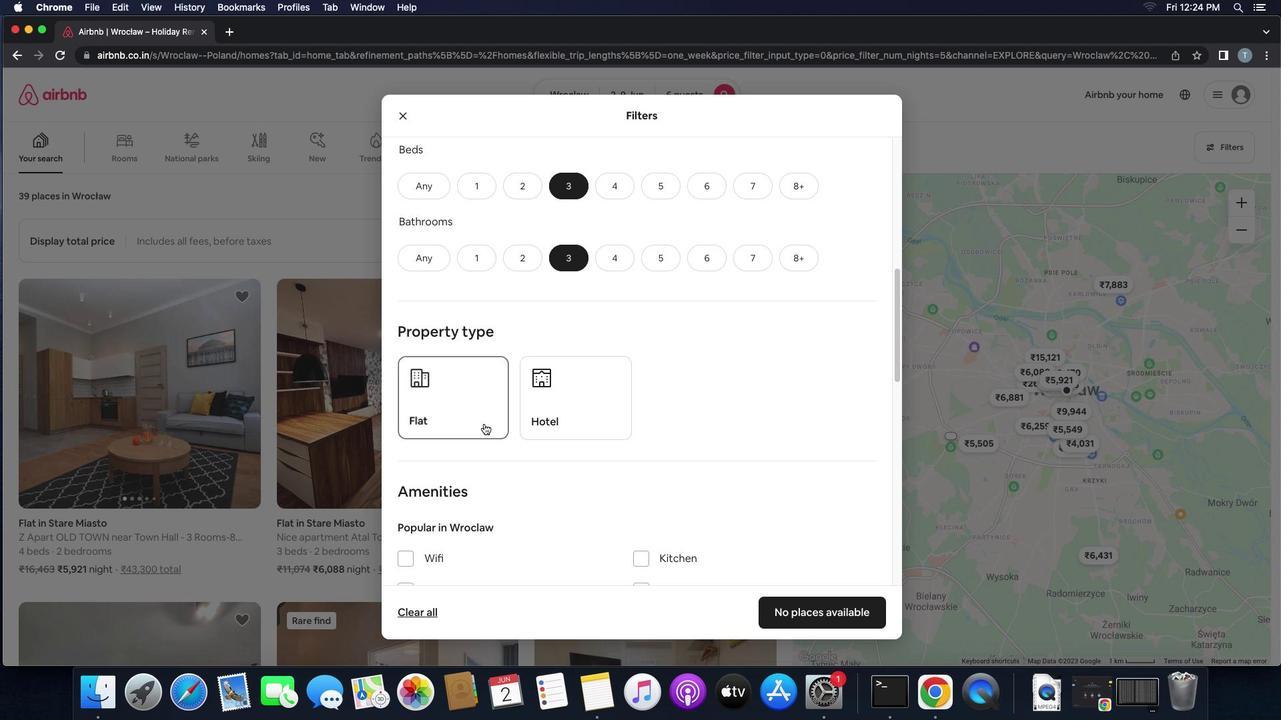 
Action: Mouse moved to (614, 450)
Screenshot: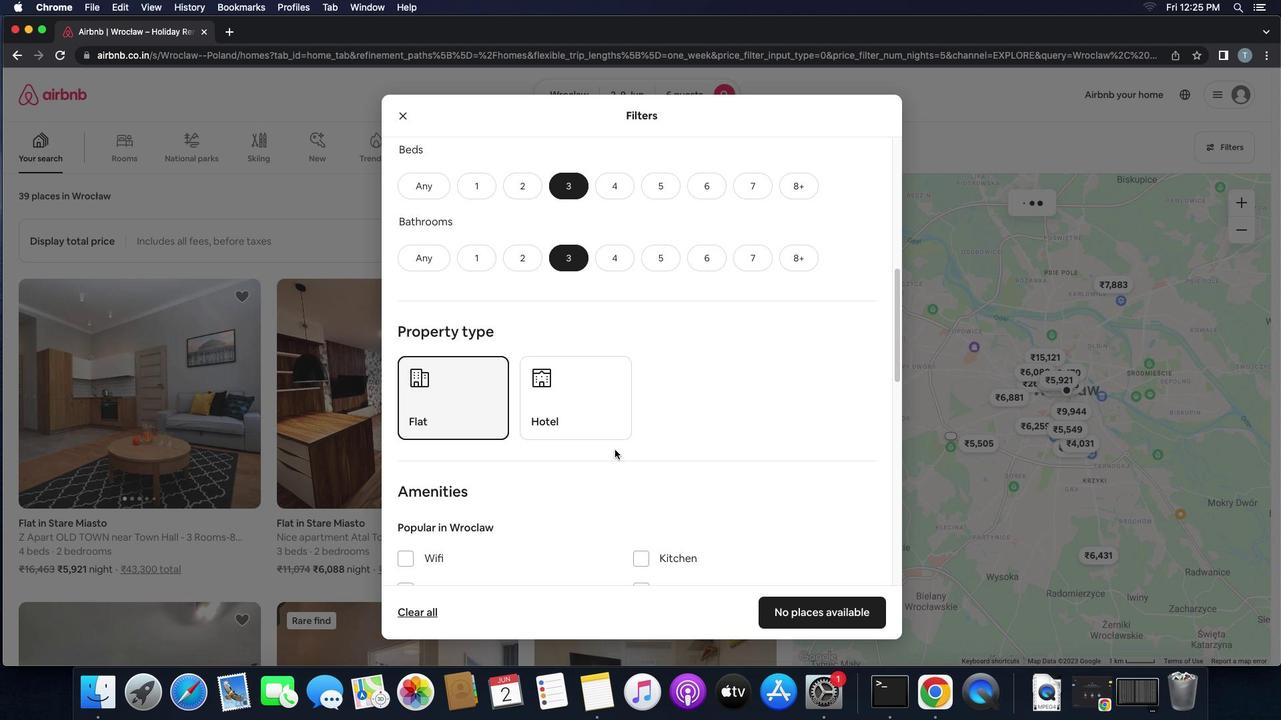 
Action: Mouse scrolled (614, 450) with delta (0, 0)
Screenshot: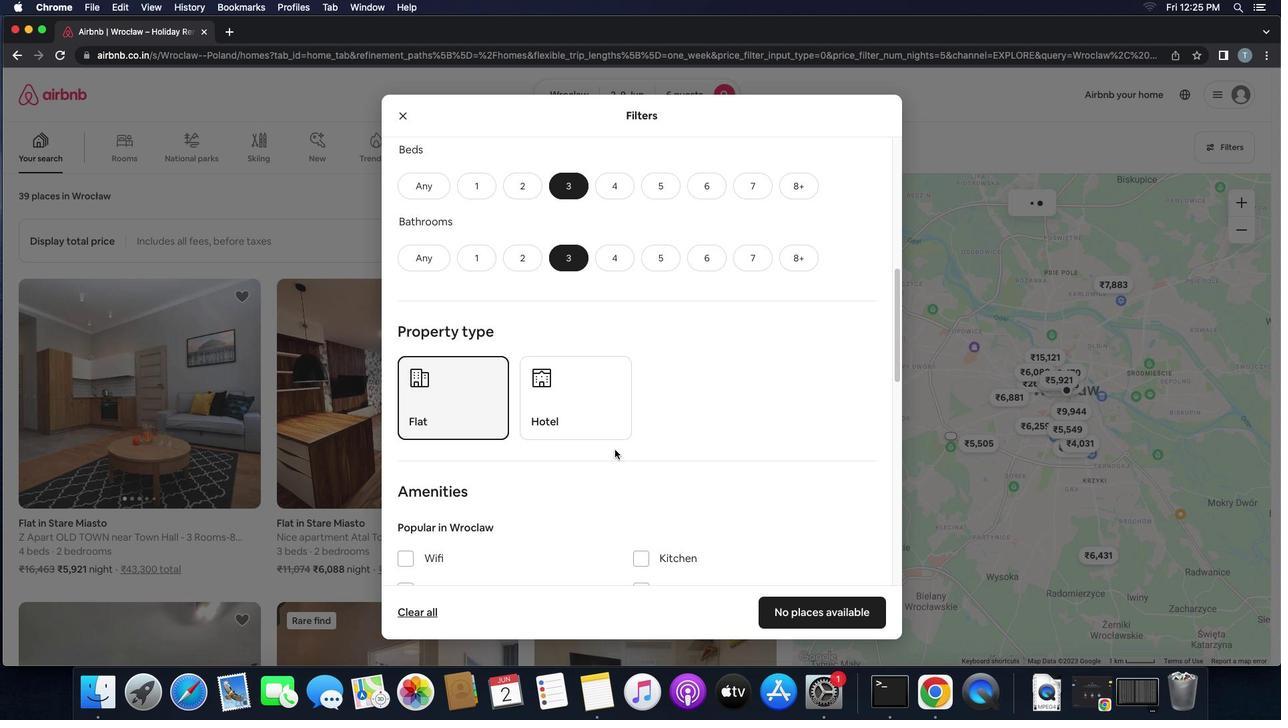 
Action: Mouse scrolled (614, 450) with delta (0, 0)
Screenshot: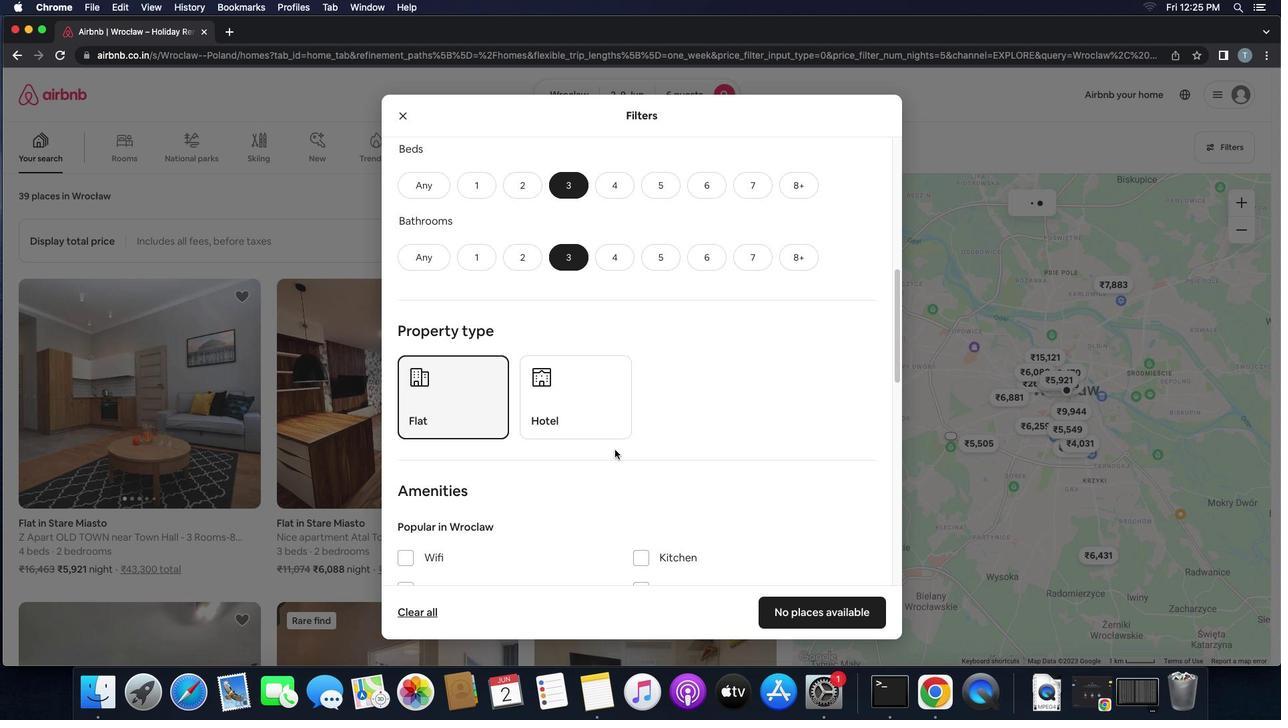 
Action: Mouse scrolled (614, 450) with delta (0, -2)
Screenshot: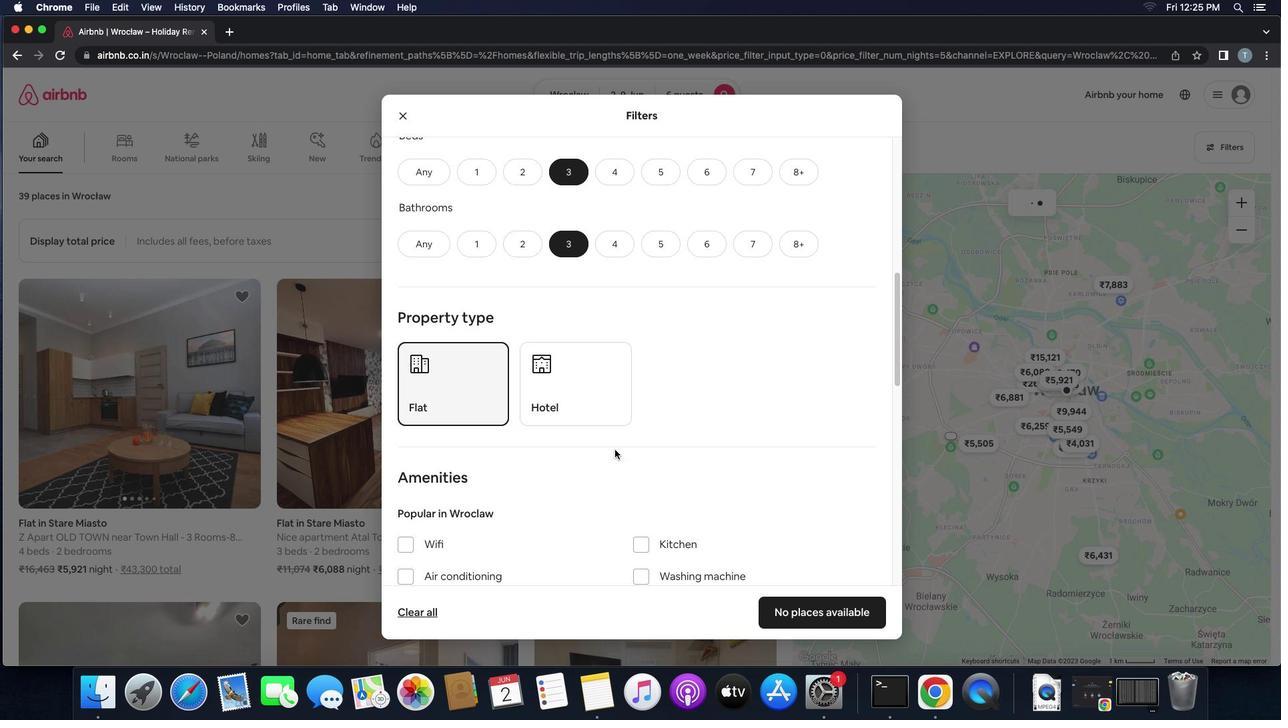 
Action: Mouse scrolled (614, 450) with delta (0, -2)
Screenshot: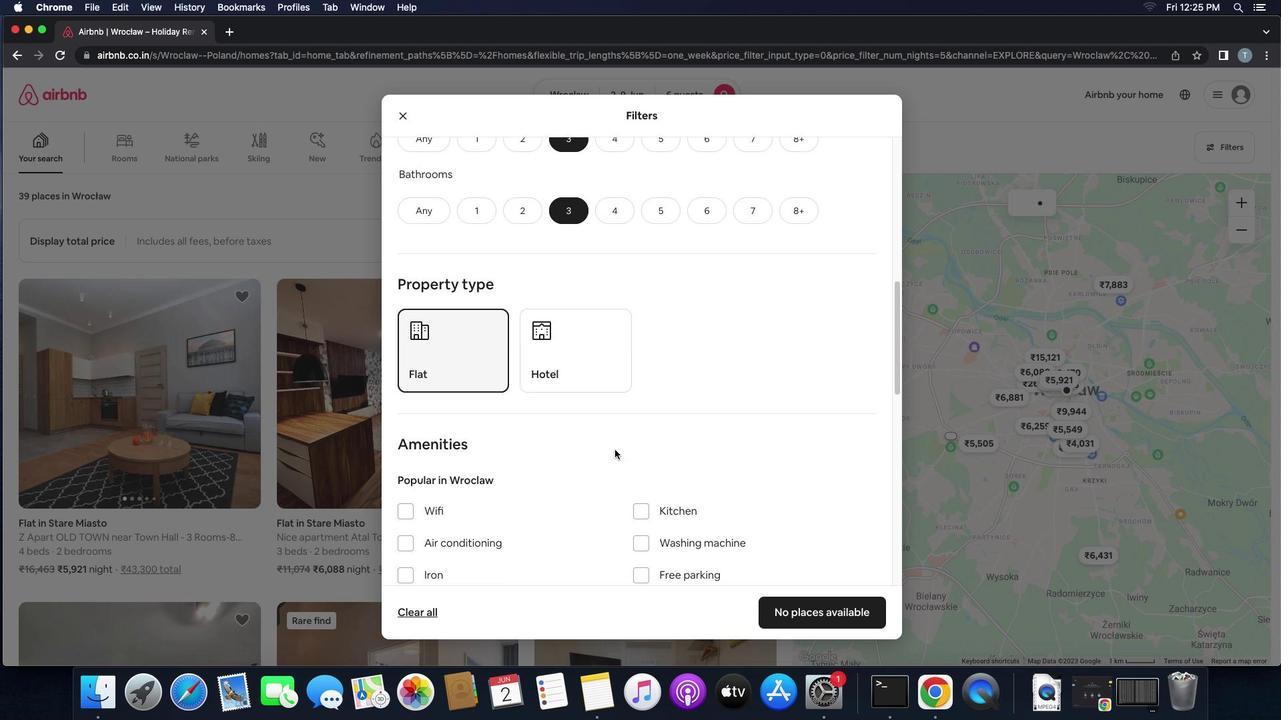 
Action: Mouse scrolled (614, 450) with delta (0, 0)
Screenshot: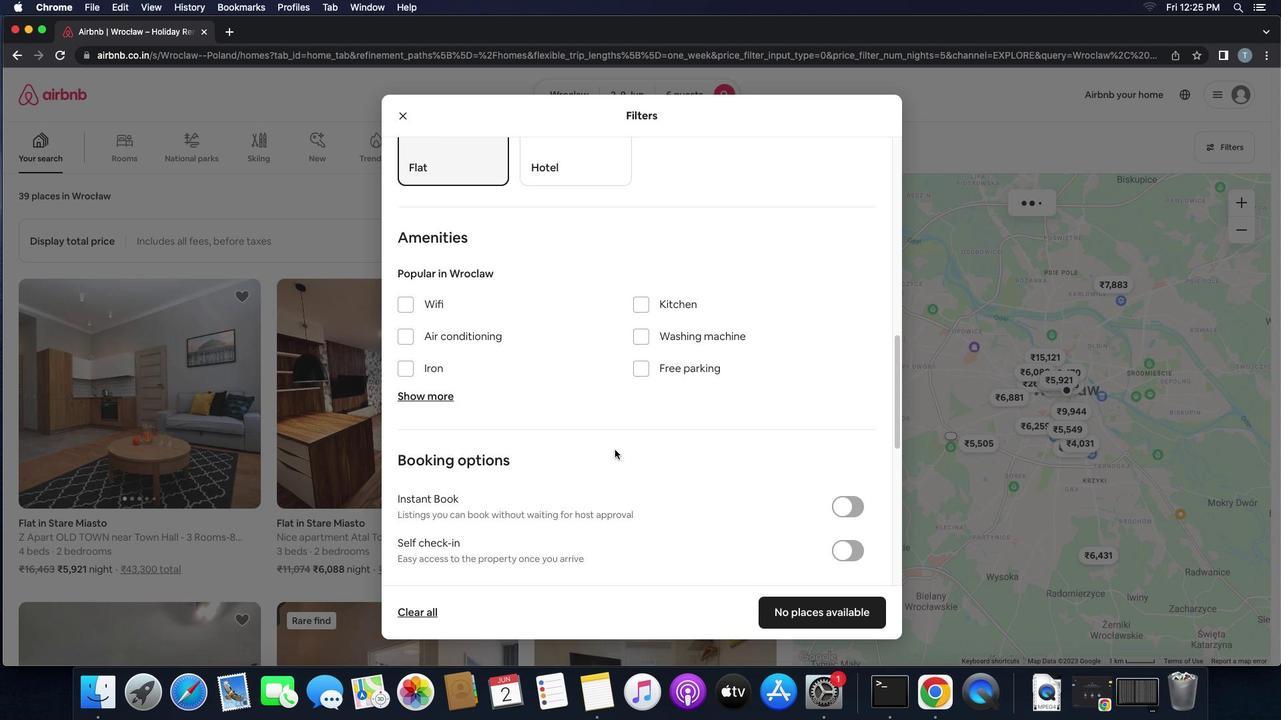 
Action: Mouse scrolled (614, 450) with delta (0, 0)
Screenshot: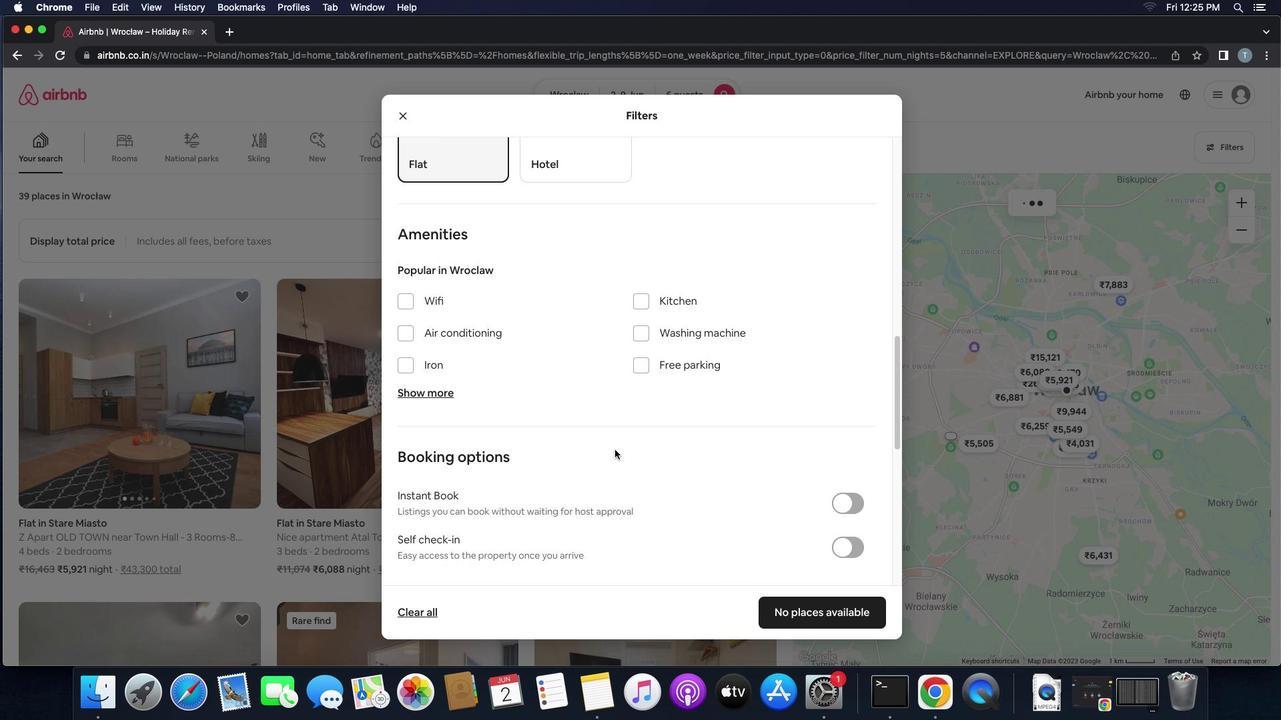 
Action: Mouse scrolled (614, 450) with delta (0, 0)
Screenshot: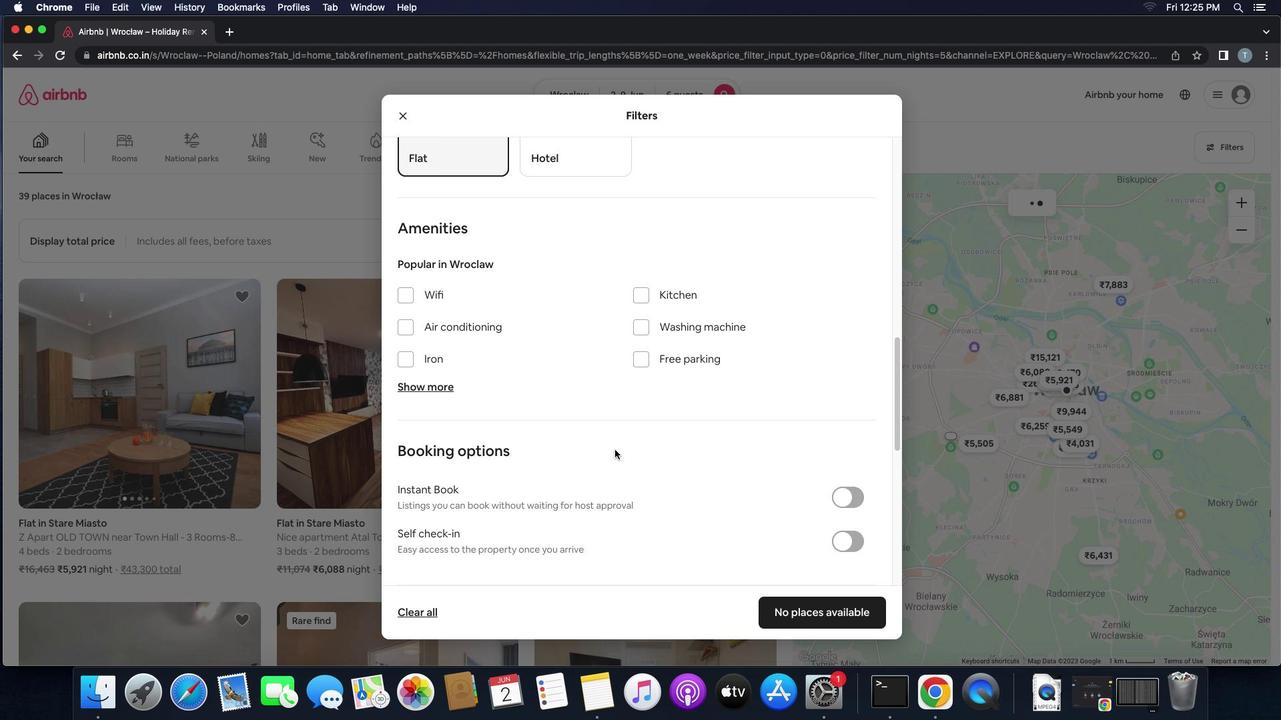 
Action: Mouse scrolled (614, 450) with delta (0, 0)
Screenshot: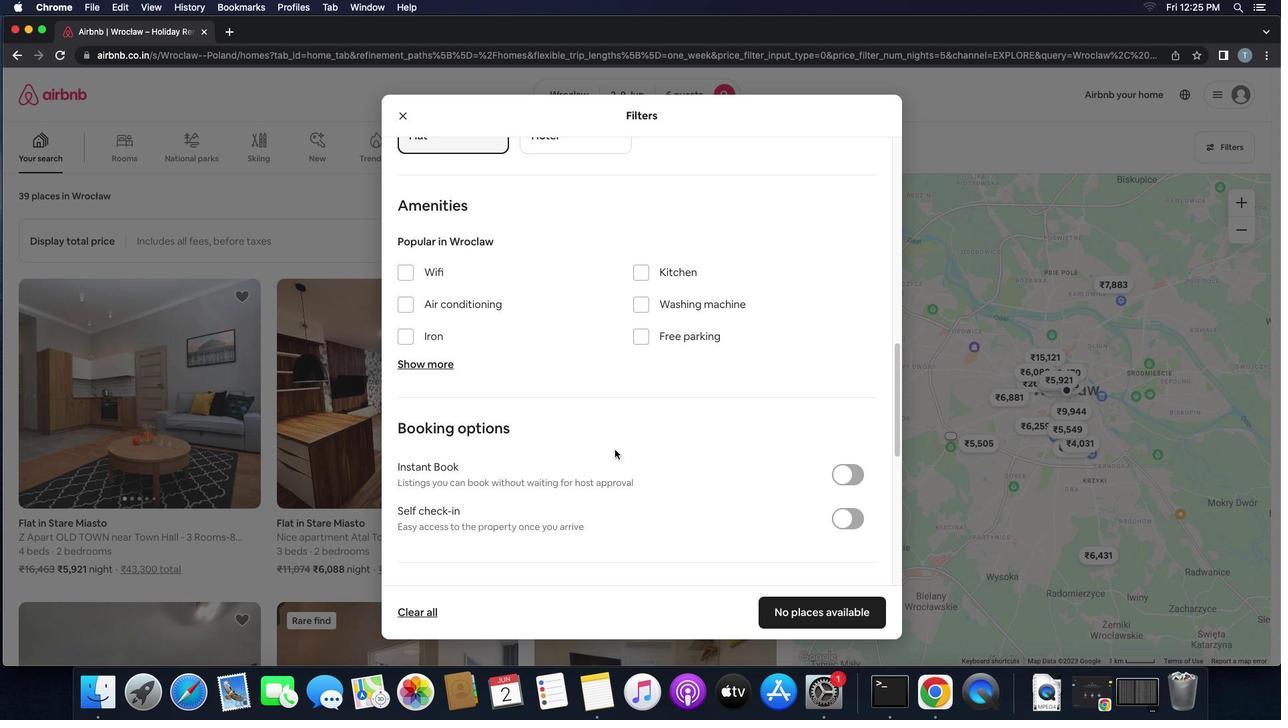 
Action: Mouse scrolled (614, 450) with delta (0, 0)
Screenshot: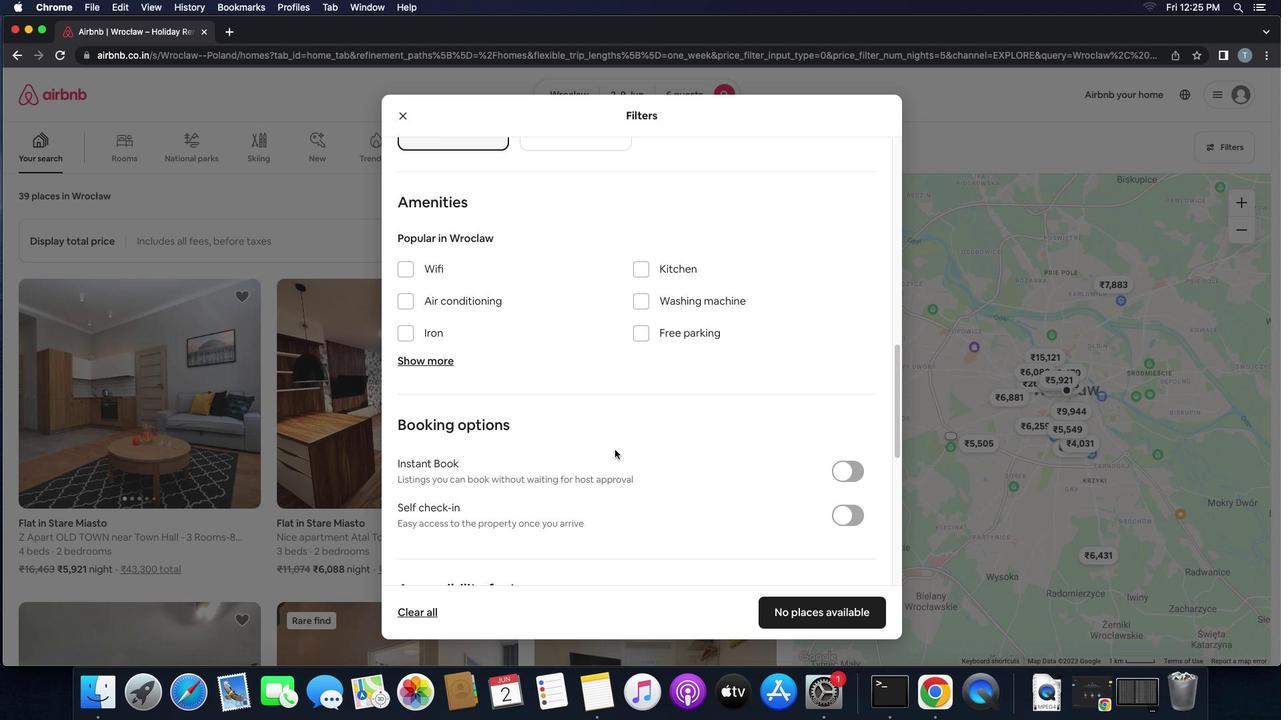 
Action: Mouse scrolled (614, 450) with delta (0, -1)
Screenshot: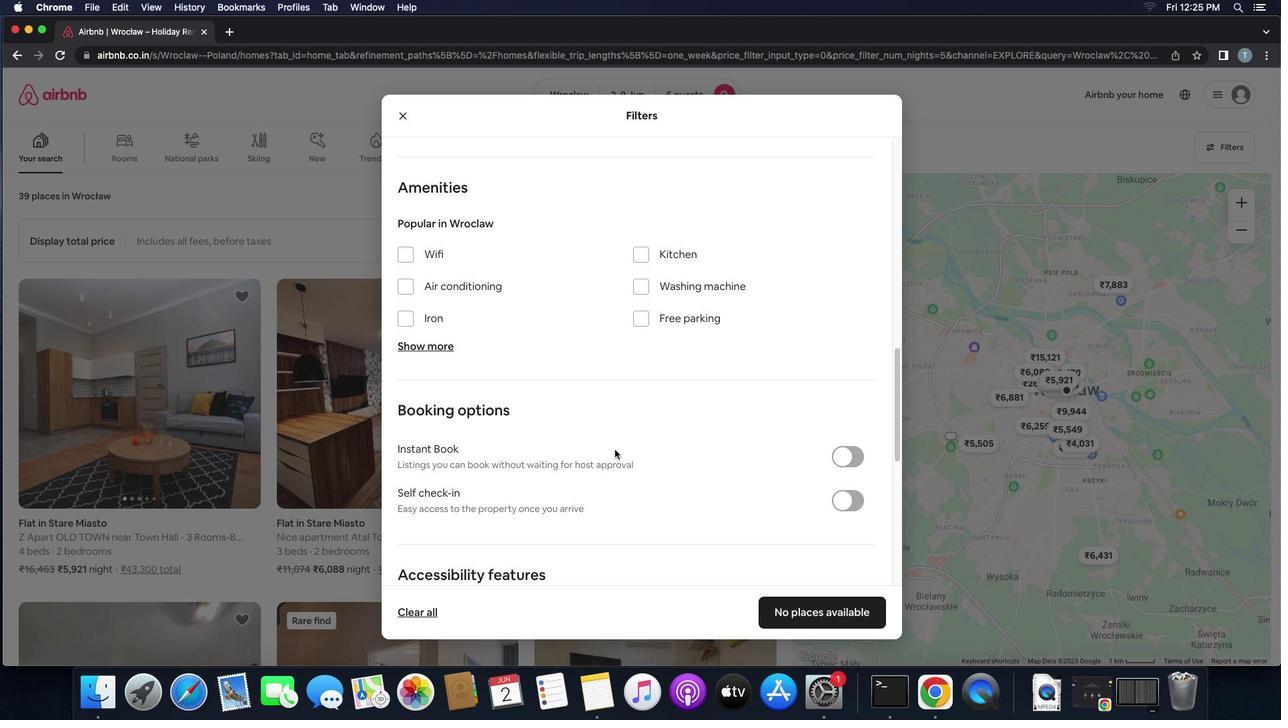 
Action: Mouse moved to (615, 450)
Screenshot: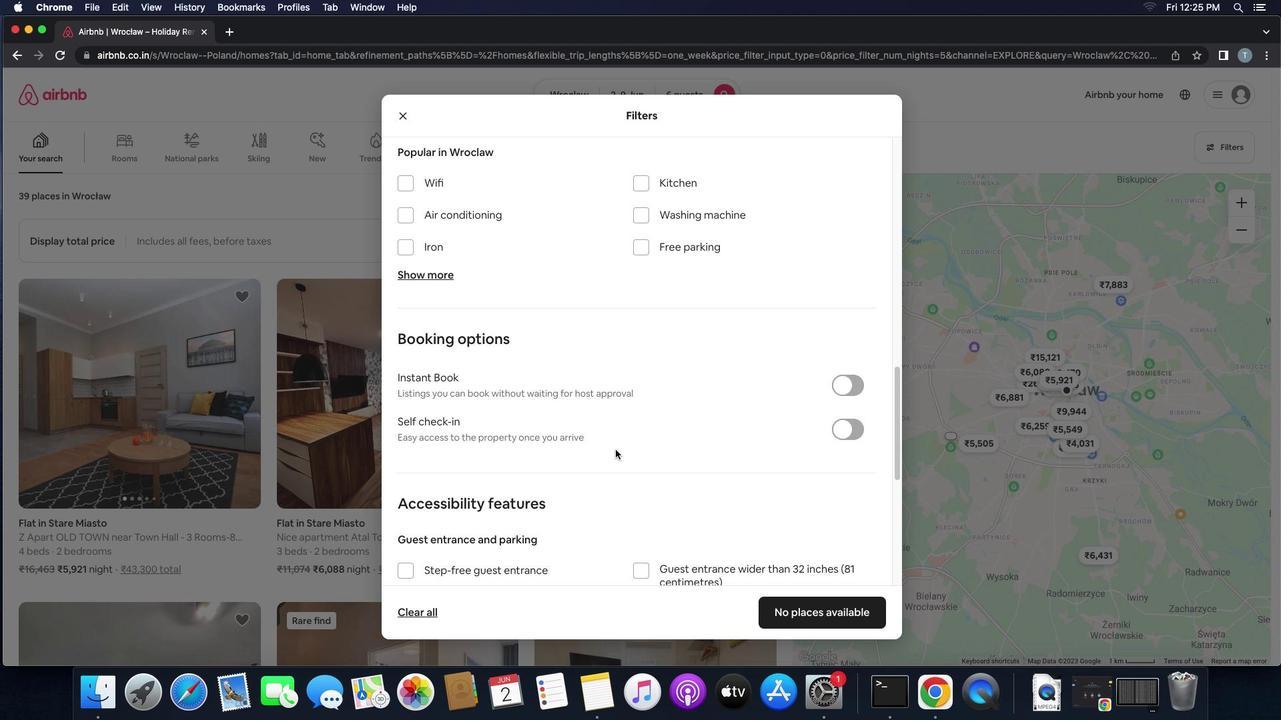 
Action: Mouse scrolled (615, 450) with delta (0, 0)
Screenshot: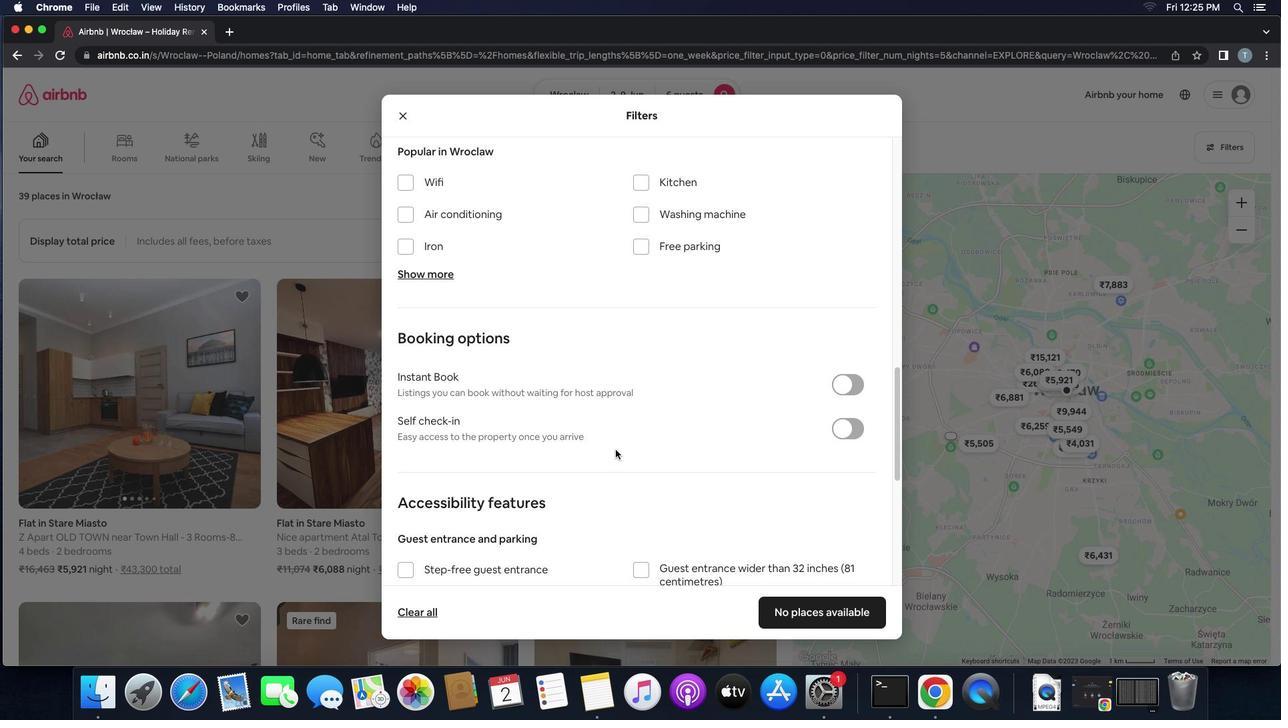
Action: Mouse scrolled (615, 450) with delta (0, 0)
Screenshot: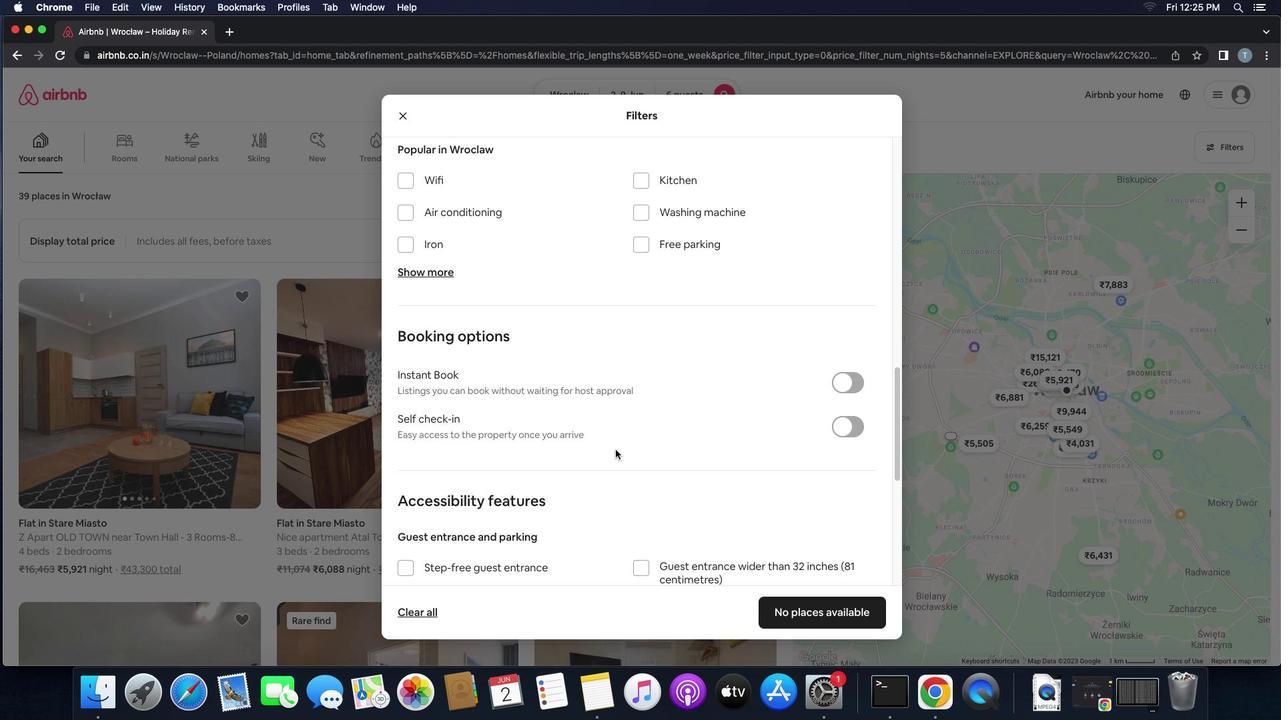 
Action: Mouse moved to (645, 456)
Screenshot: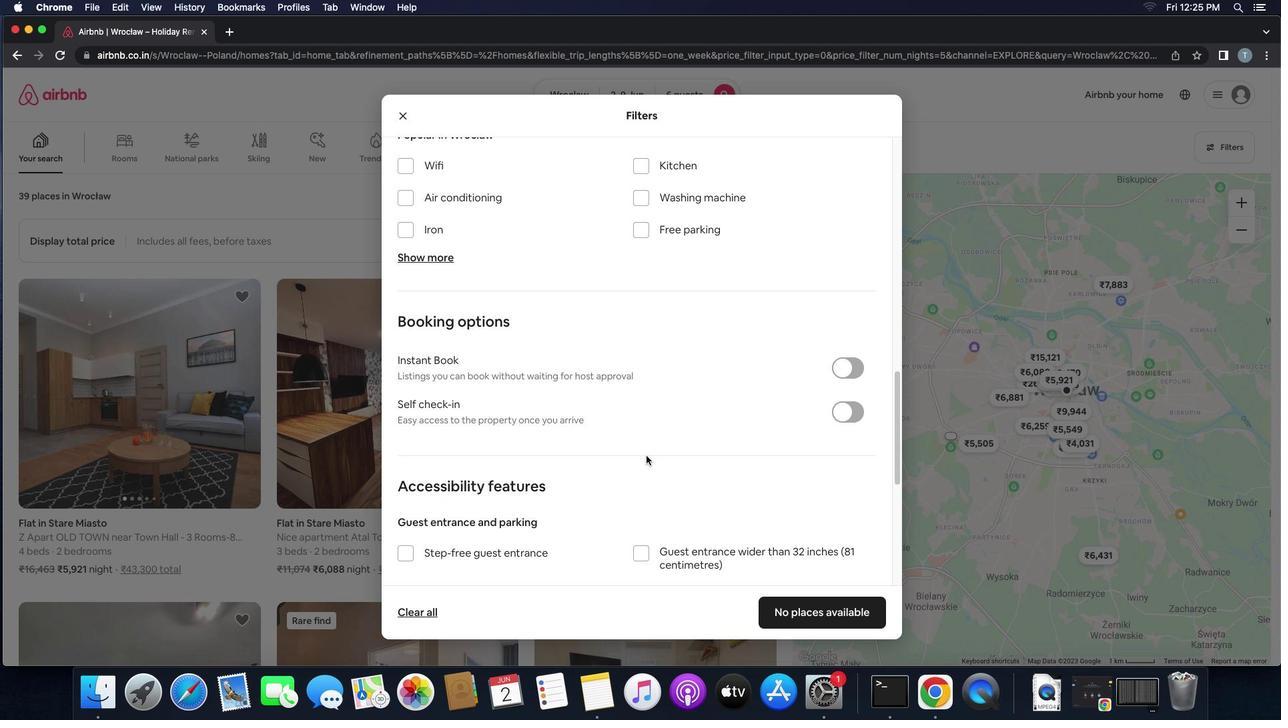 
Action: Mouse scrolled (645, 456) with delta (0, 0)
Screenshot: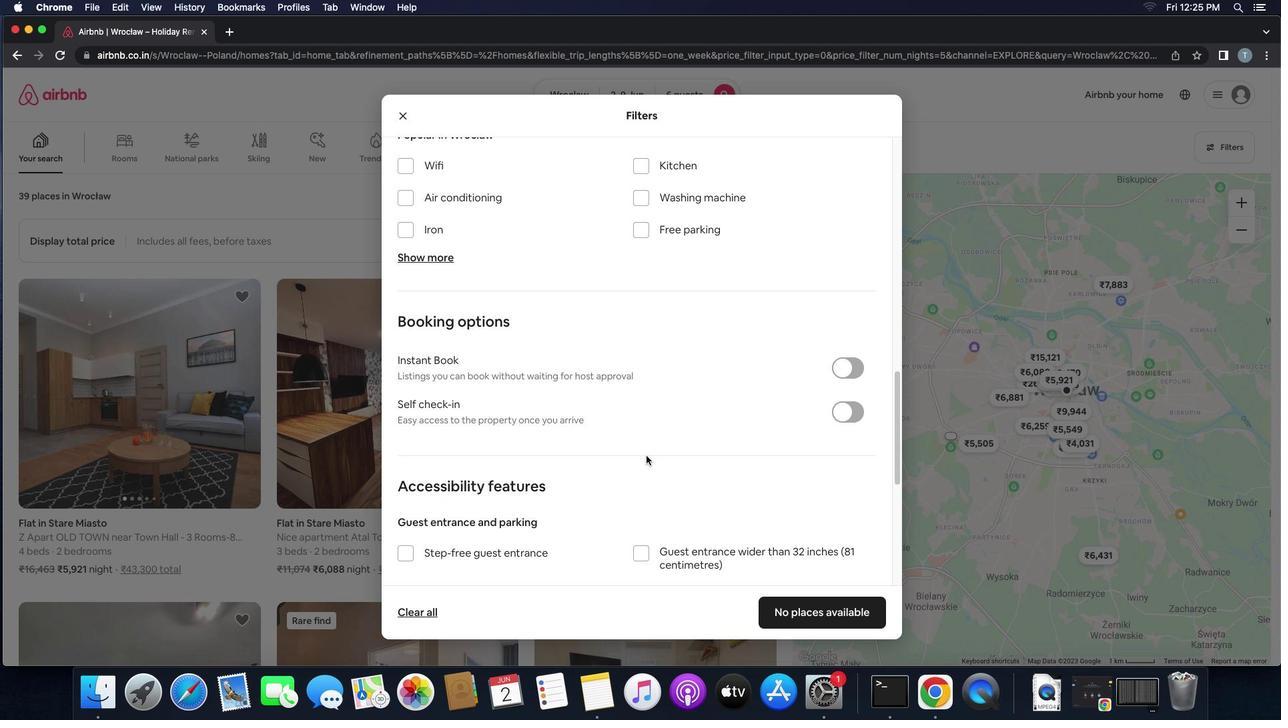 
Action: Mouse scrolled (645, 456) with delta (0, 0)
Screenshot: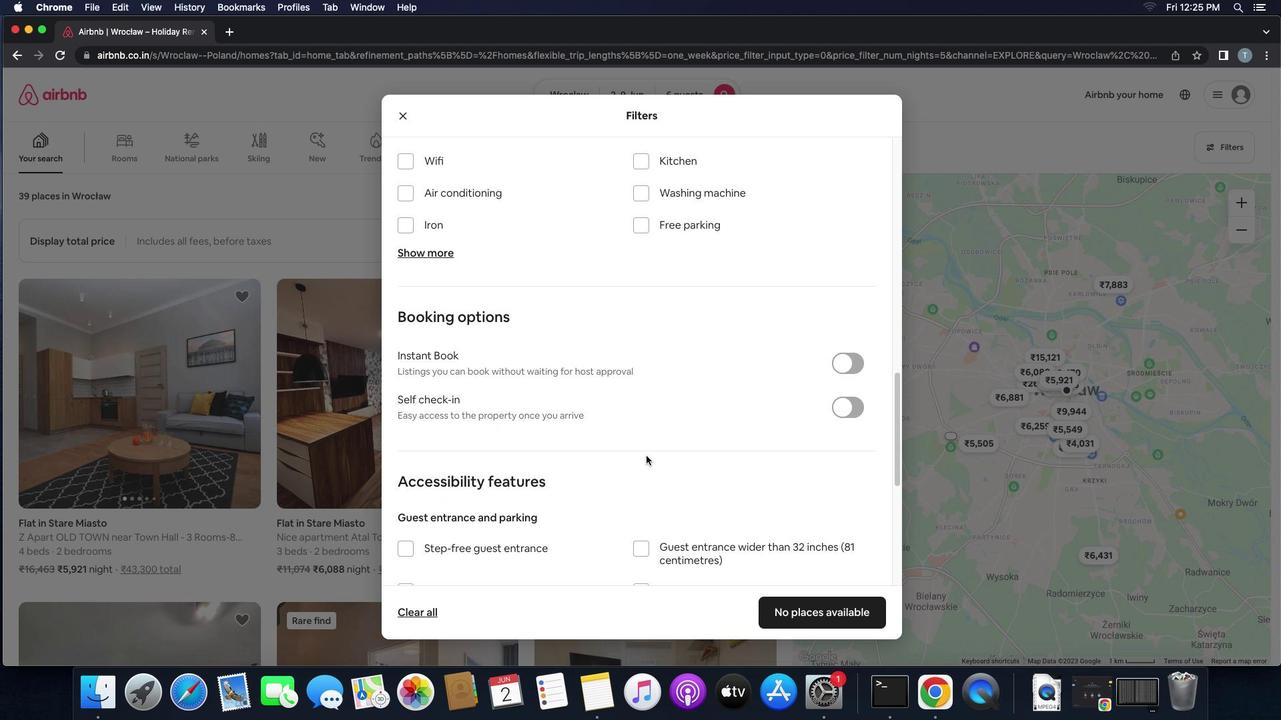 
Action: Mouse moved to (645, 456)
Screenshot: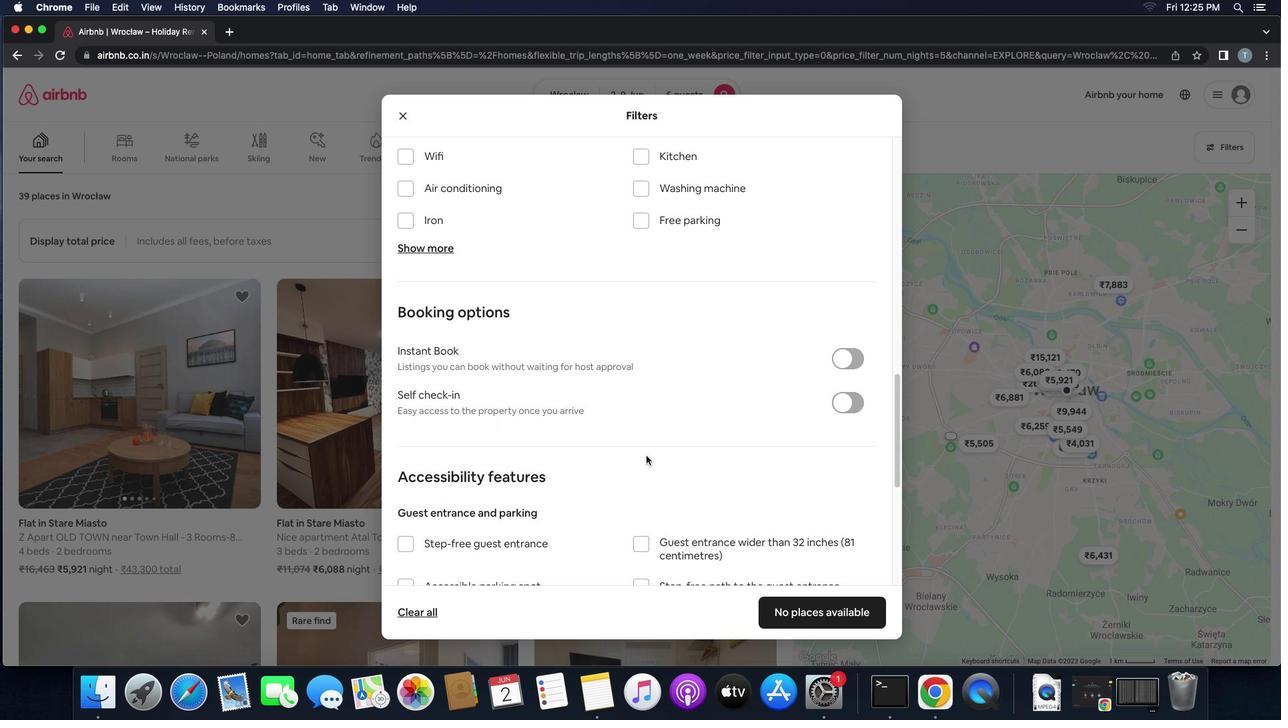
Action: Mouse scrolled (645, 456) with delta (0, 0)
Screenshot: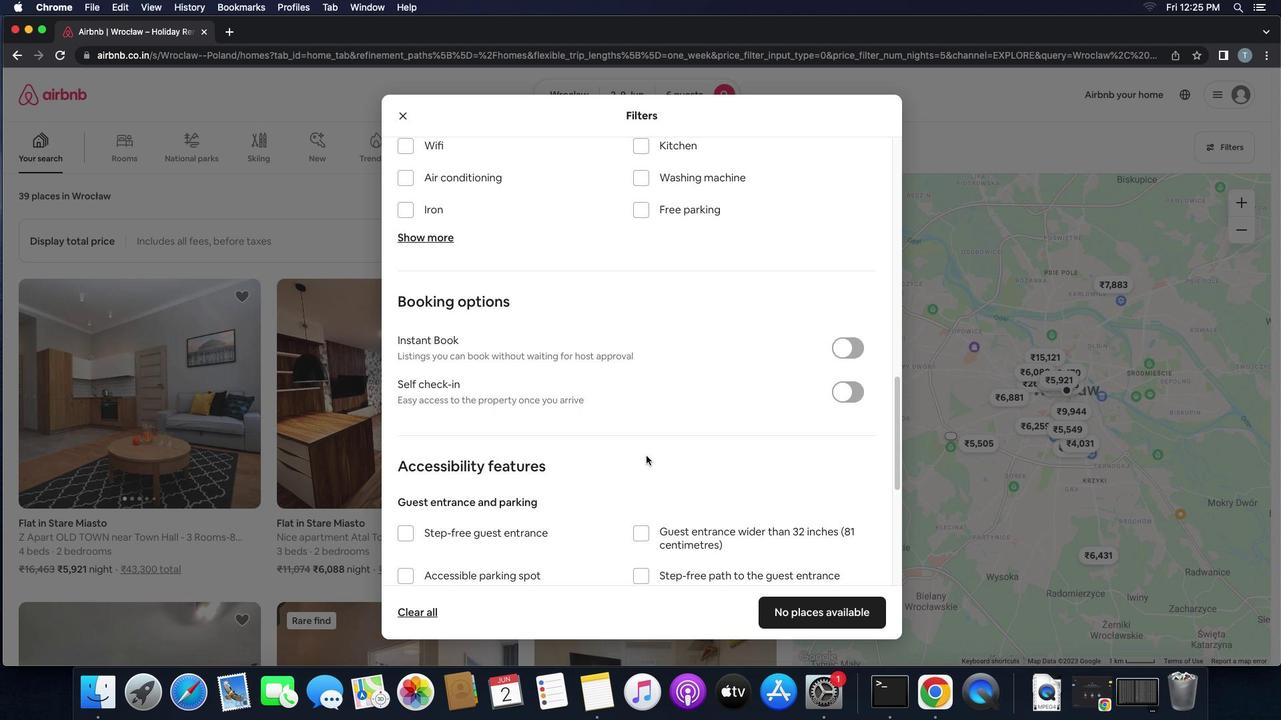 
Action: Mouse scrolled (645, 456) with delta (0, 0)
Screenshot: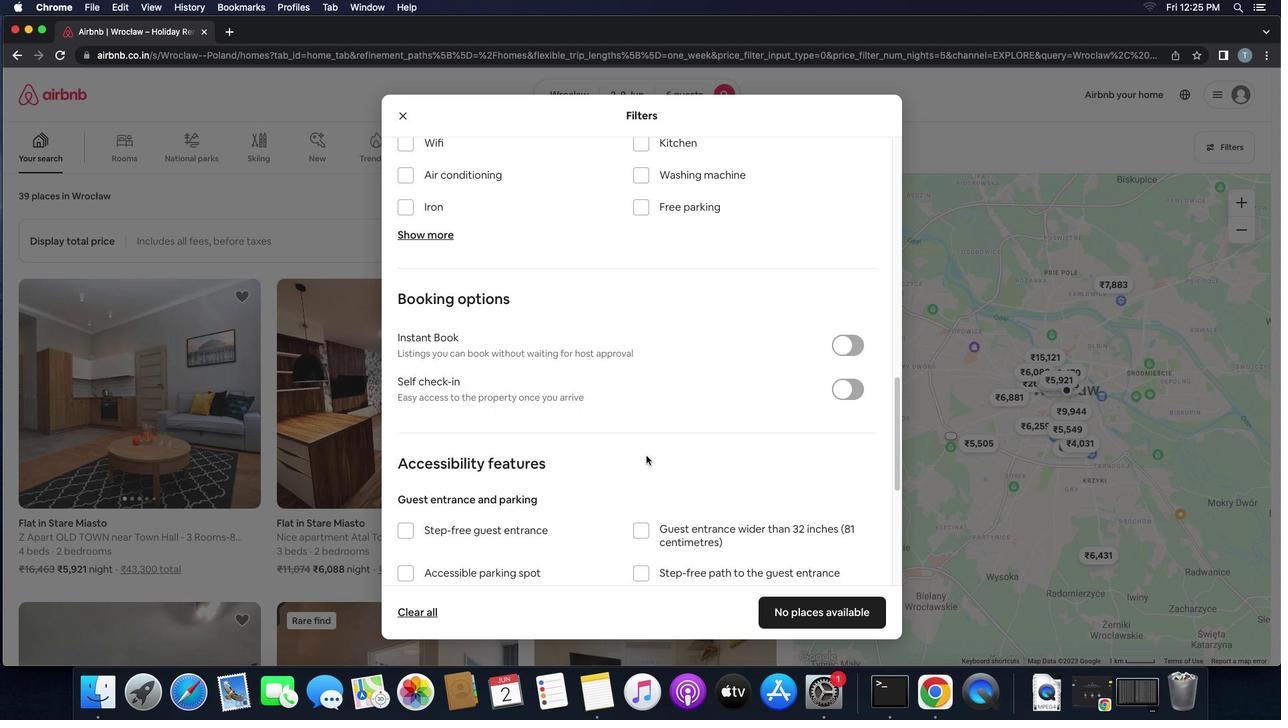 
Action: Mouse moved to (834, 374)
Screenshot: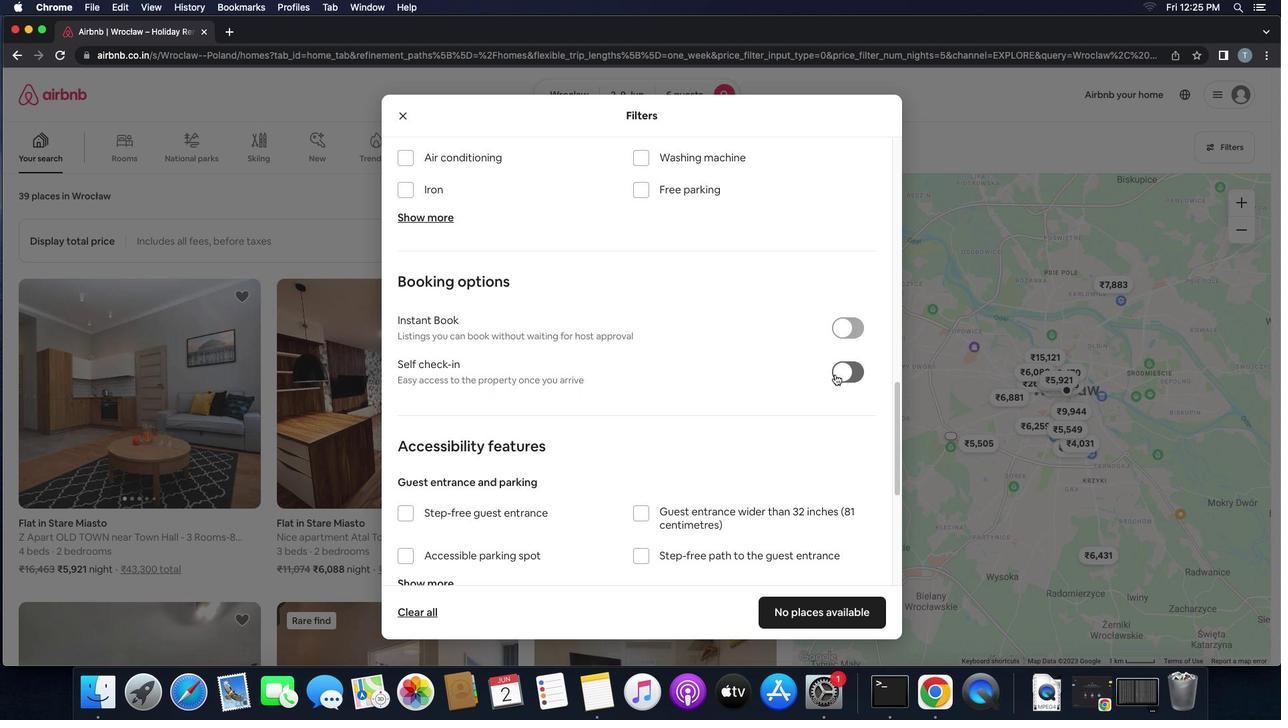 
Action: Mouse pressed left at (834, 374)
Screenshot: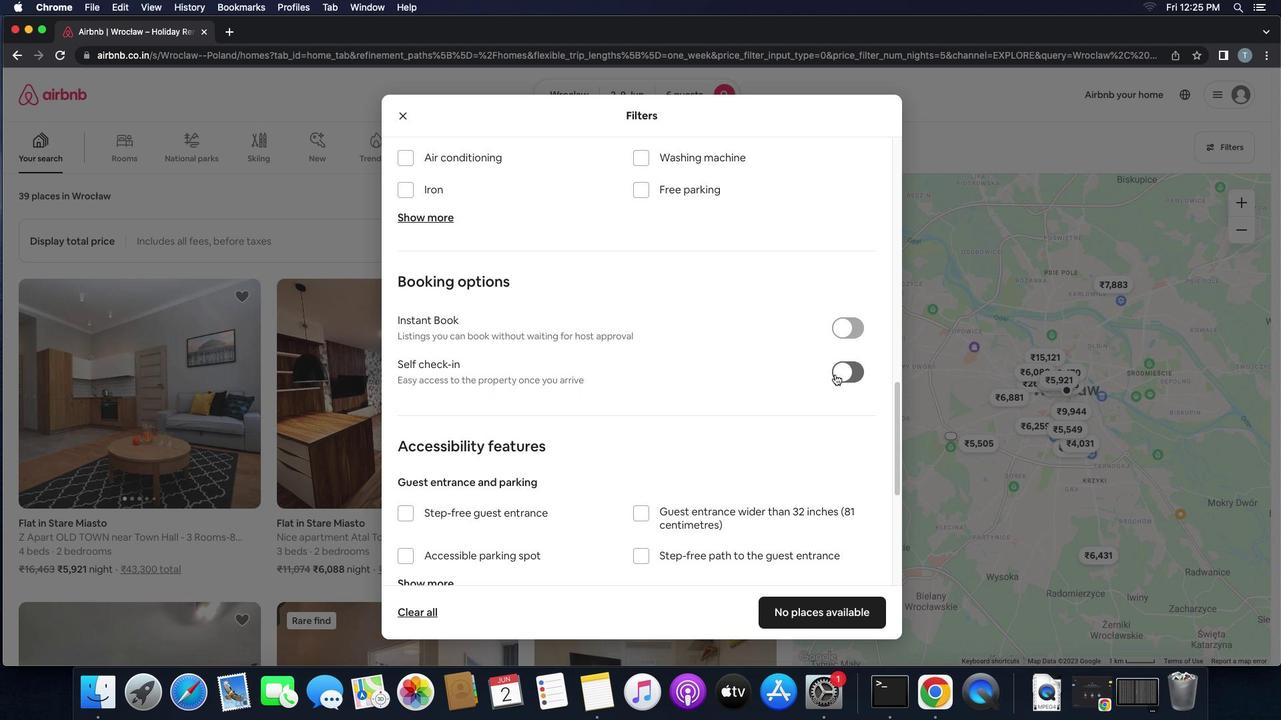 
Action: Mouse moved to (665, 419)
Screenshot: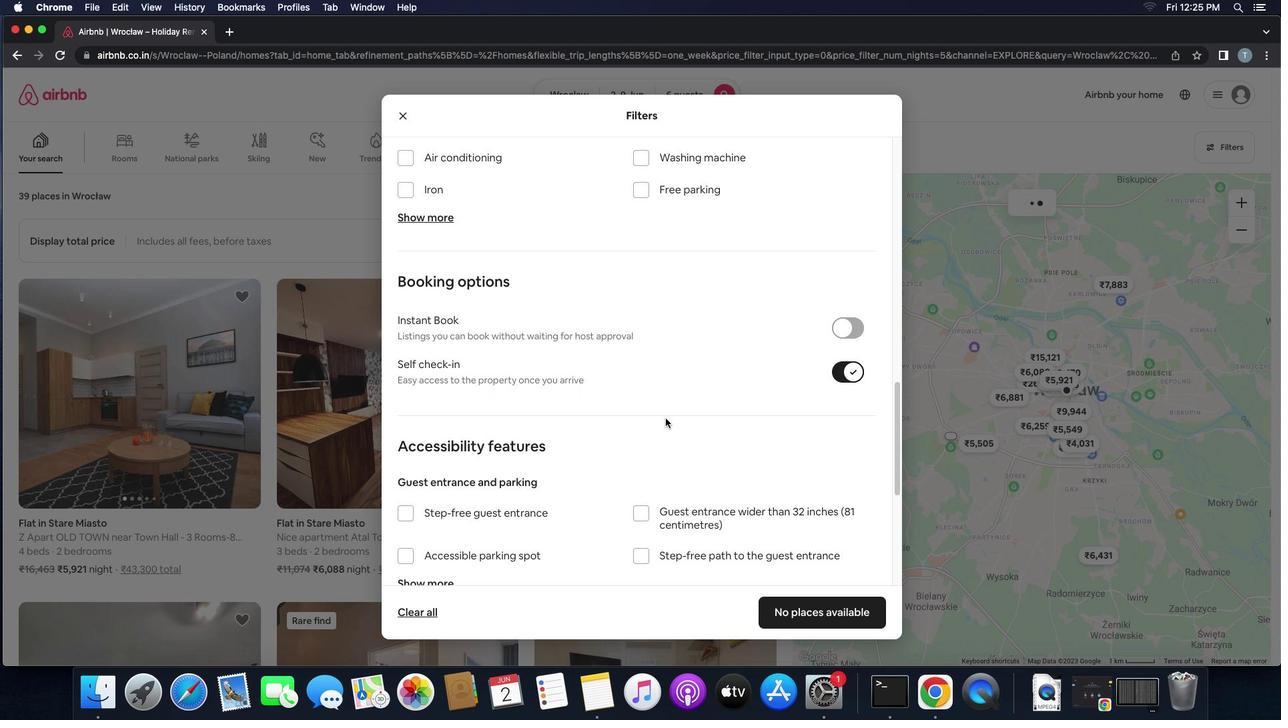 
Action: Mouse scrolled (665, 419) with delta (0, 0)
Screenshot: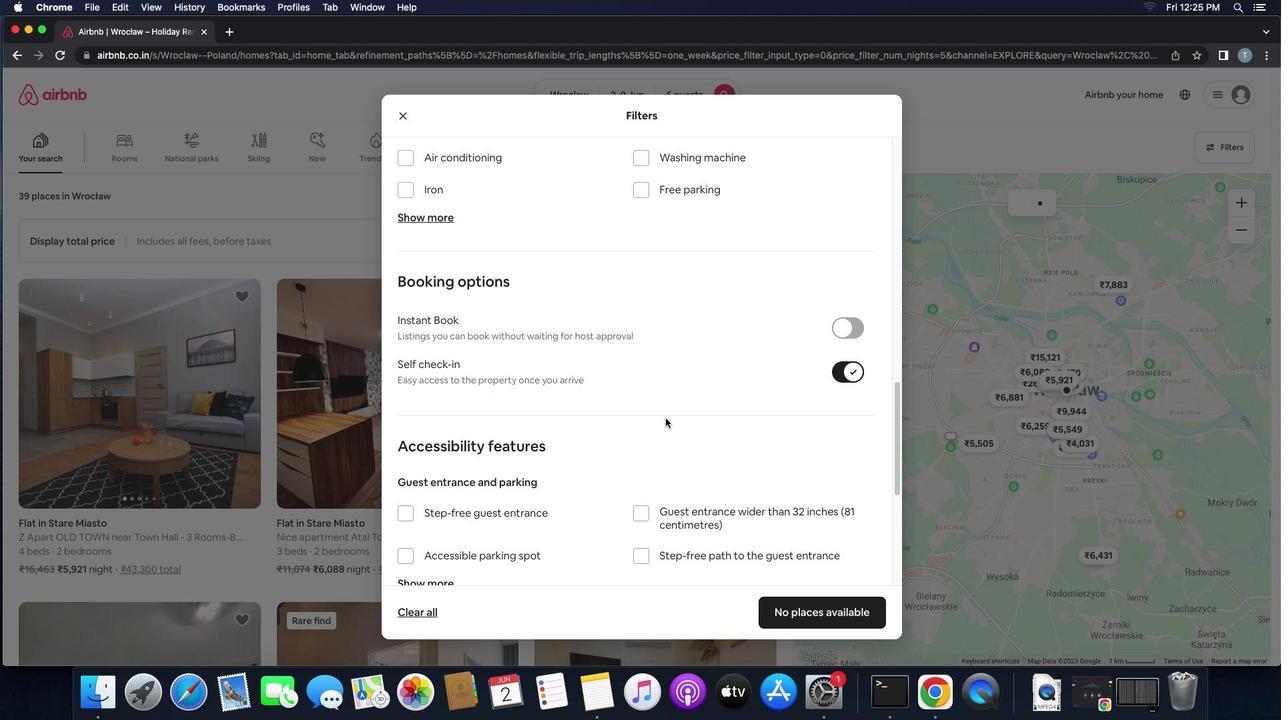 
Action: Mouse scrolled (665, 419) with delta (0, 0)
Screenshot: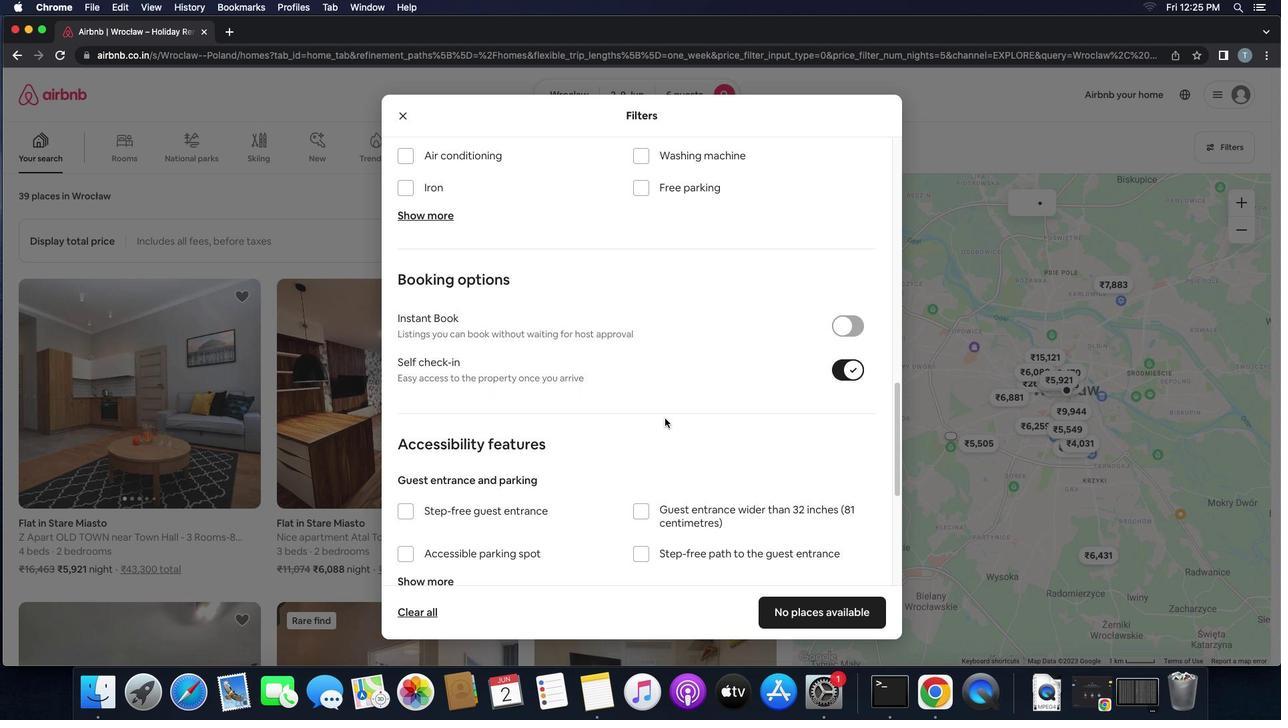 
Action: Mouse moved to (664, 419)
Screenshot: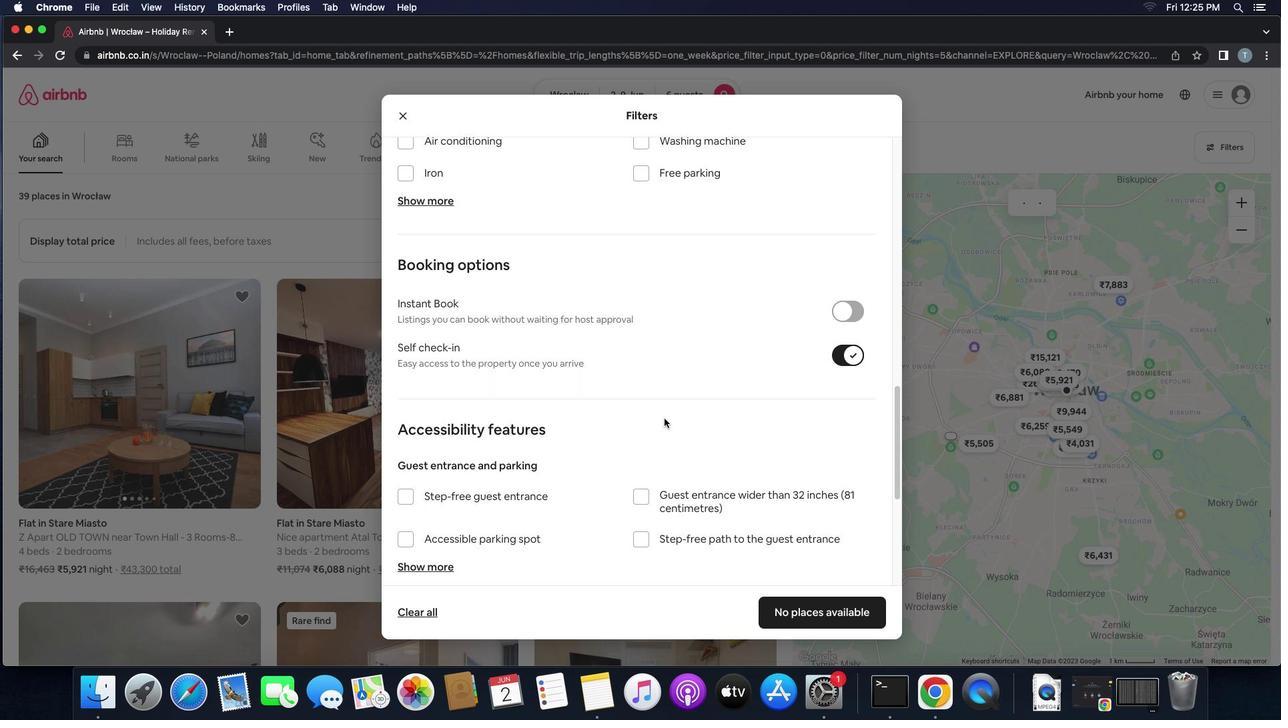 
Action: Mouse scrolled (664, 419) with delta (0, 0)
Screenshot: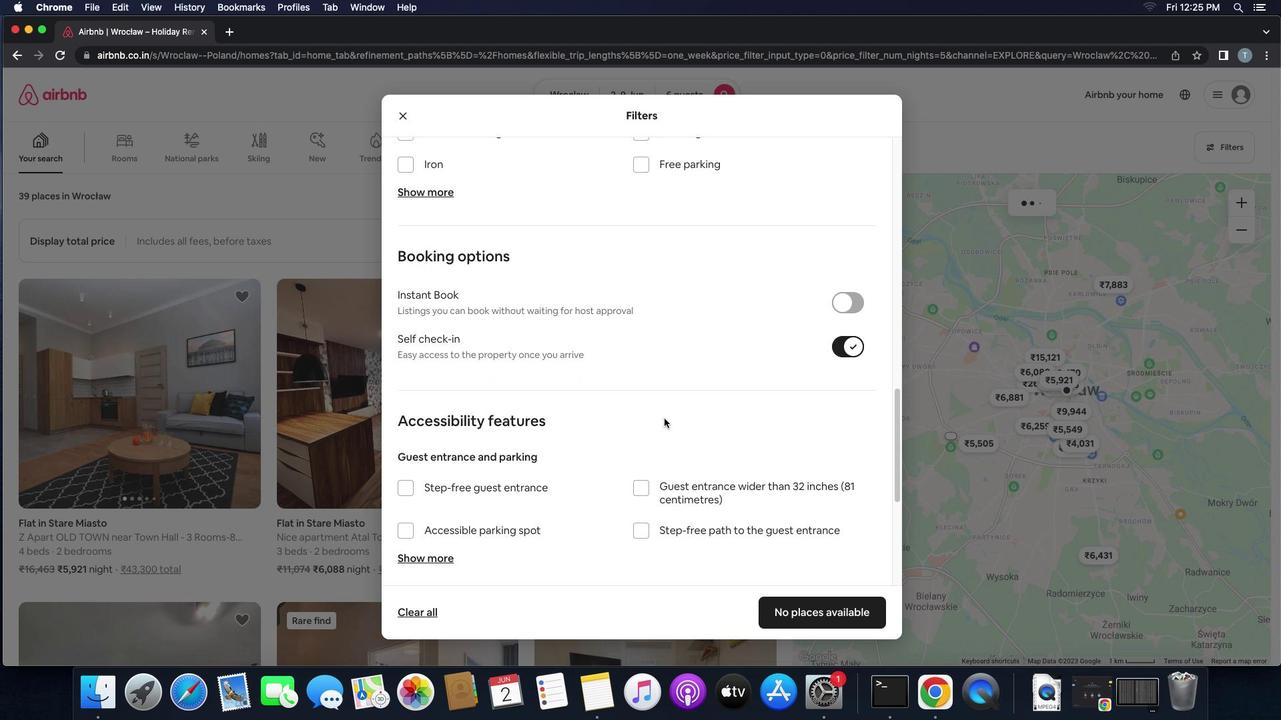 
Action: Mouse scrolled (664, 419) with delta (0, 0)
Screenshot: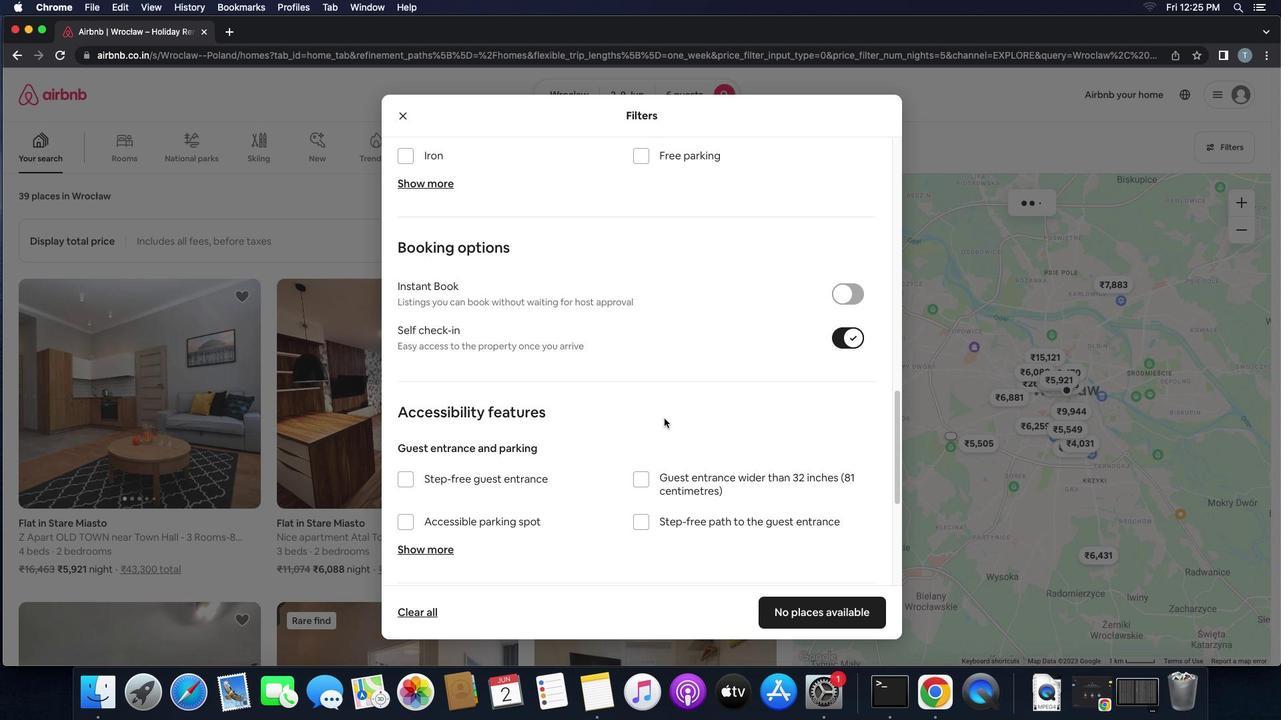 
Action: Mouse scrolled (664, 419) with delta (0, -2)
Screenshot: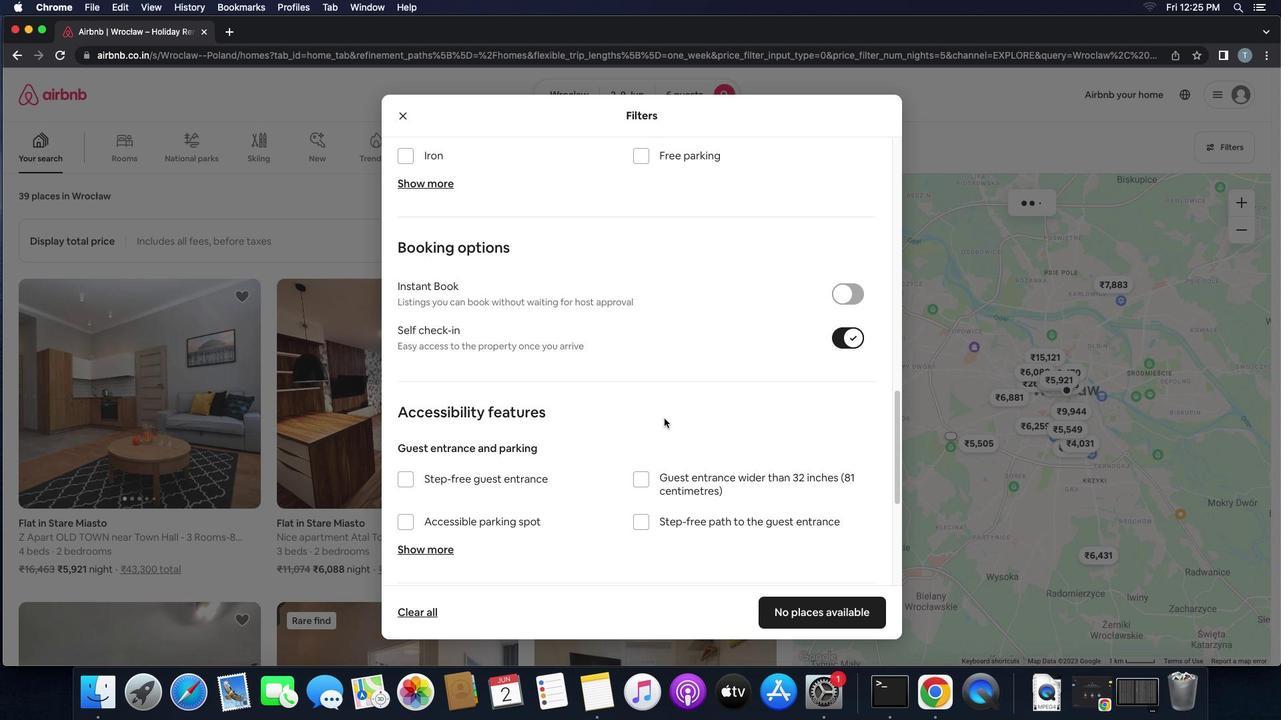 
Action: Mouse scrolled (664, 419) with delta (0, -2)
Screenshot: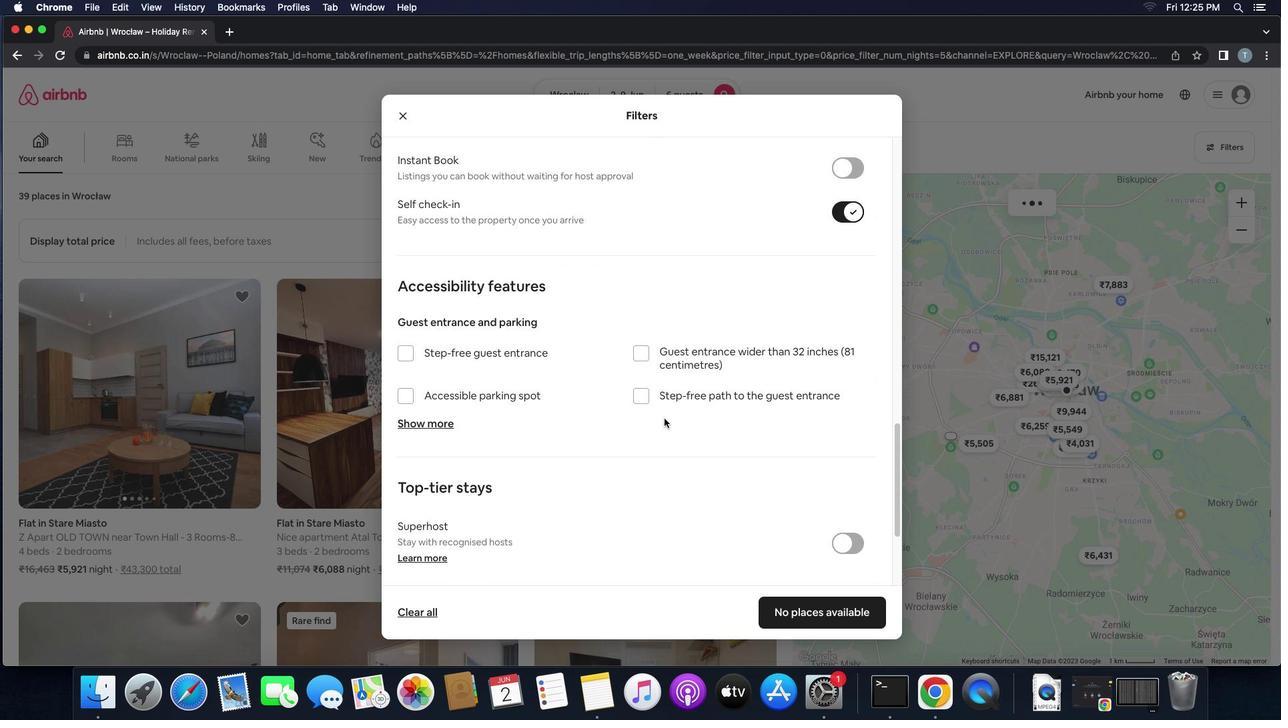 
Action: Mouse scrolled (664, 419) with delta (0, 0)
Screenshot: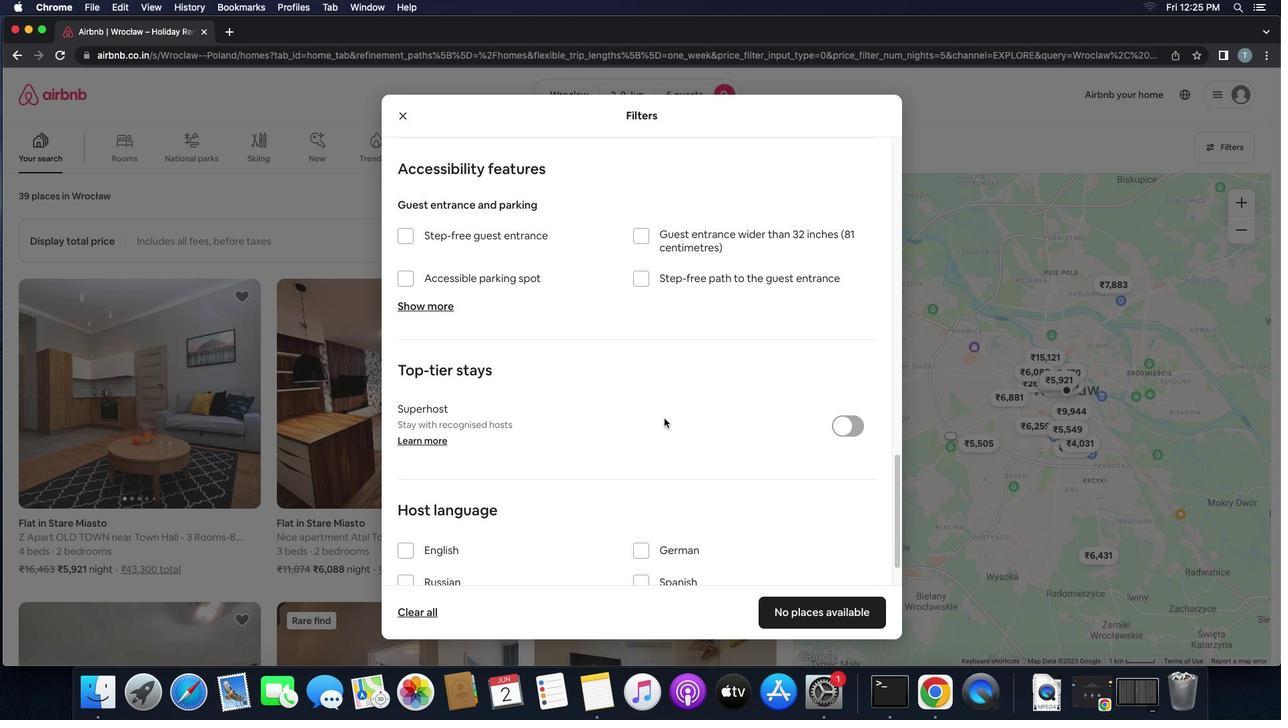 
Action: Mouse scrolled (664, 419) with delta (0, 0)
Screenshot: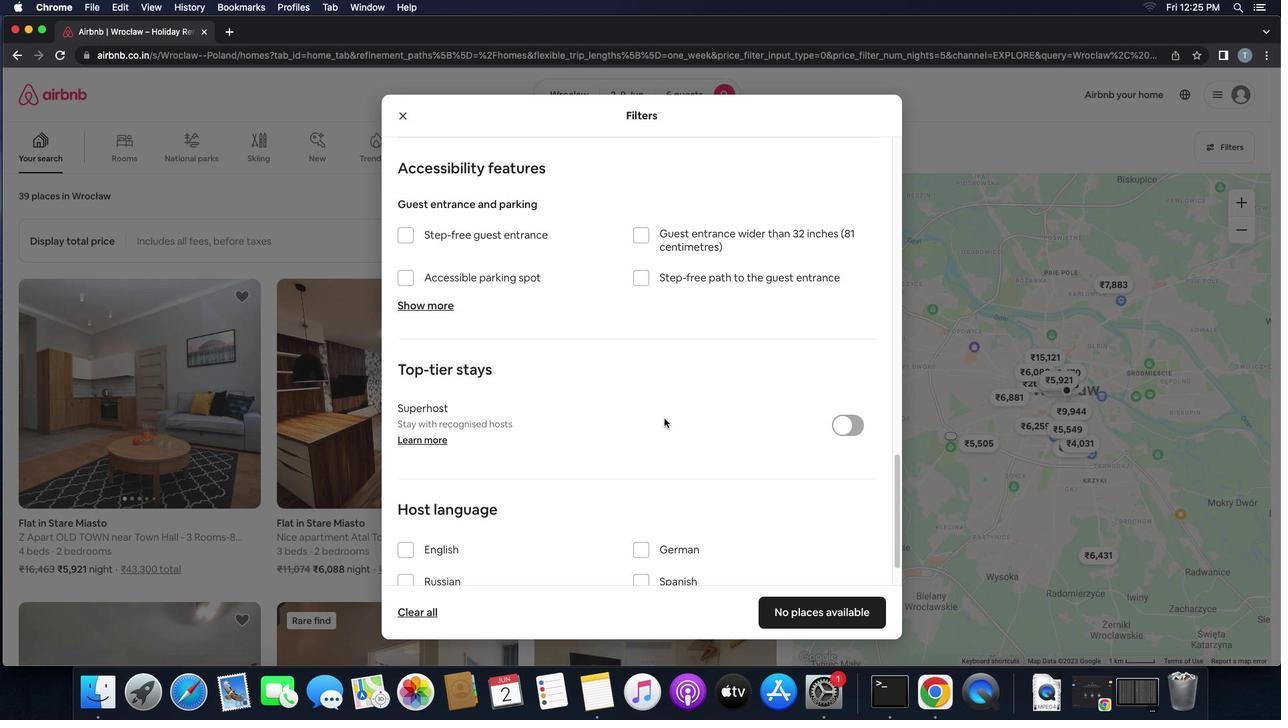 
Action: Mouse scrolled (664, 419) with delta (0, 0)
Screenshot: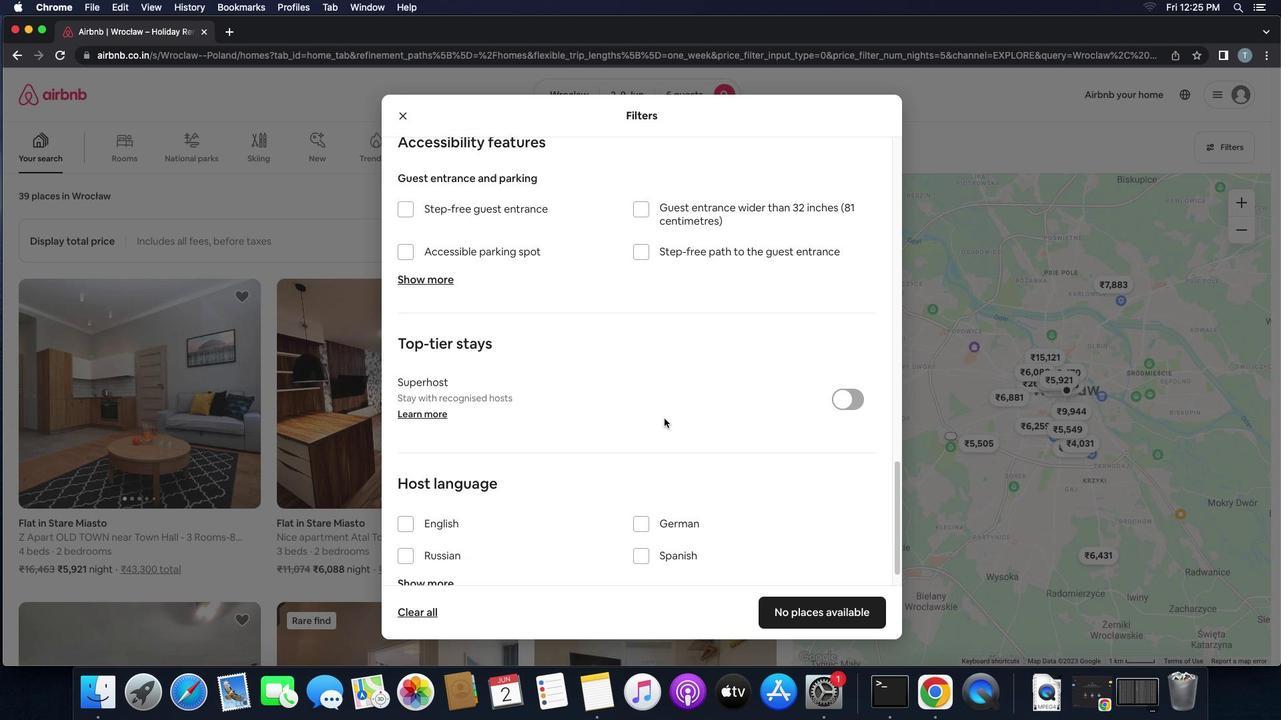 
Action: Mouse scrolled (664, 419) with delta (0, -1)
Screenshot: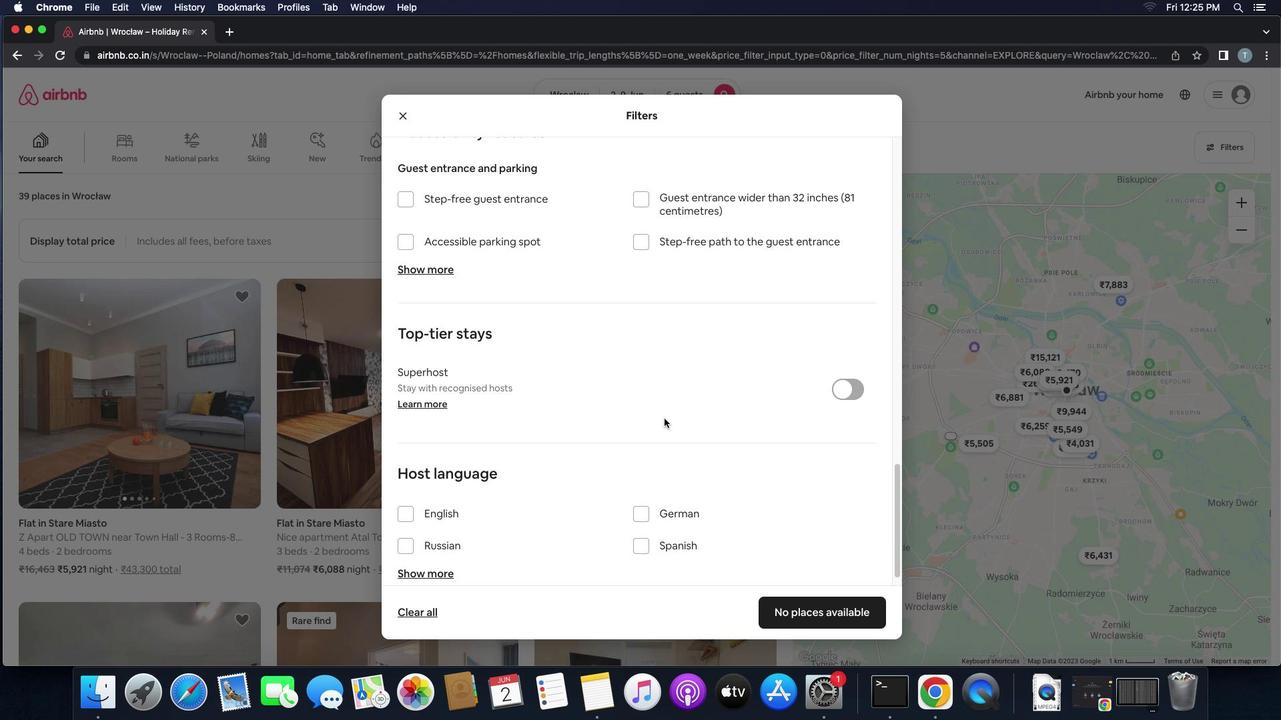 
Action: Mouse scrolled (664, 419) with delta (0, 0)
Screenshot: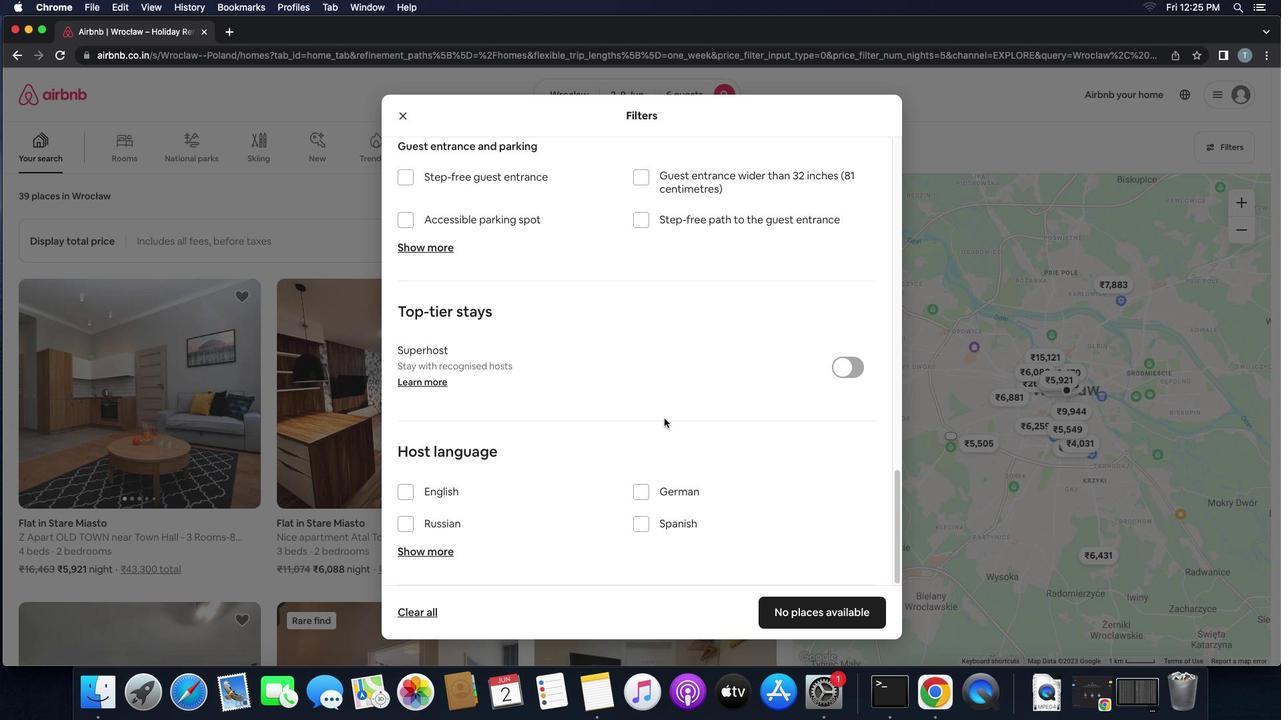 
Action: Mouse scrolled (664, 419) with delta (0, 0)
Screenshot: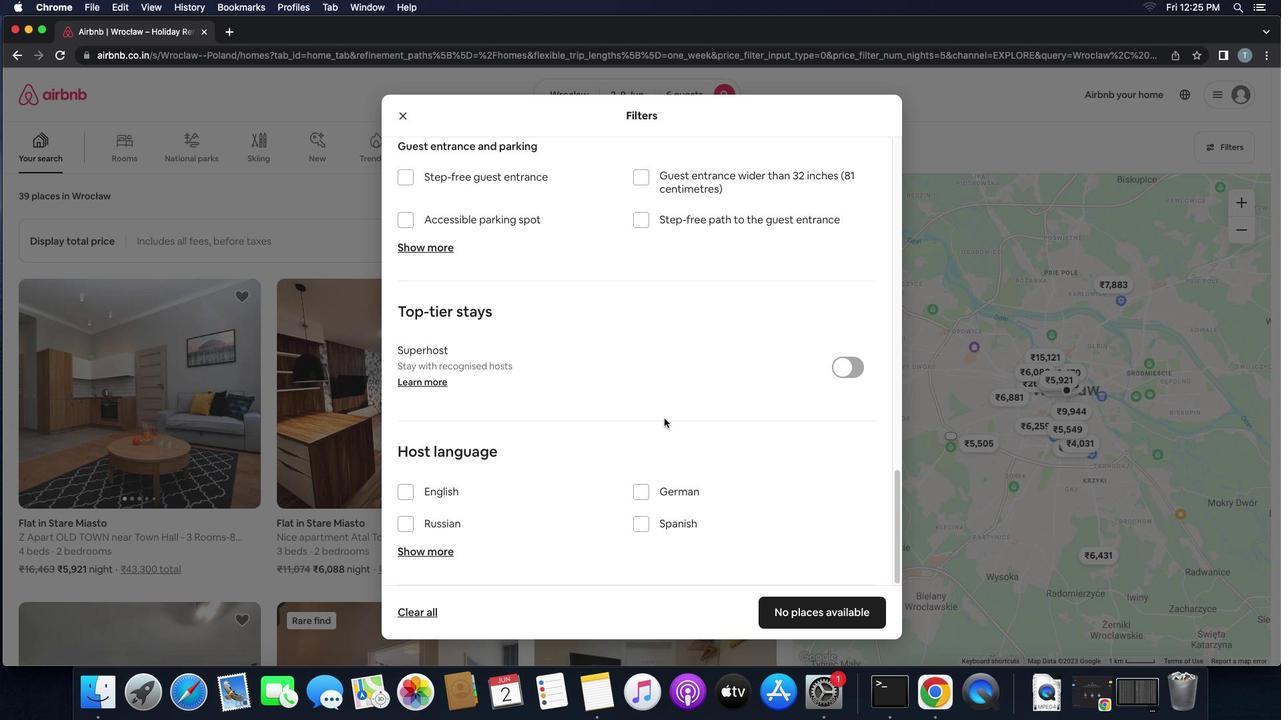 
Action: Mouse scrolled (664, 419) with delta (0, -2)
Screenshot: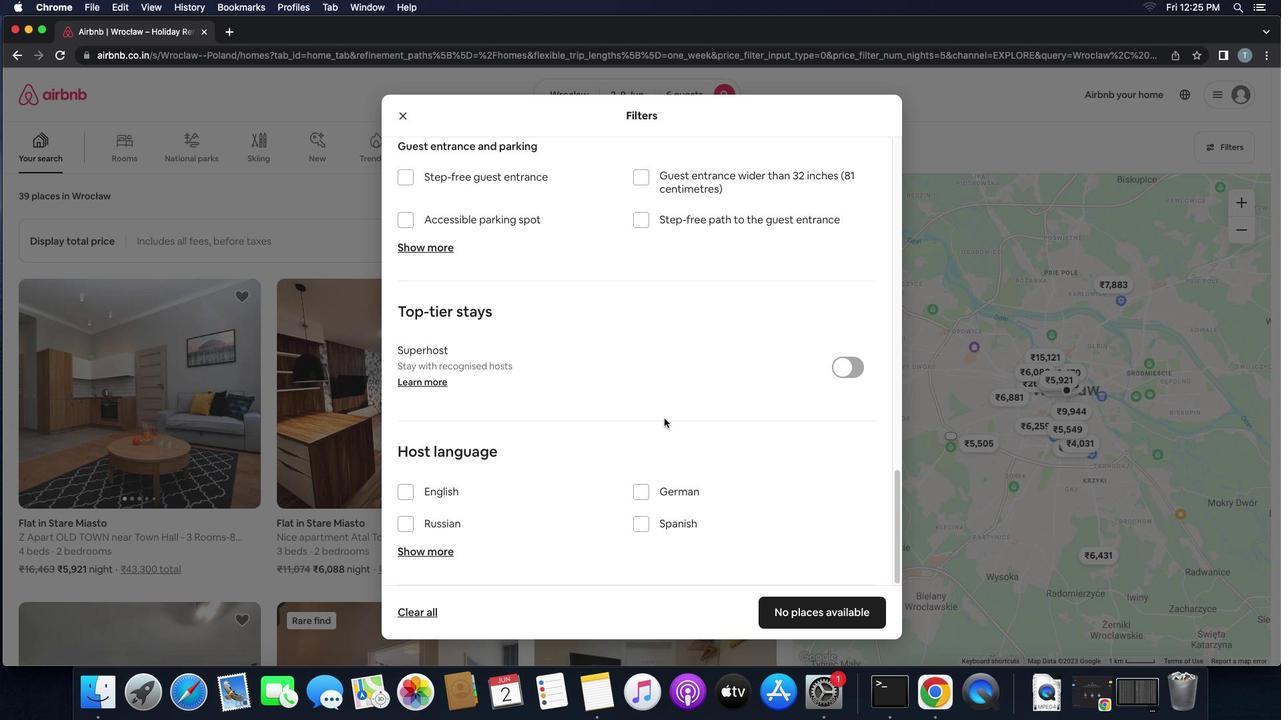 
Action: Mouse moved to (413, 492)
Screenshot: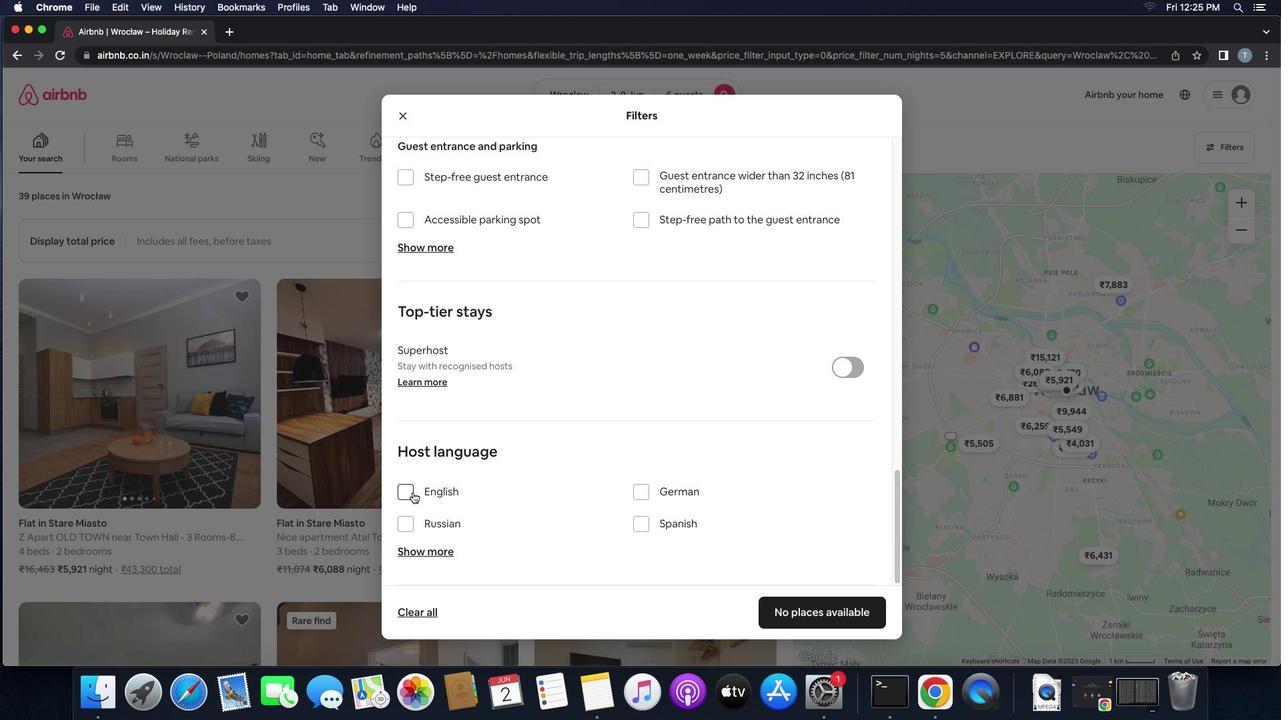 
Action: Mouse pressed left at (413, 492)
Screenshot: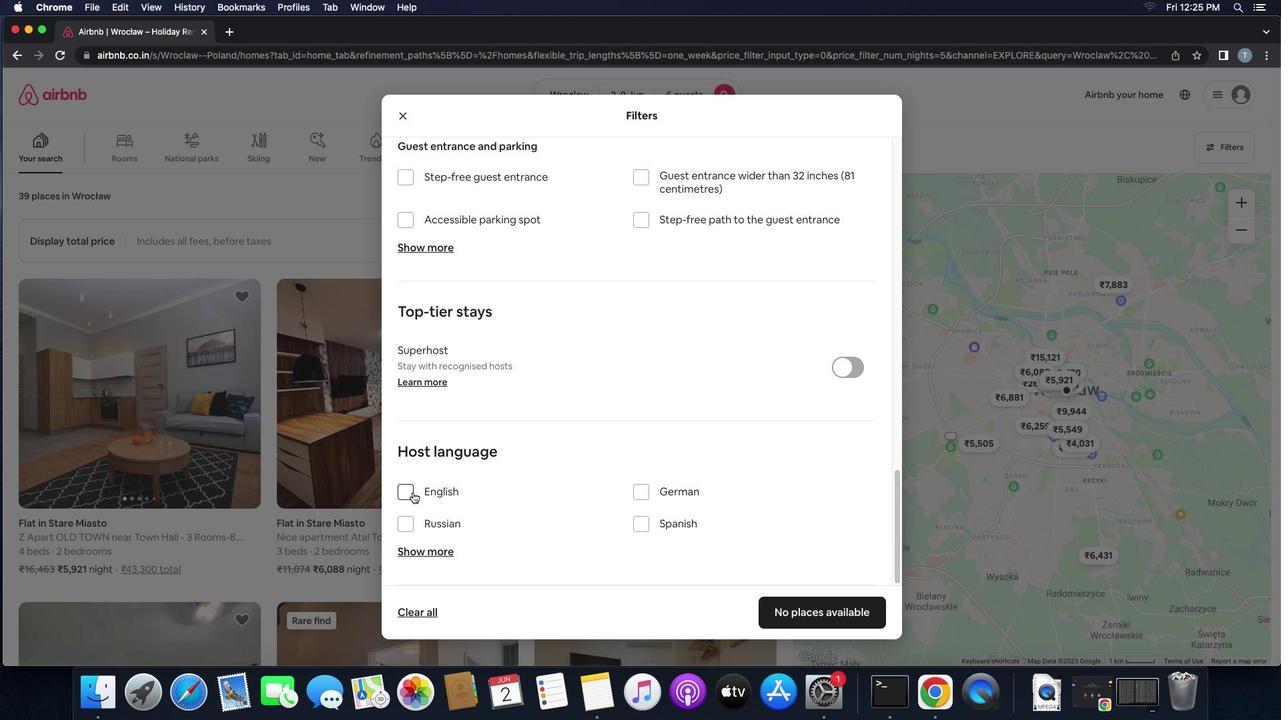 
Action: Mouse moved to (550, 510)
Screenshot: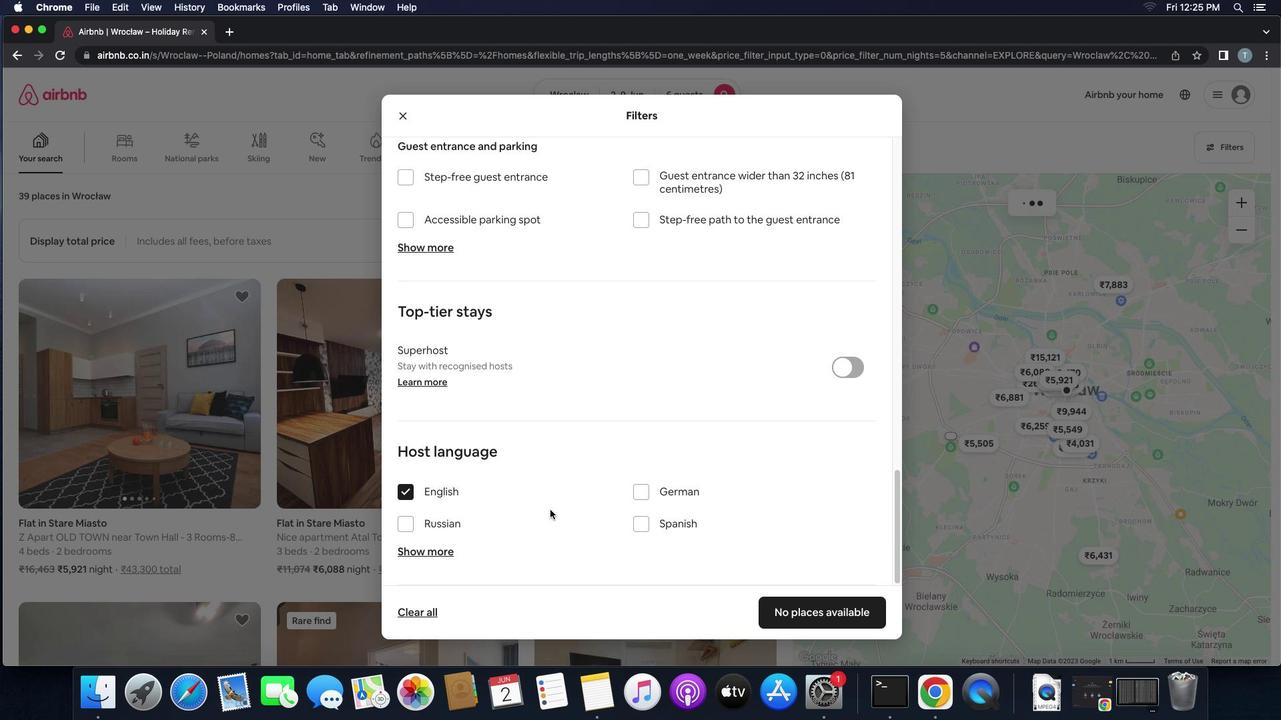 
Action: Mouse scrolled (550, 510) with delta (0, 0)
Screenshot: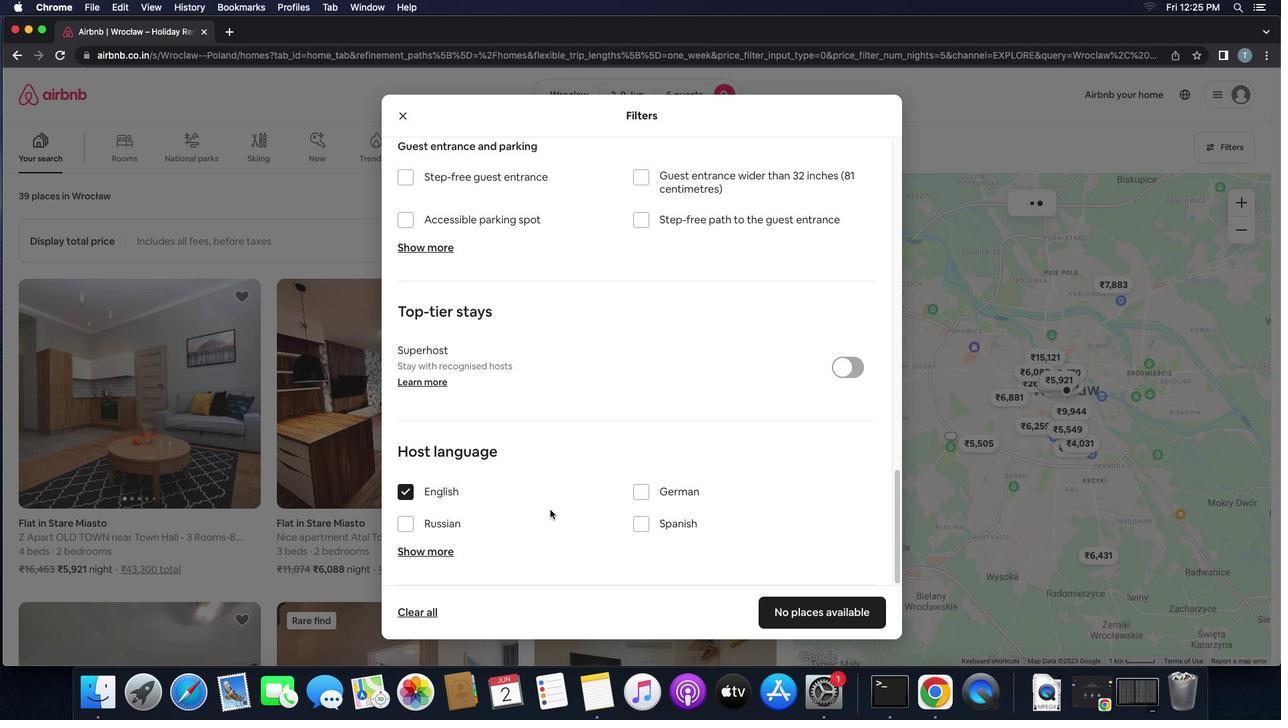 
Action: Mouse scrolled (550, 510) with delta (0, 0)
Screenshot: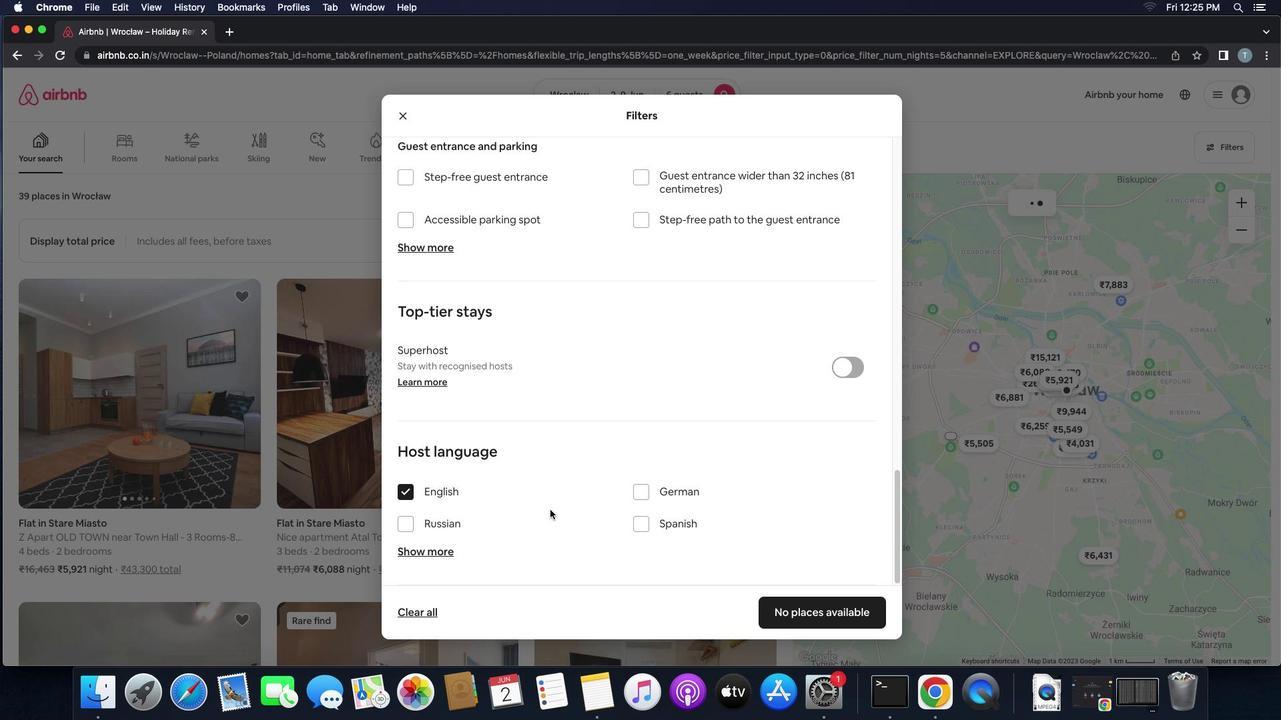 
Action: Mouse scrolled (550, 510) with delta (0, -2)
Screenshot: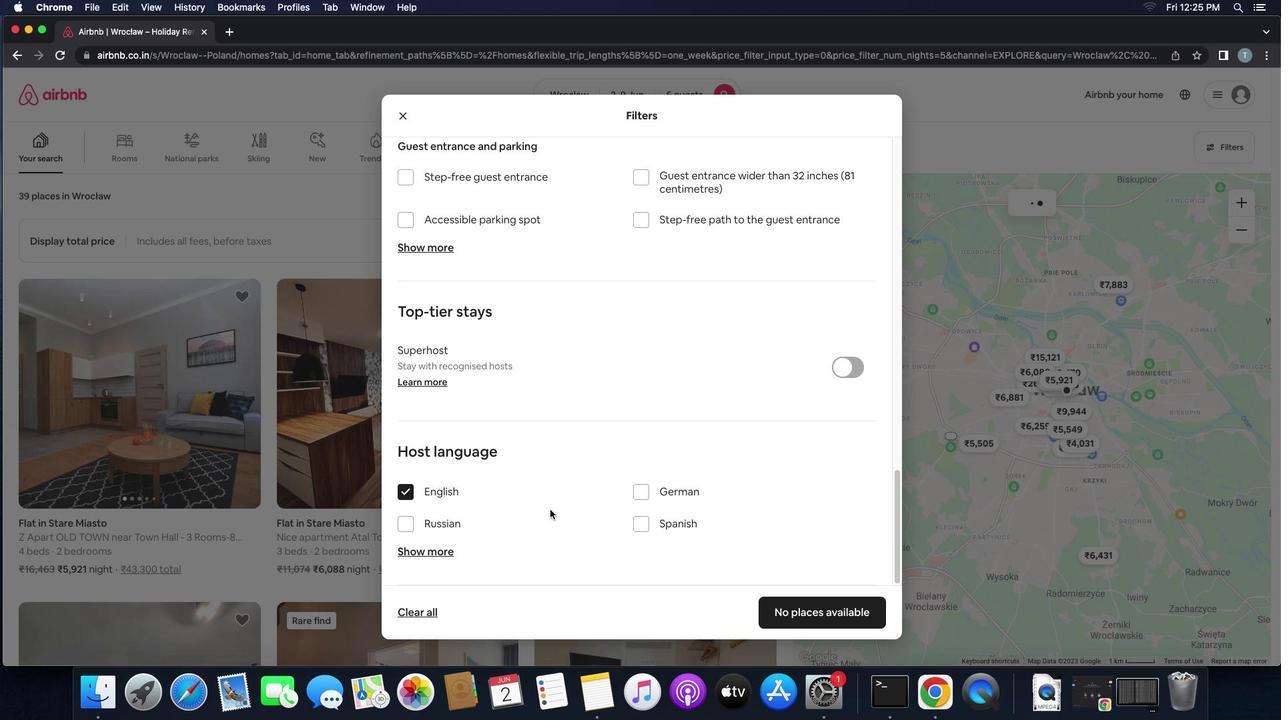 
Action: Mouse moved to (806, 613)
Screenshot: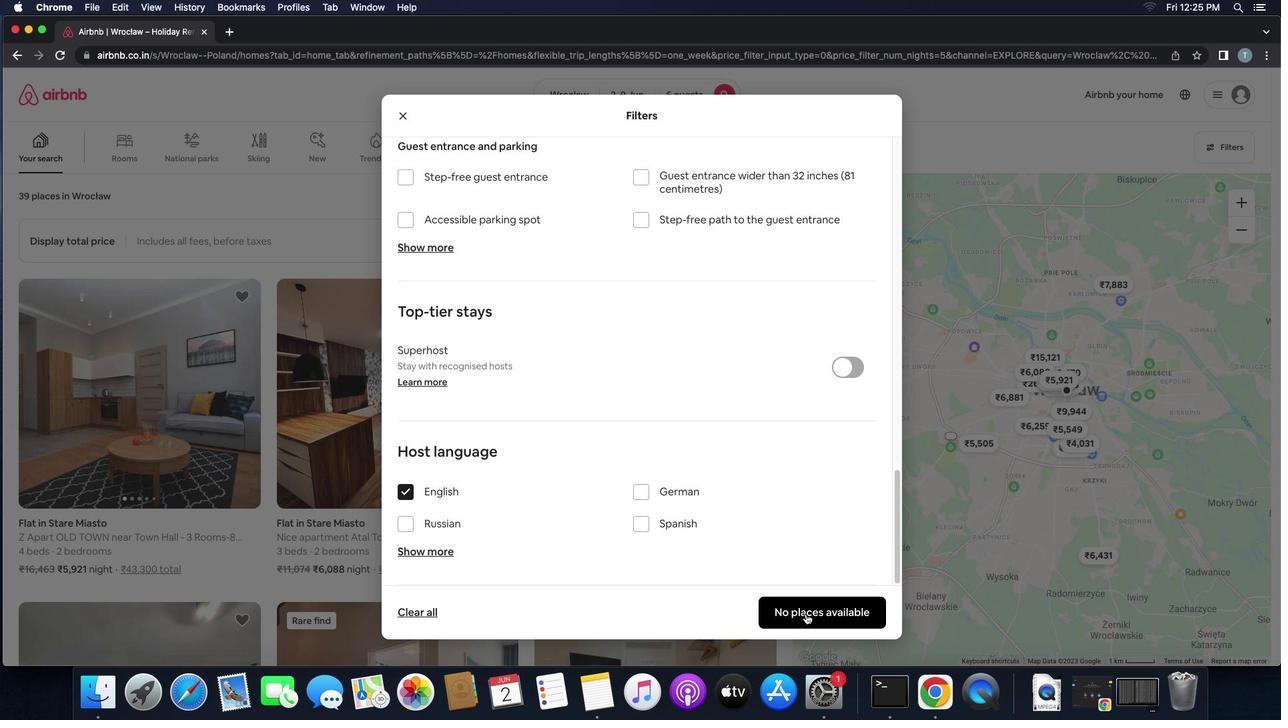 
Action: Mouse pressed left at (806, 613)
Screenshot: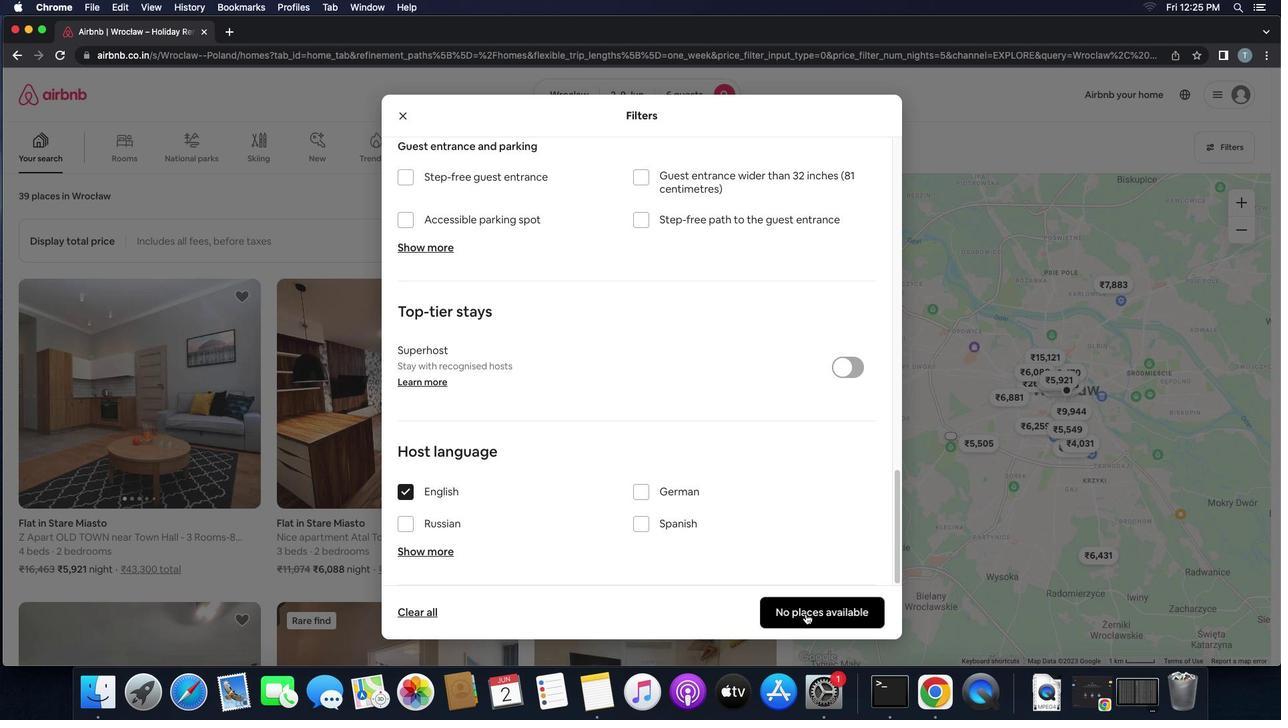 
Action: Mouse moved to (806, 614)
Screenshot: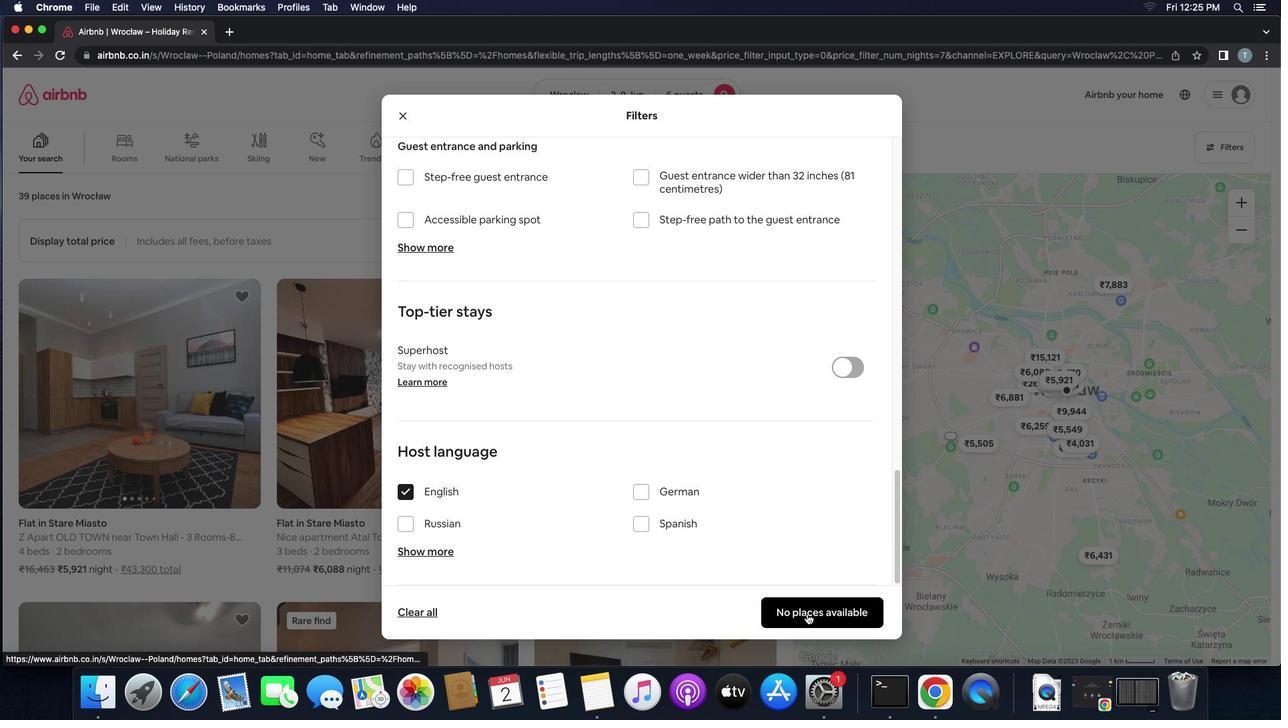 
